 Task: What is the main characteristic of Renaissance art?
Action: Mouse moved to (287, 112)
Screenshot: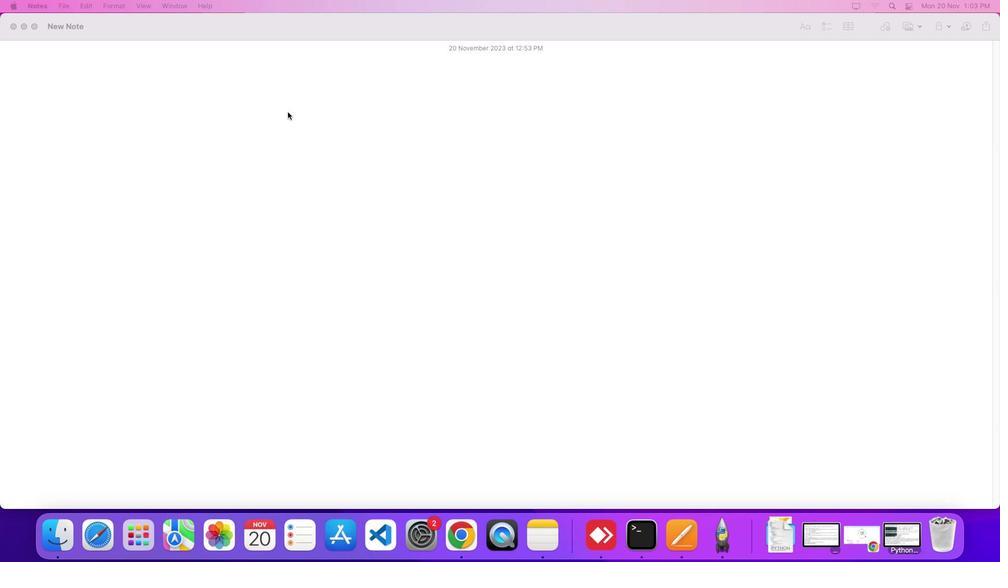 
Action: Mouse pressed left at (287, 112)
Screenshot: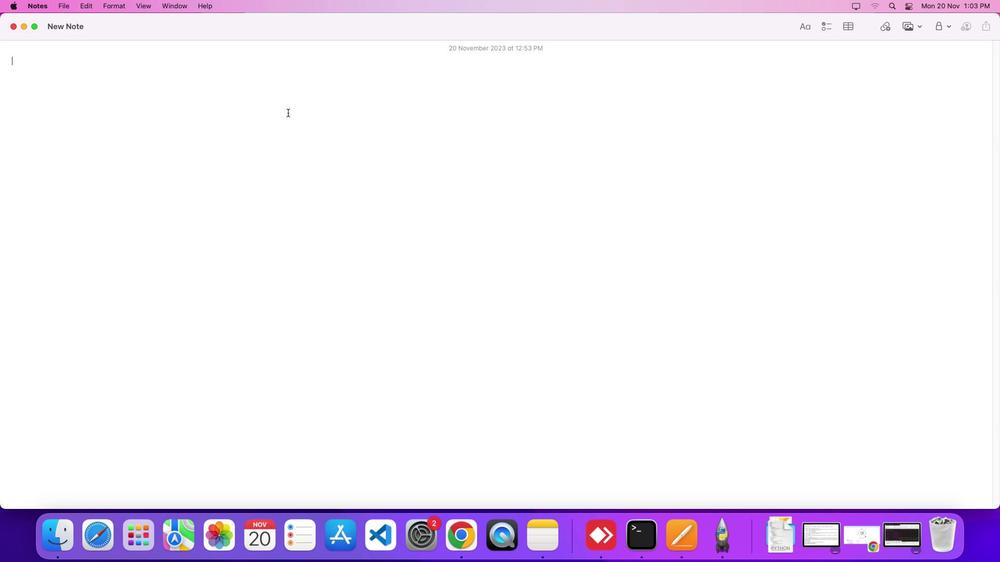 
Action: Mouse moved to (287, 112)
Screenshot: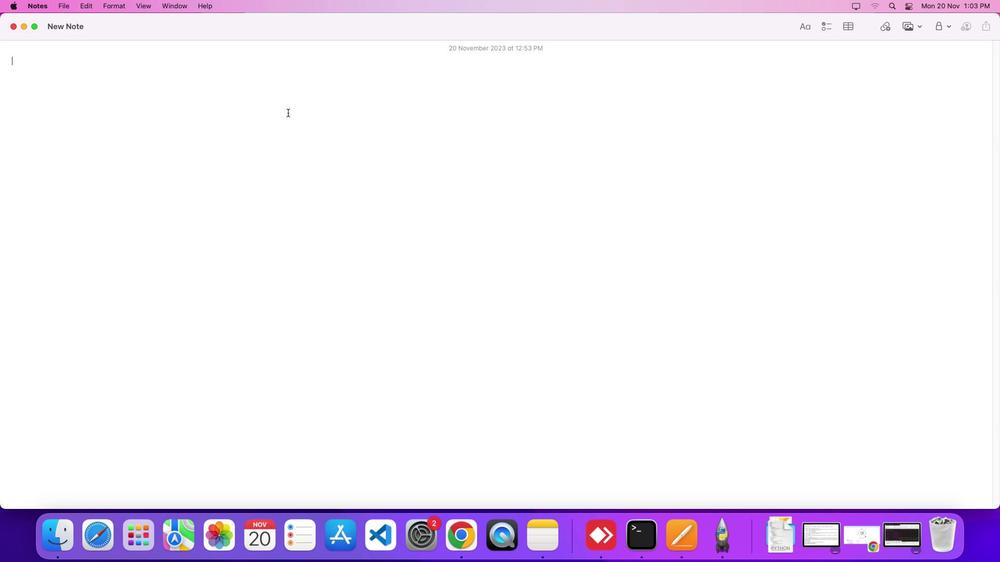 
Action: Key pressed Key.shift'W''h''a''t'Key.space'i''s'Key.space't''h''e'Key.space'm''a''i''n'Key.space'c''h''a''r''a''c''t''e''r''i''s''t''o'Key.backspace'i''c'Key.space'o''f'Key.spaceKey.shift'R''e''n''a''i''s''s''a''n''c''e'Key.space'a''r''t'Key.shift_r'?'Key.enter
Screenshot: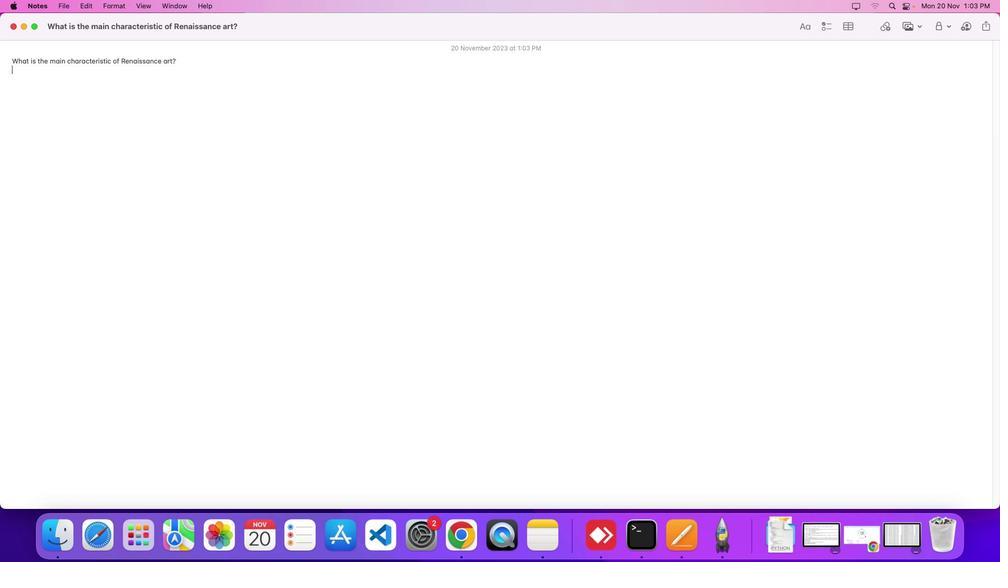
Action: Mouse moved to (863, 538)
Screenshot: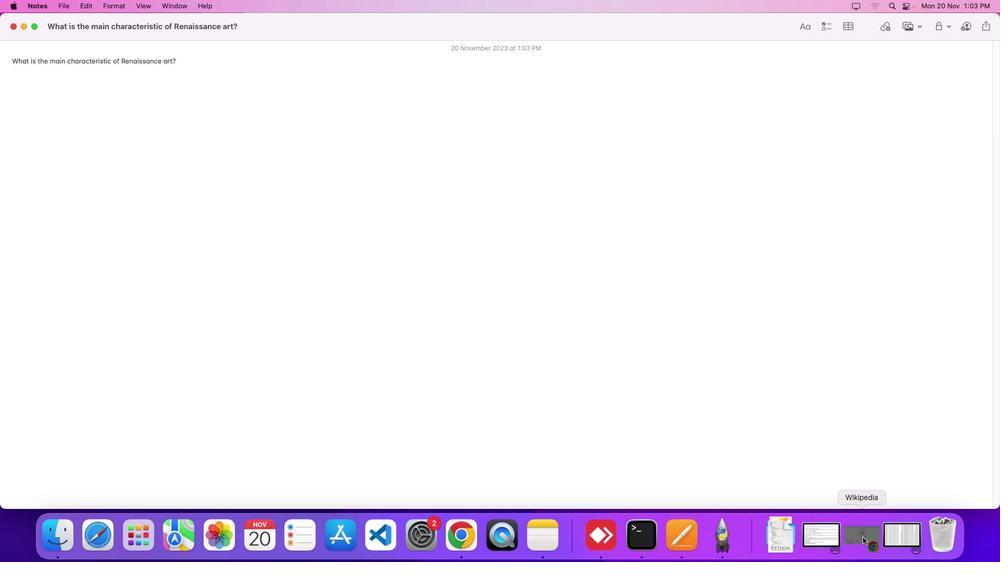 
Action: Mouse pressed left at (863, 538)
Screenshot: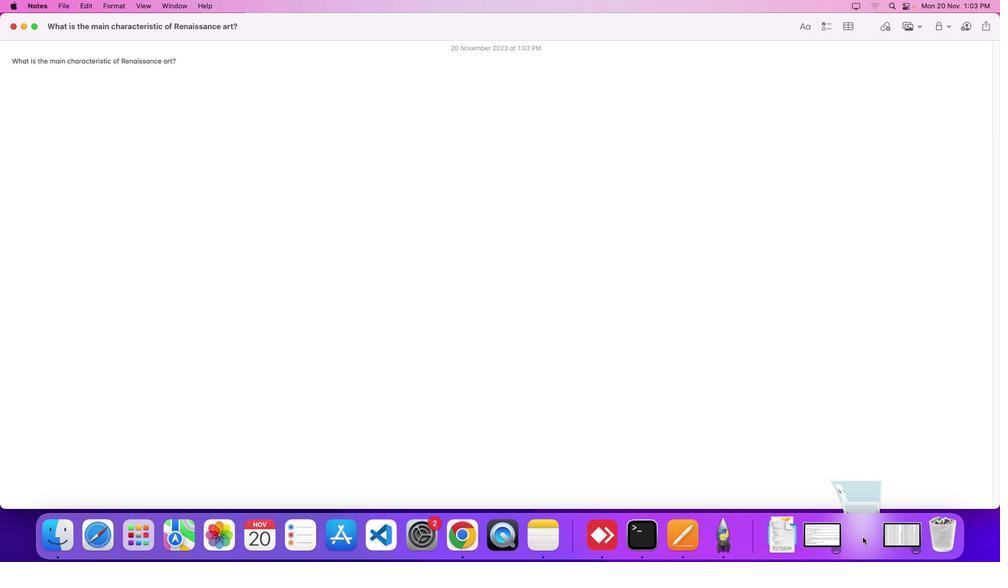 
Action: Mouse moved to (514, 351)
Screenshot: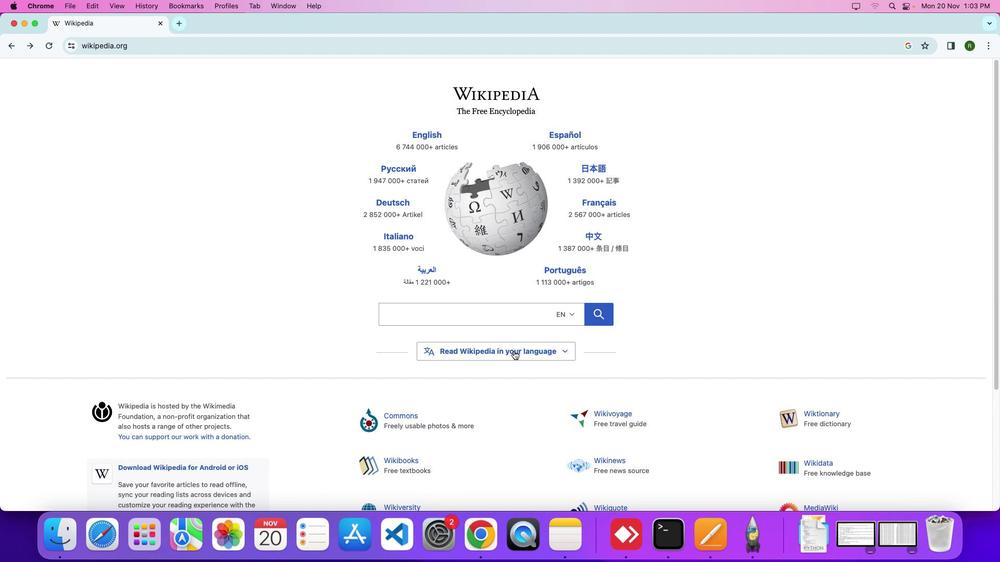 
Action: Key pressed Key.shift'R'
Screenshot: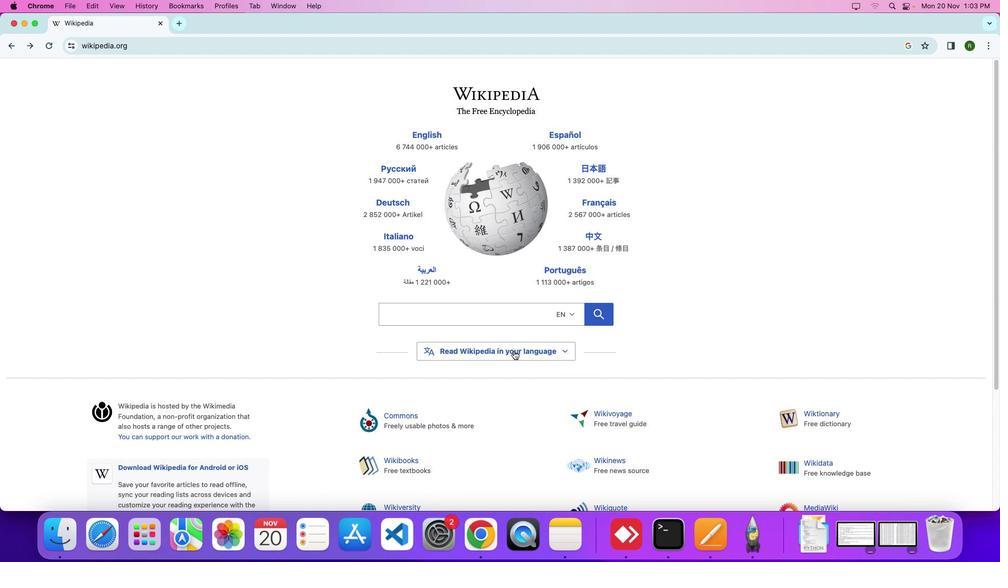 
Action: Mouse moved to (410, 309)
Screenshot: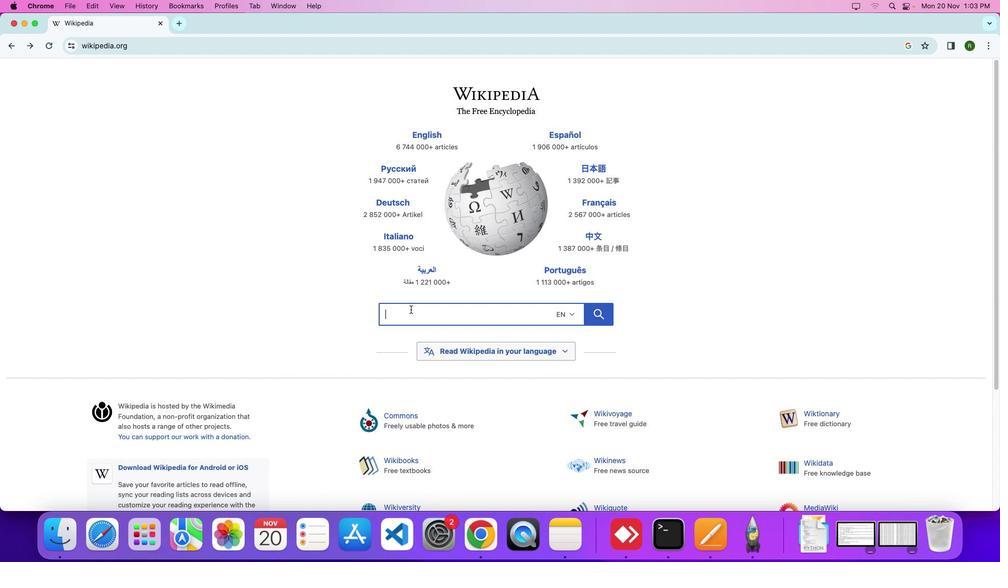 
Action: Mouse pressed left at (410, 309)
Screenshot: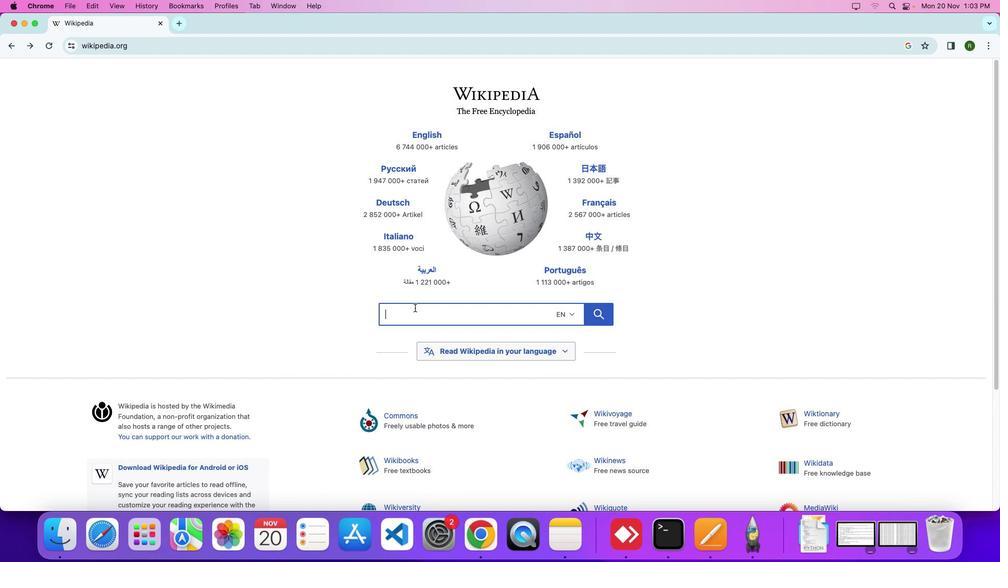 
Action: Mouse moved to (415, 307)
Screenshot: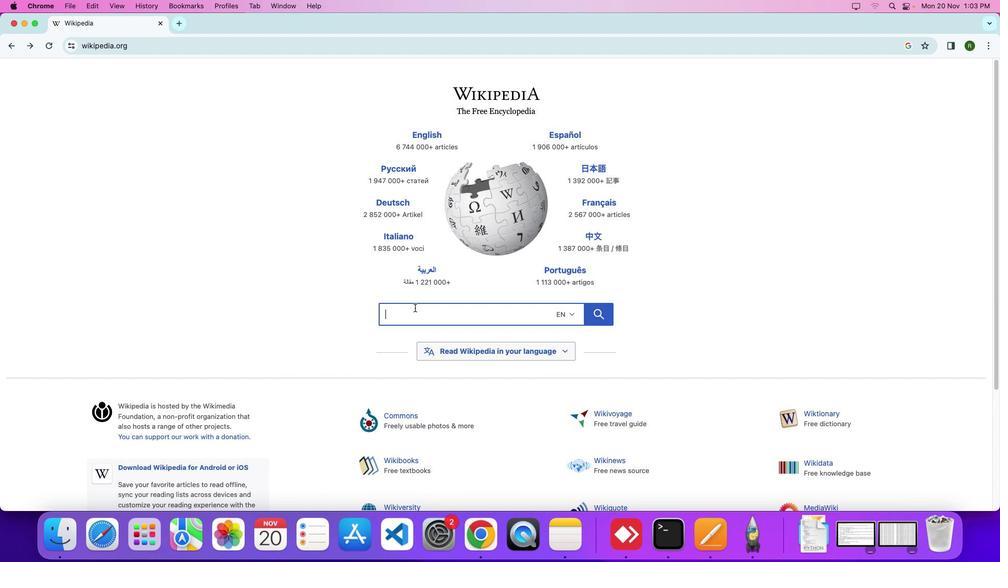 
Action: Key pressed Key.shift'R''e''n''a''i''s''s''a''n''c''e'Key.space'a''r''t'
Screenshot: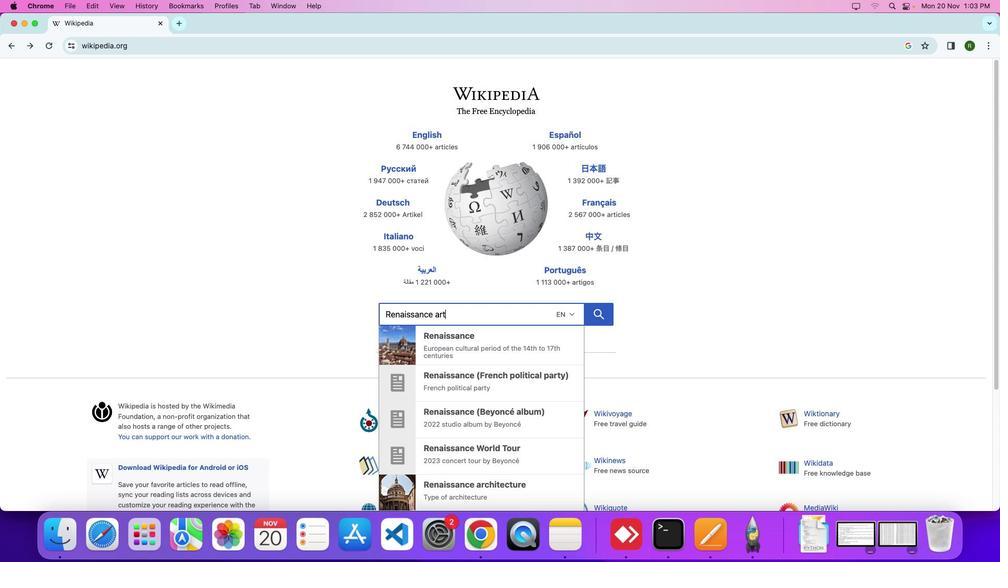 
Action: Mouse moved to (602, 312)
Screenshot: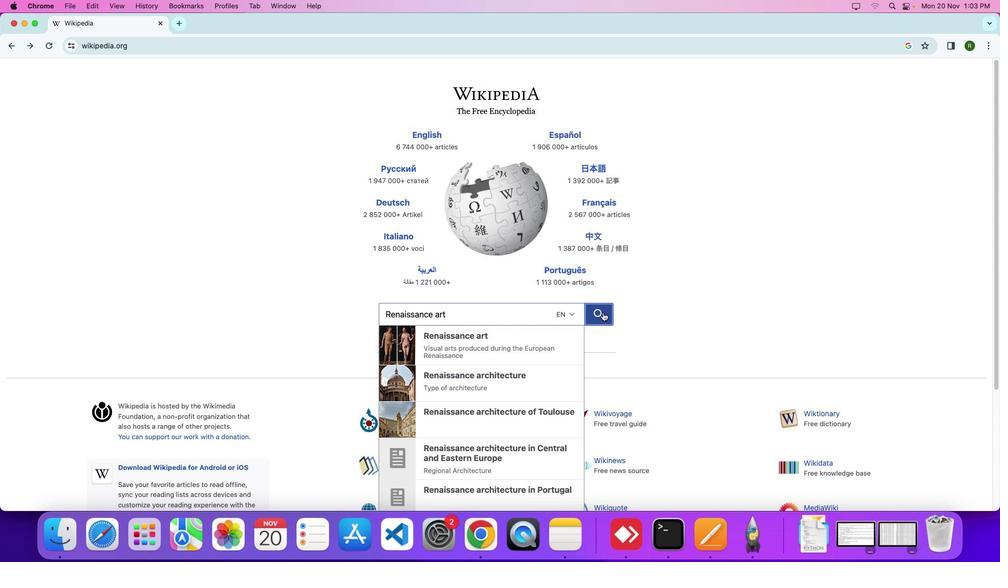 
Action: Mouse pressed left at (602, 312)
Screenshot: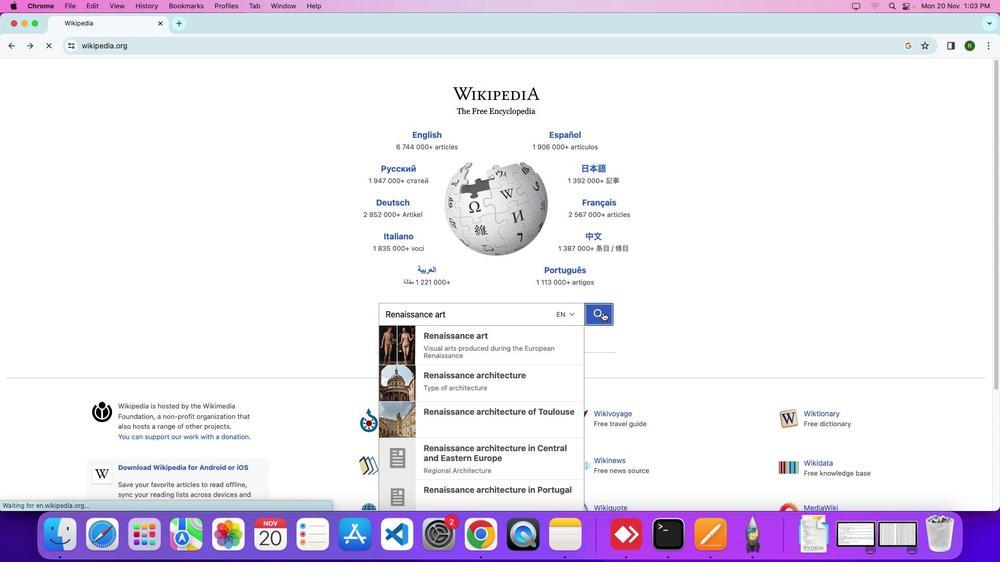 
Action: Mouse moved to (822, 166)
Screenshot: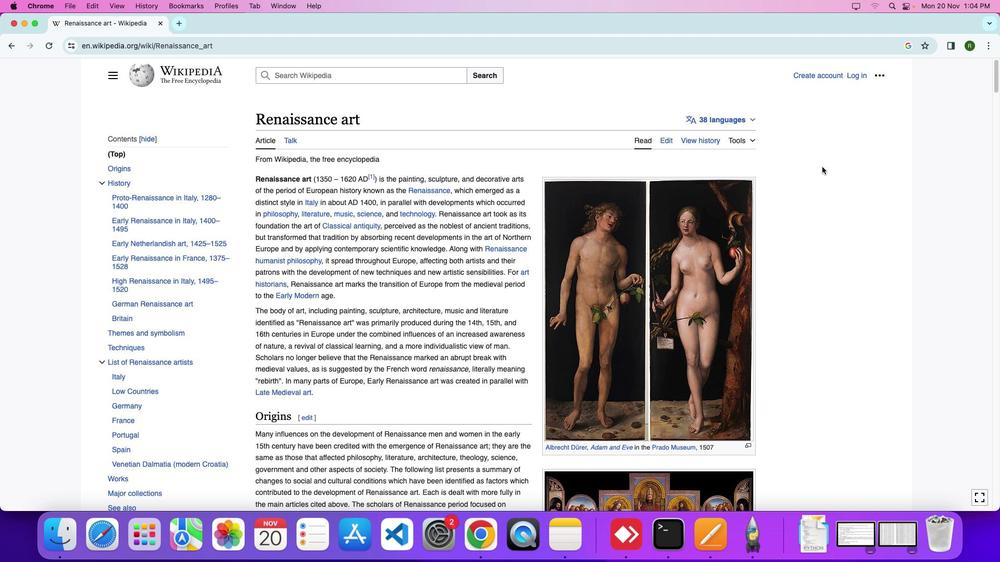 
Action: Mouse pressed left at (822, 166)
Screenshot: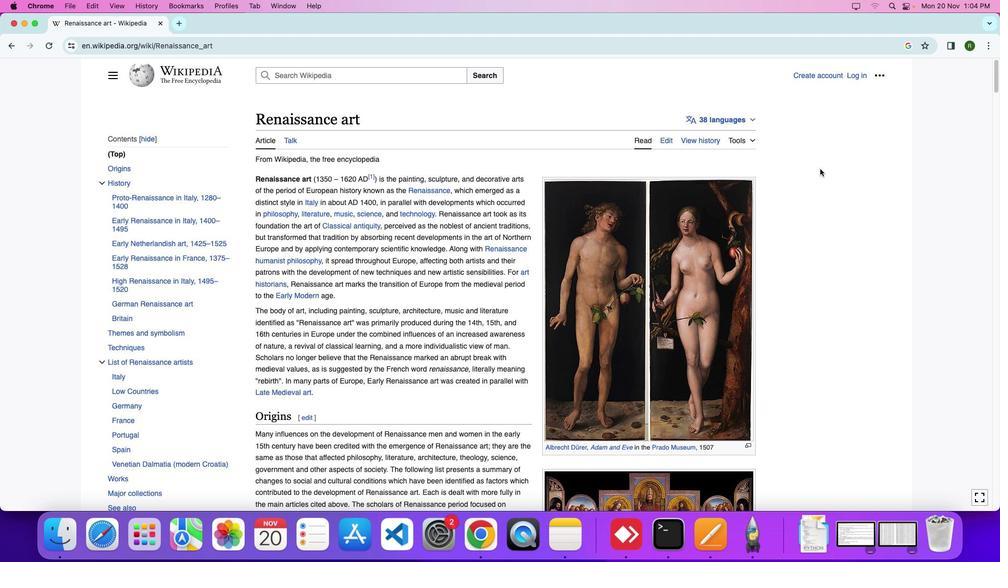 
Action: Mouse moved to (795, 211)
Screenshot: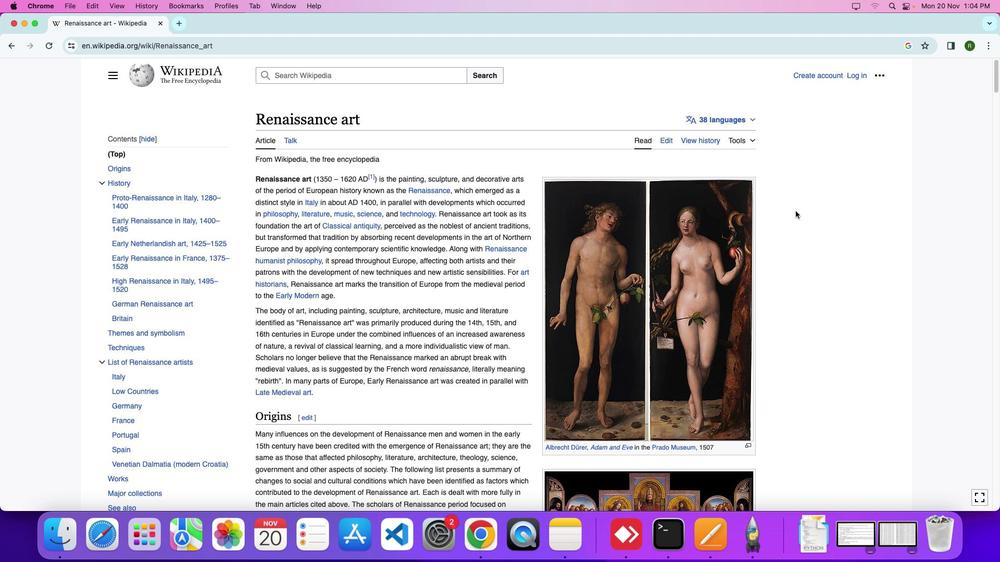 
Action: Mouse scrolled (795, 211) with delta (0, 0)
Screenshot: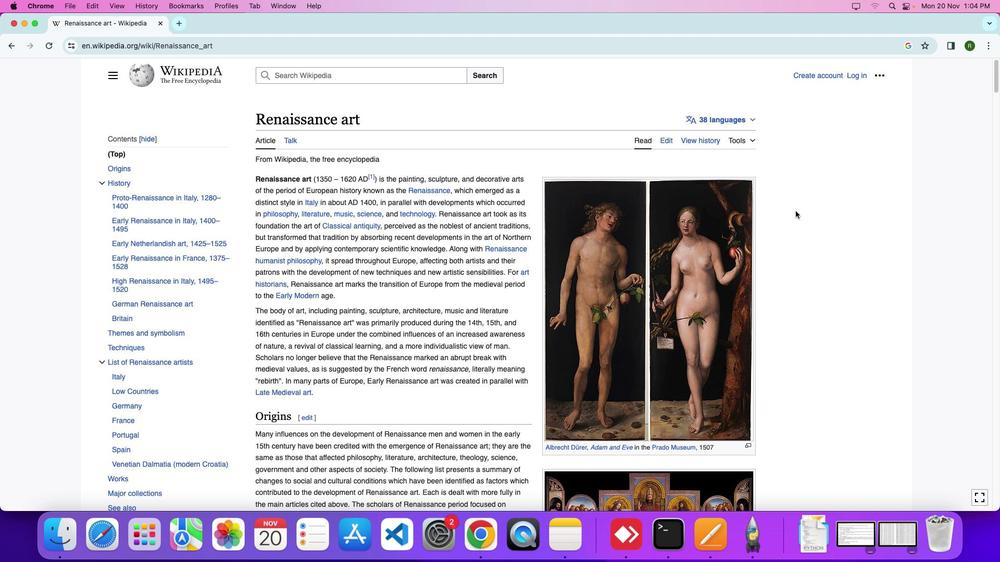 
Action: Mouse scrolled (795, 211) with delta (0, 0)
Screenshot: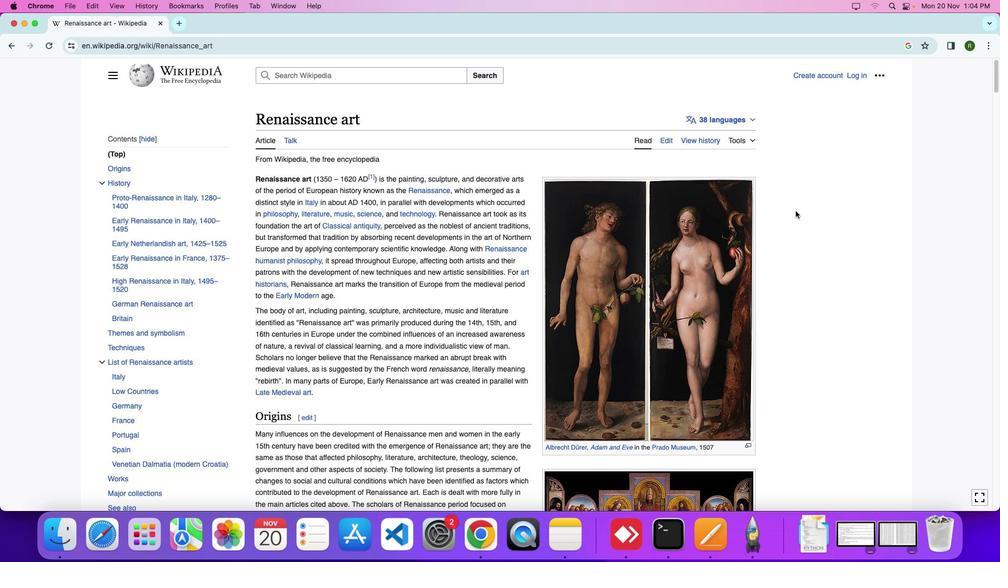 
Action: Mouse scrolled (795, 211) with delta (0, 1)
Screenshot: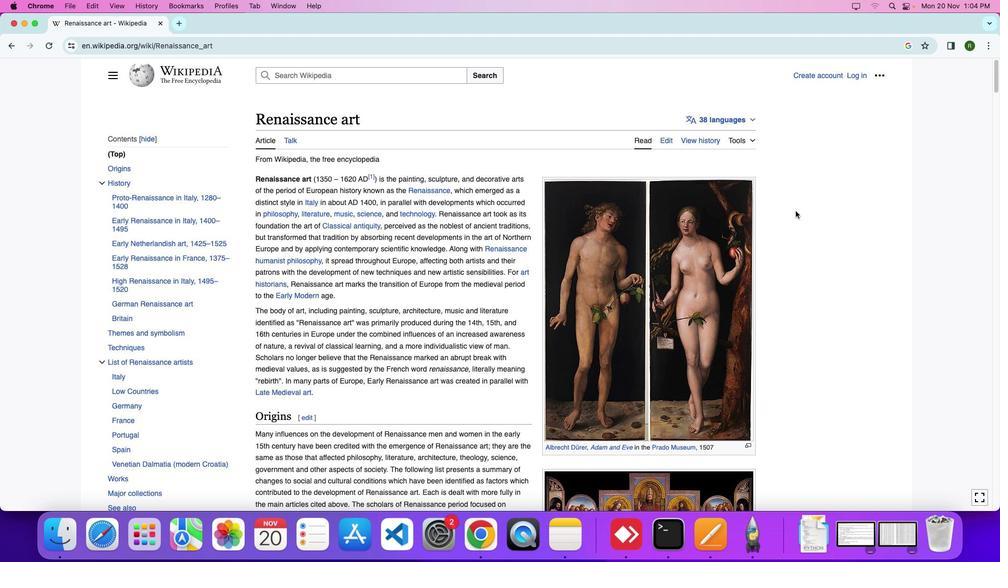 
Action: Mouse scrolled (795, 211) with delta (0, 2)
Screenshot: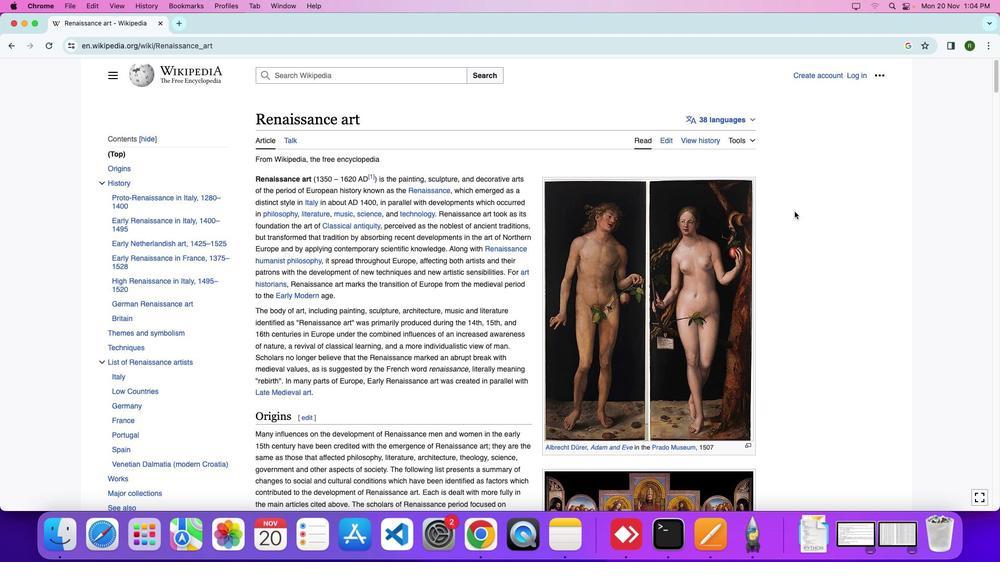 
Action: Mouse scrolled (795, 211) with delta (0, 3)
Screenshot: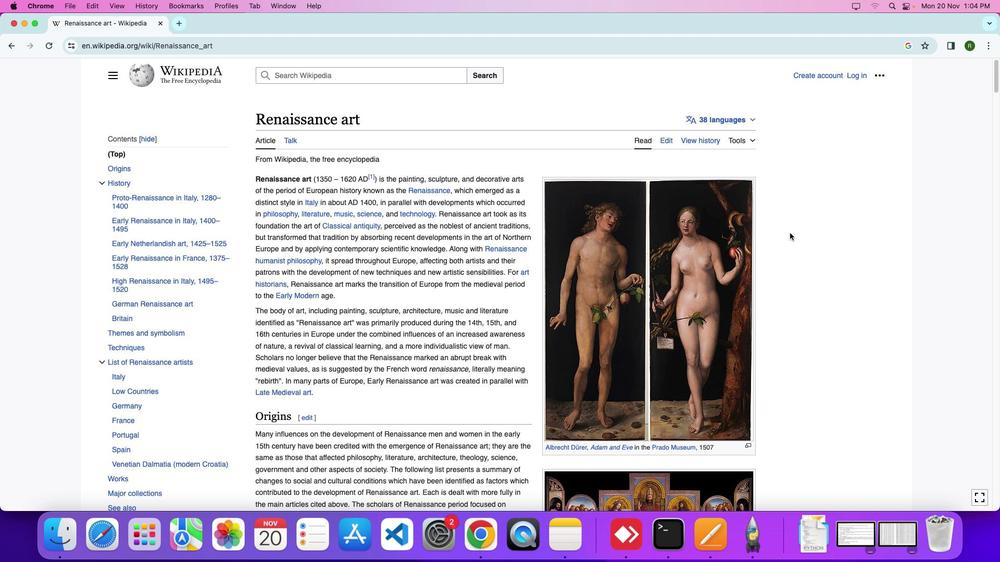 
Action: Mouse moved to (790, 253)
Screenshot: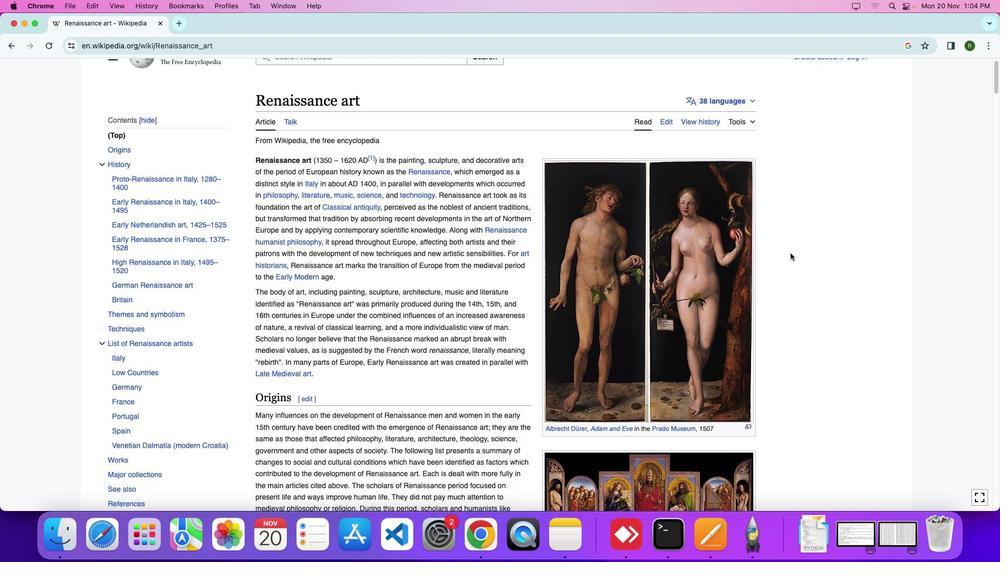 
Action: Mouse scrolled (790, 253) with delta (0, 0)
Screenshot: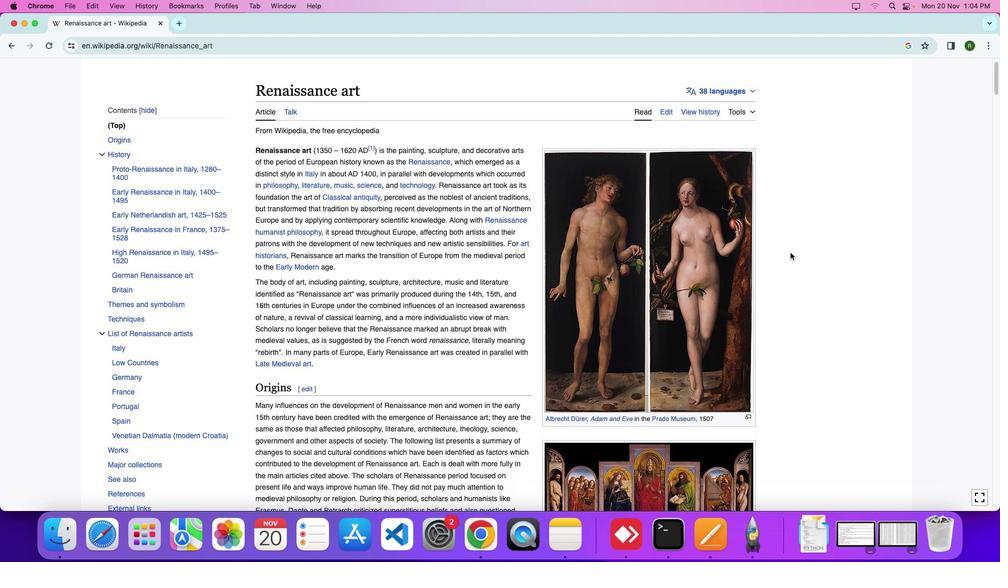 
Action: Mouse moved to (790, 253)
Screenshot: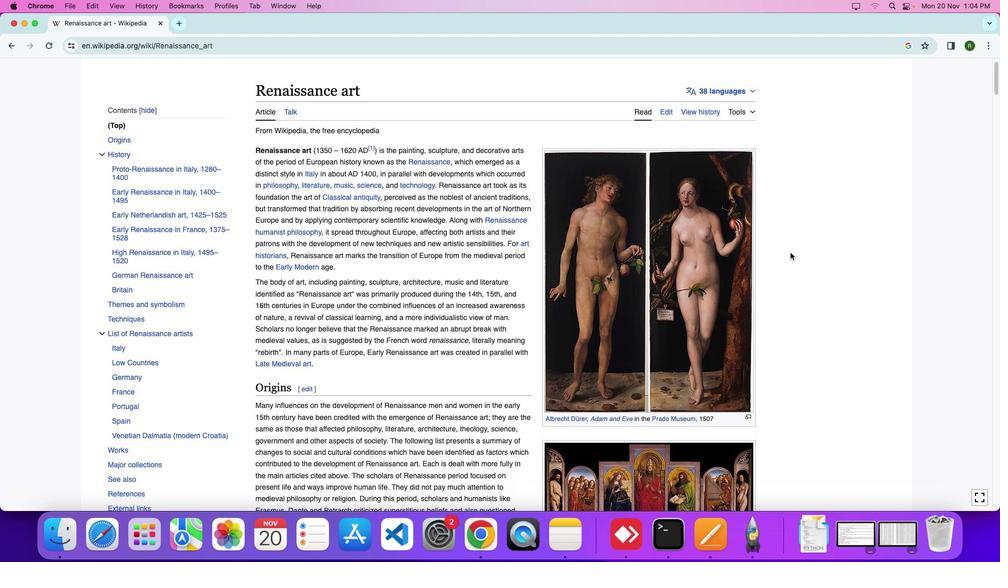 
Action: Mouse scrolled (790, 253) with delta (0, 0)
Screenshot: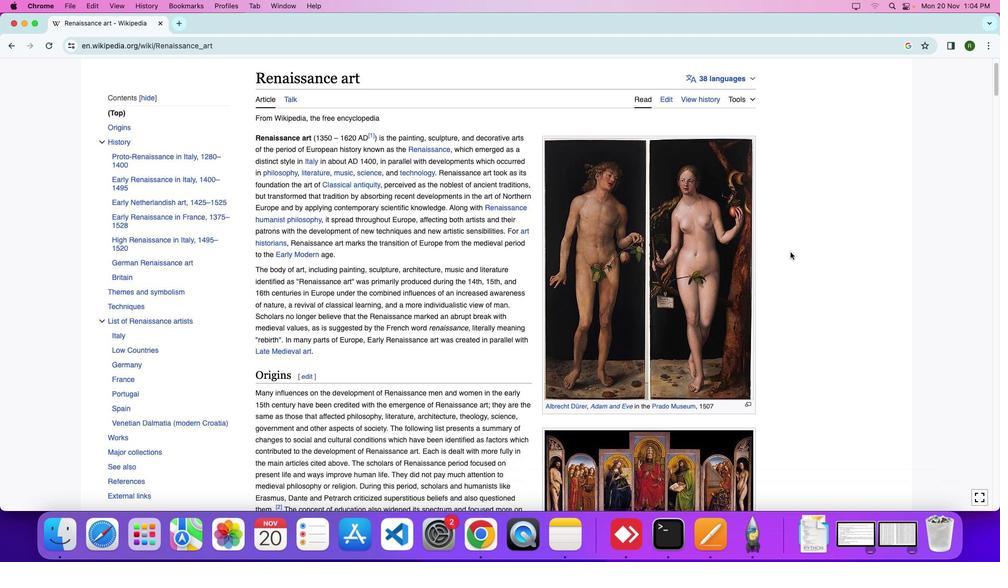 
Action: Mouse moved to (790, 253)
Screenshot: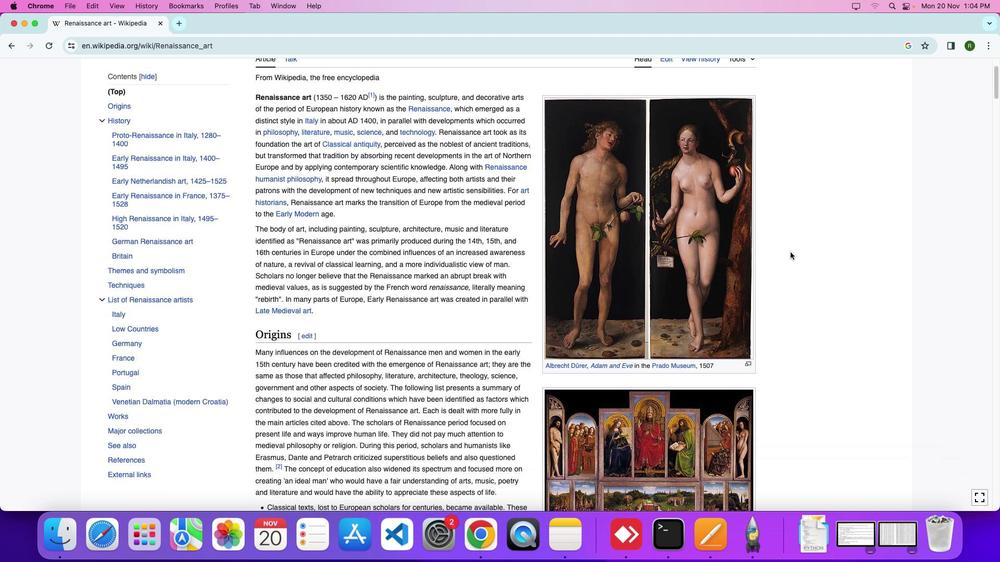 
Action: Mouse scrolled (790, 253) with delta (0, -1)
Screenshot: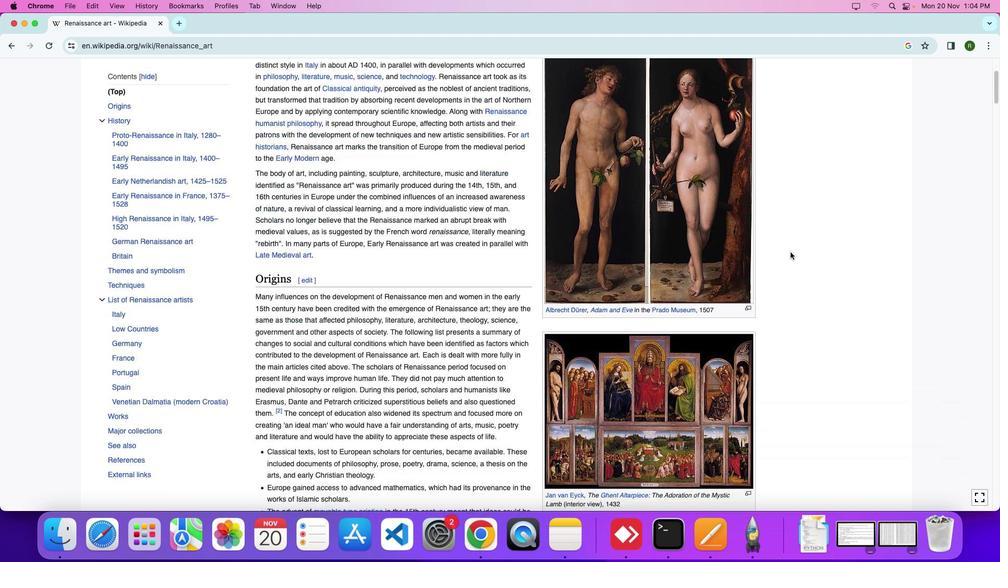 
Action: Mouse moved to (790, 252)
Screenshot: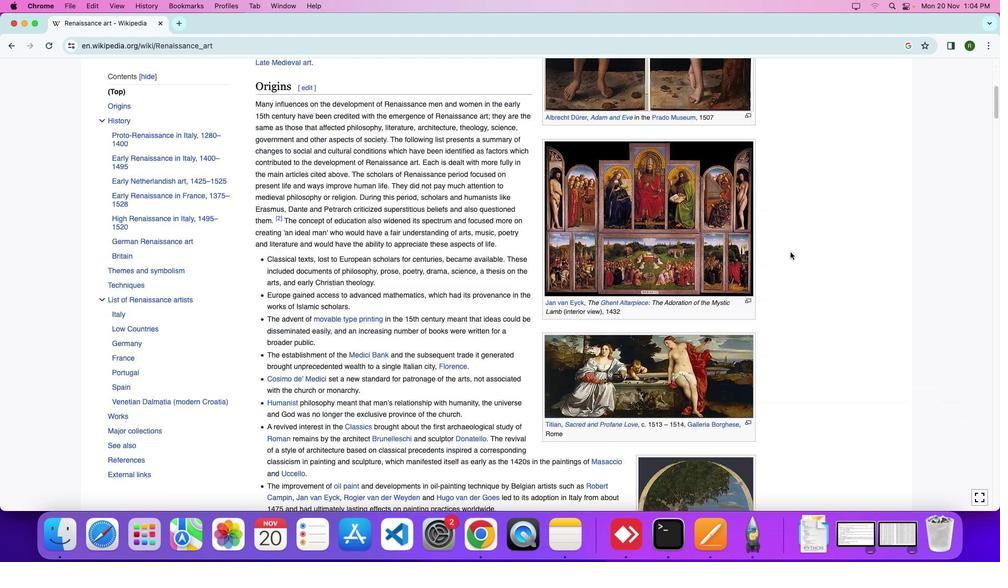 
Action: Mouse scrolled (790, 252) with delta (0, -2)
Screenshot: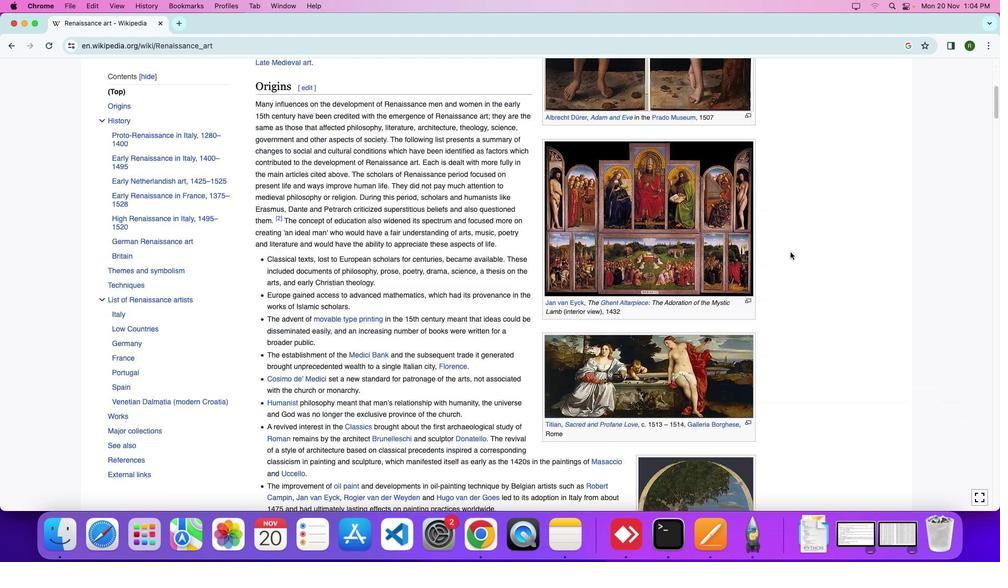 
Action: Mouse moved to (790, 252)
Screenshot: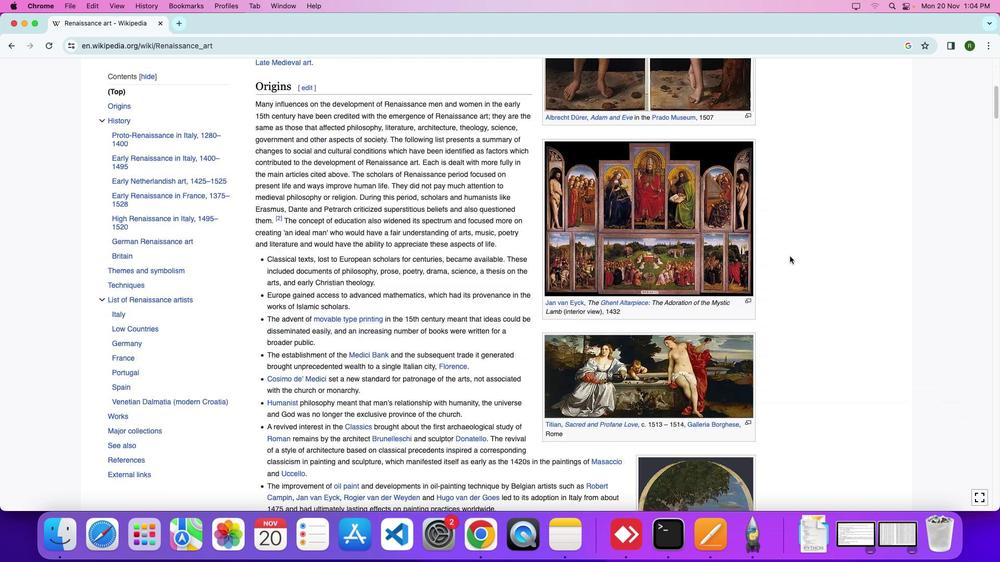
Action: Mouse scrolled (790, 252) with delta (0, -3)
Screenshot: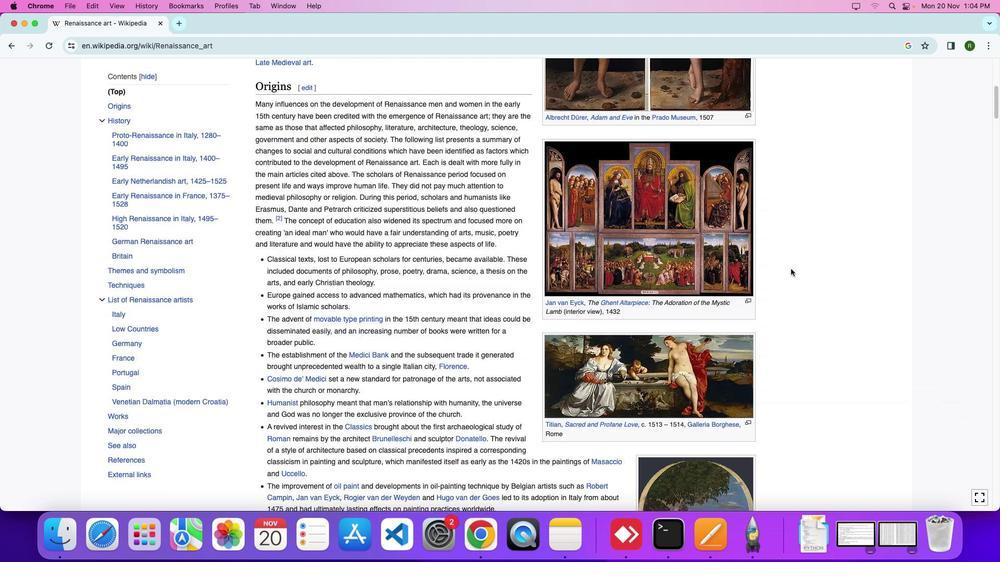 
Action: Mouse moved to (792, 272)
Screenshot: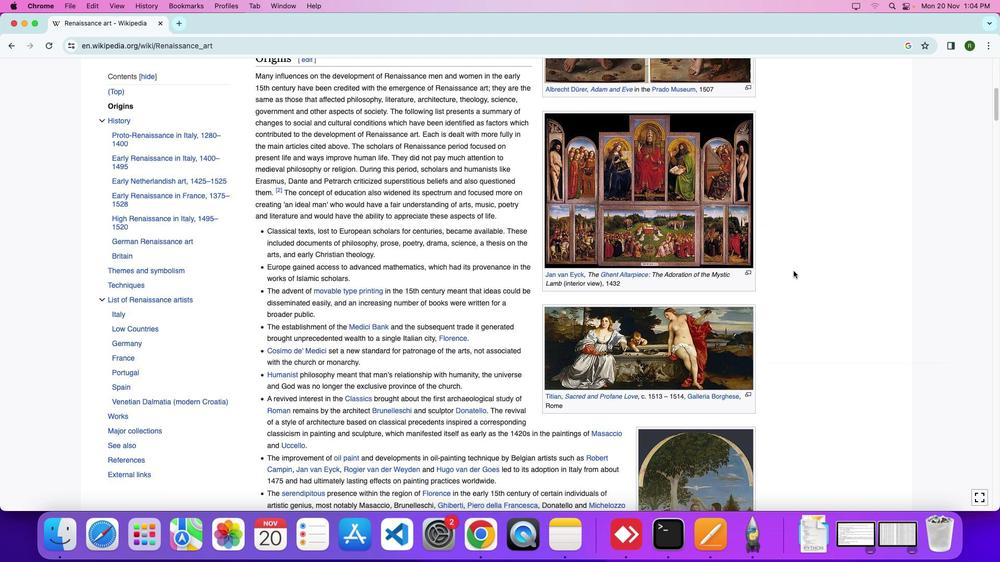 
Action: Mouse scrolled (792, 272) with delta (0, 0)
Screenshot: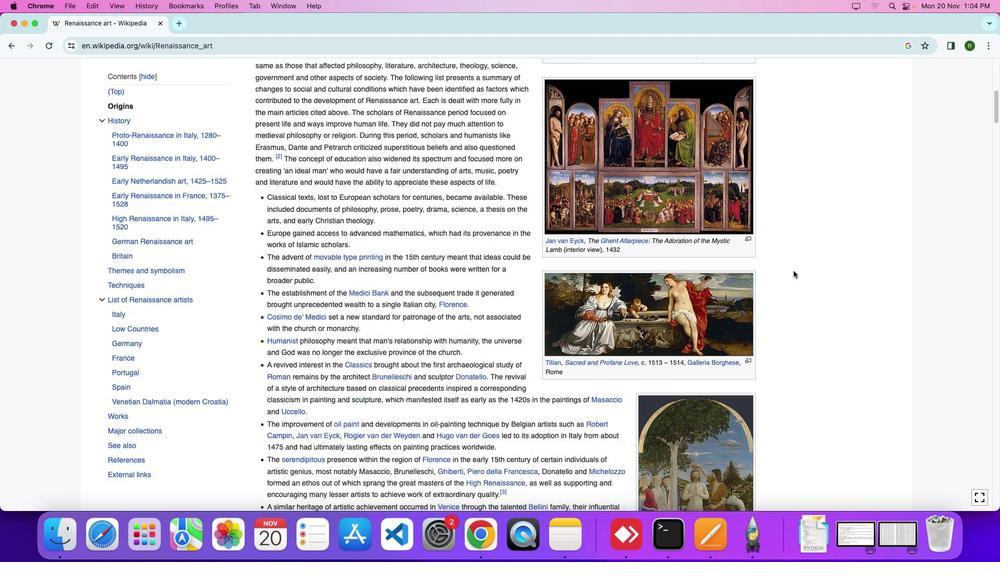 
Action: Mouse moved to (793, 271)
Screenshot: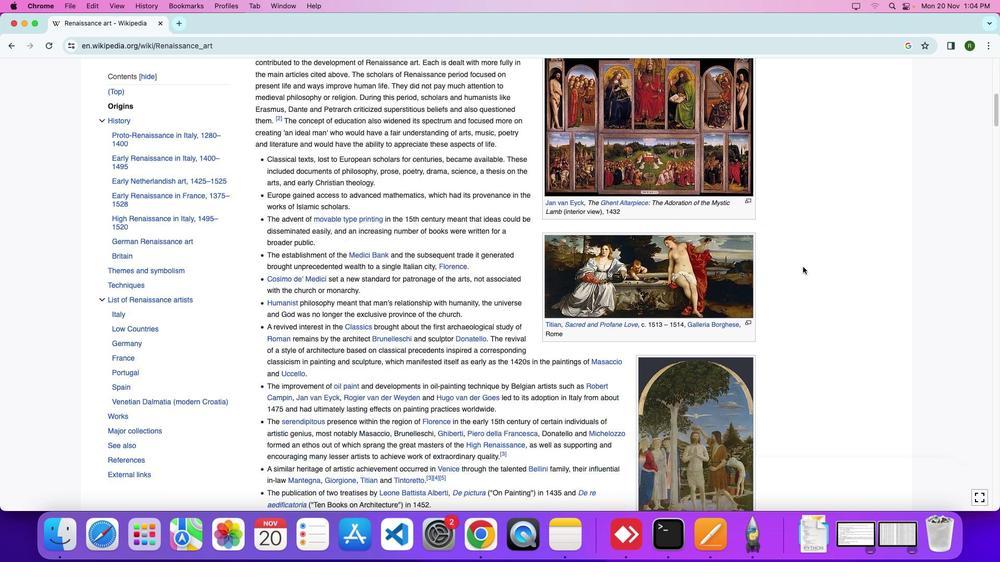 
Action: Mouse scrolled (793, 271) with delta (0, 0)
Screenshot: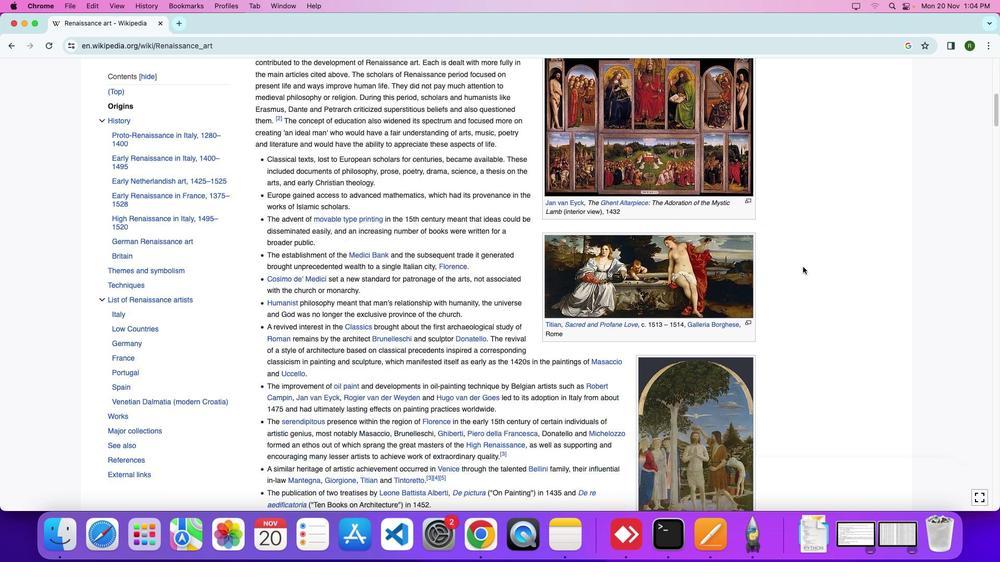 
Action: Mouse moved to (793, 271)
Screenshot: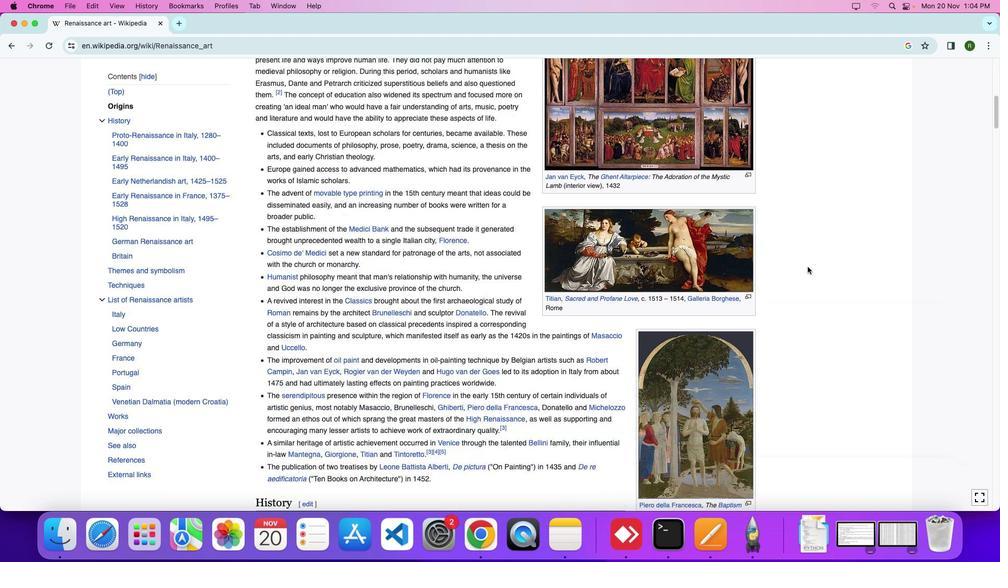 
Action: Mouse scrolled (793, 271) with delta (0, -2)
Screenshot: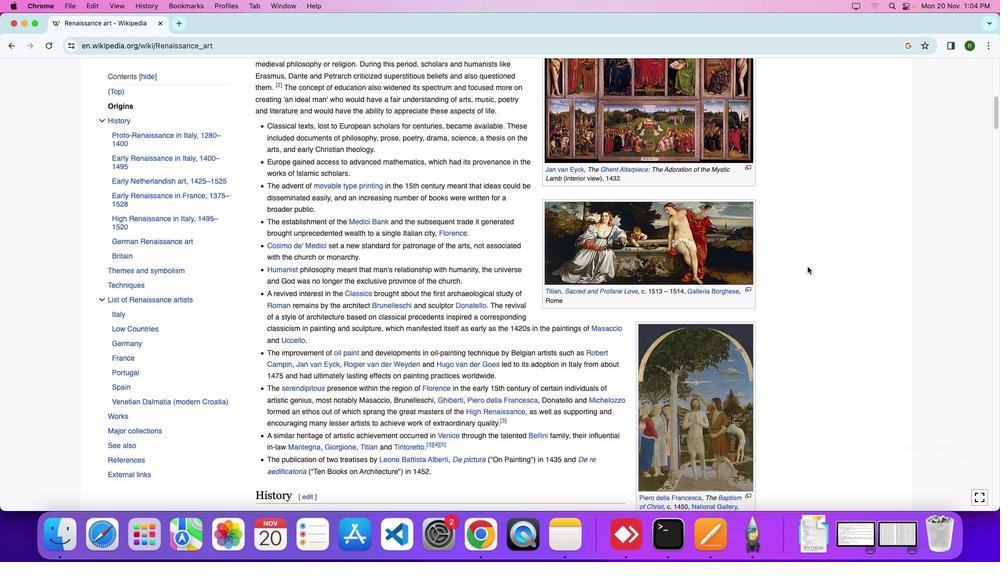 
Action: Mouse moved to (807, 323)
Screenshot: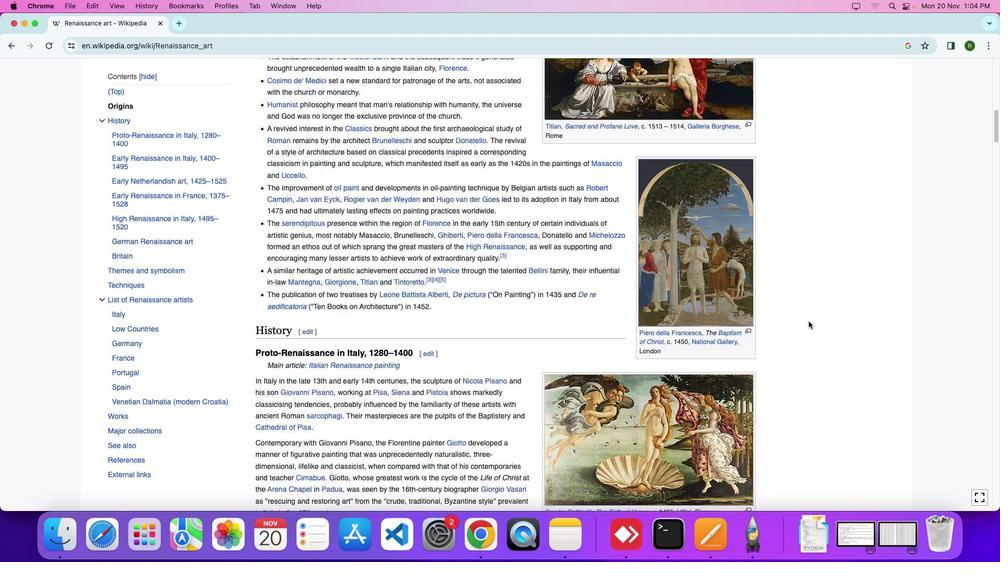 
Action: Mouse scrolled (807, 323) with delta (0, 0)
Screenshot: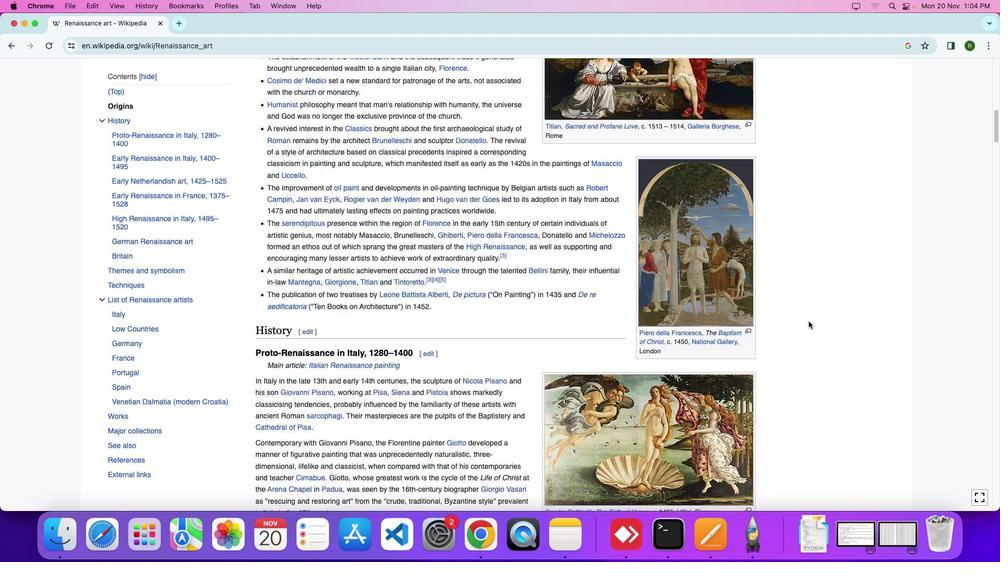 
Action: Mouse moved to (808, 322)
Screenshot: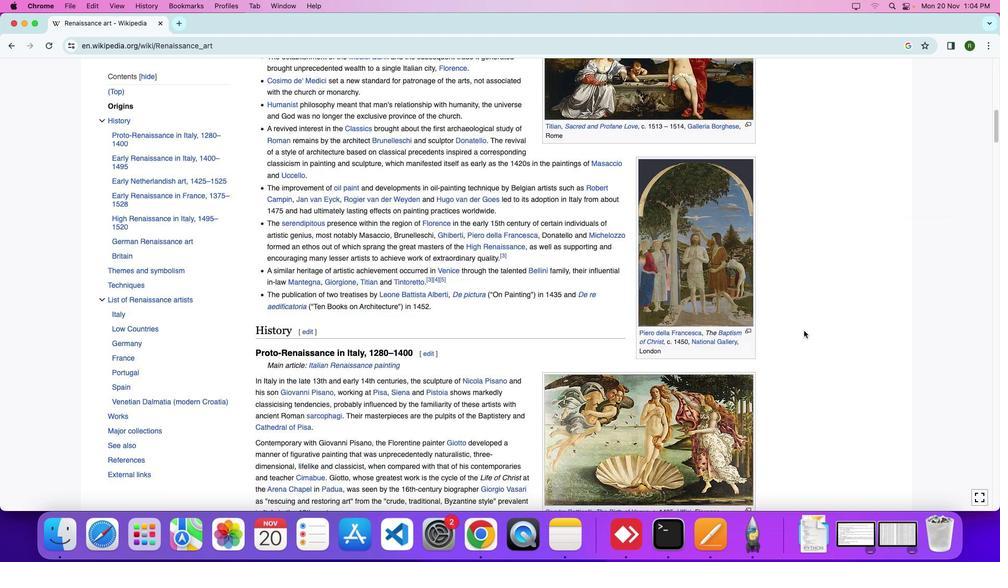
Action: Mouse scrolled (808, 322) with delta (0, 0)
Screenshot: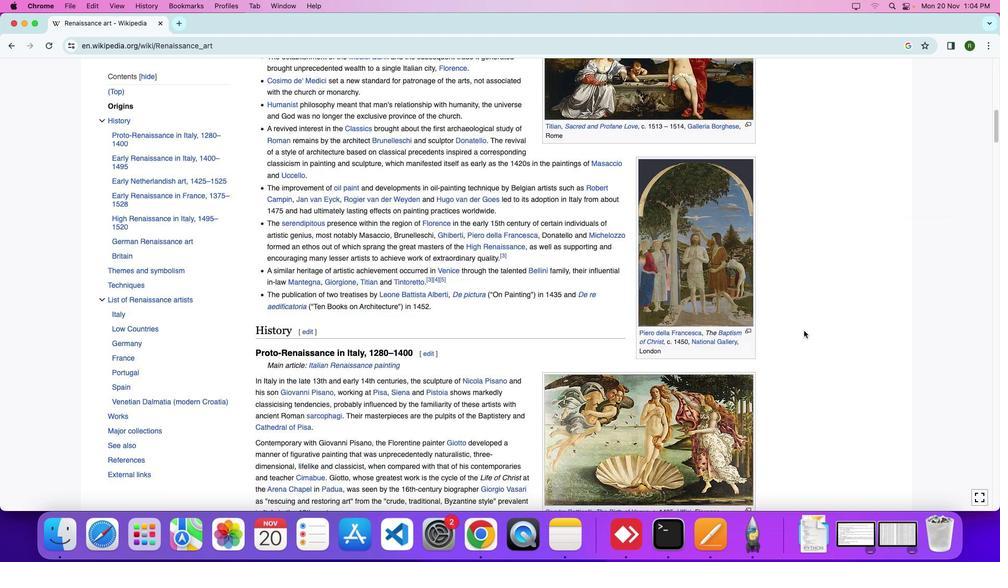 
Action: Mouse moved to (808, 322)
Screenshot: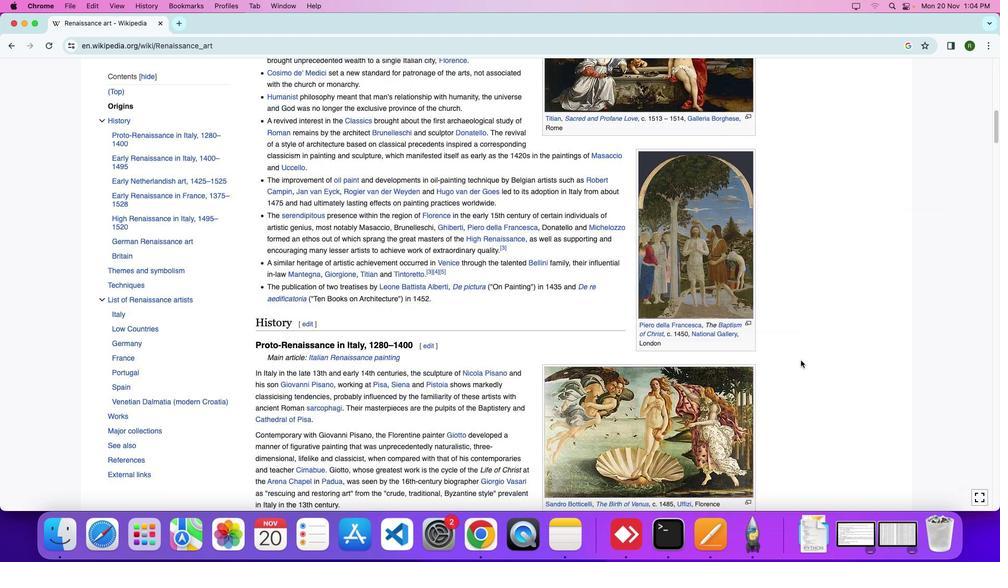 
Action: Mouse scrolled (808, 322) with delta (0, -3)
Screenshot: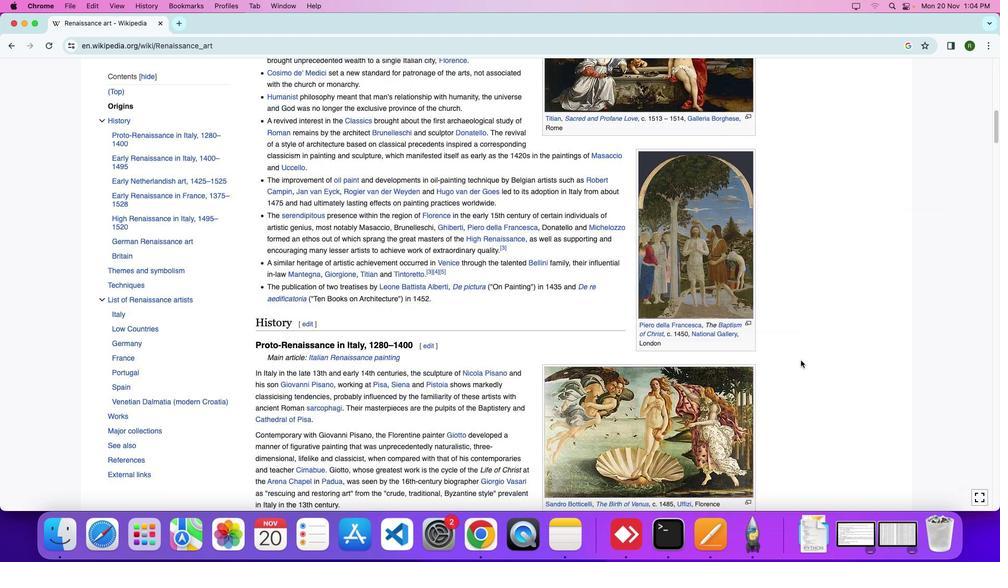 
Action: Mouse moved to (801, 366)
Screenshot: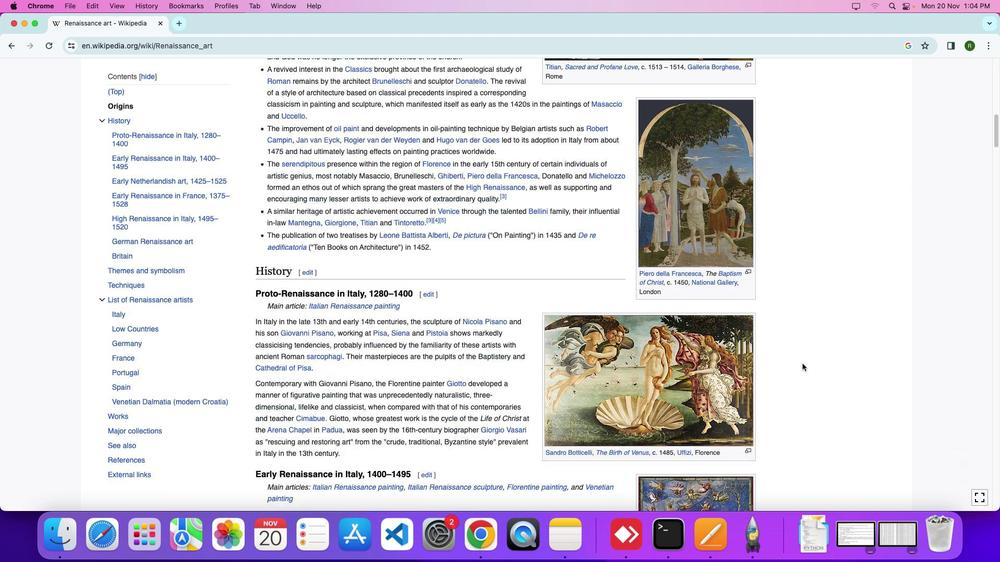 
Action: Mouse scrolled (801, 366) with delta (0, 0)
Screenshot: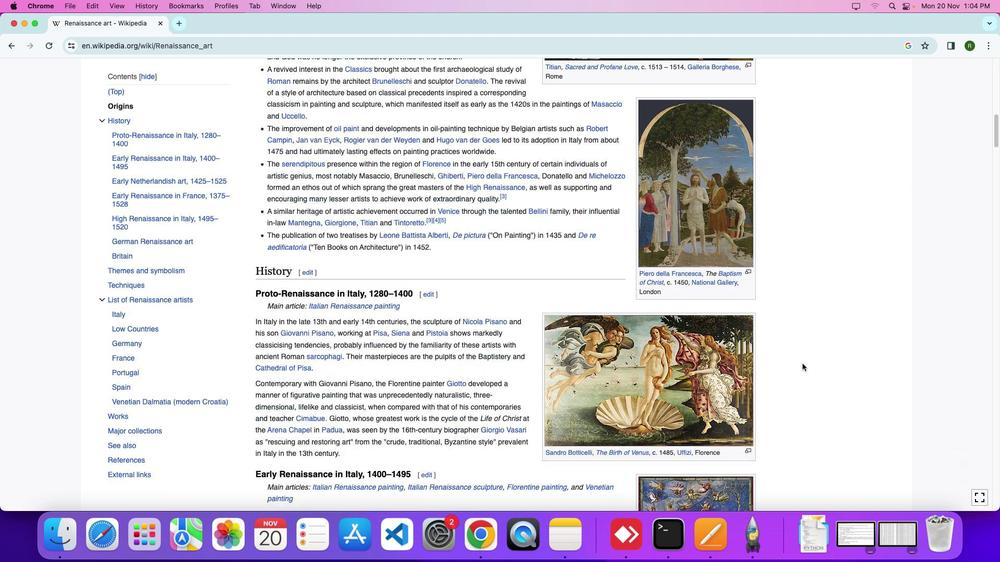 
Action: Mouse moved to (802, 364)
Screenshot: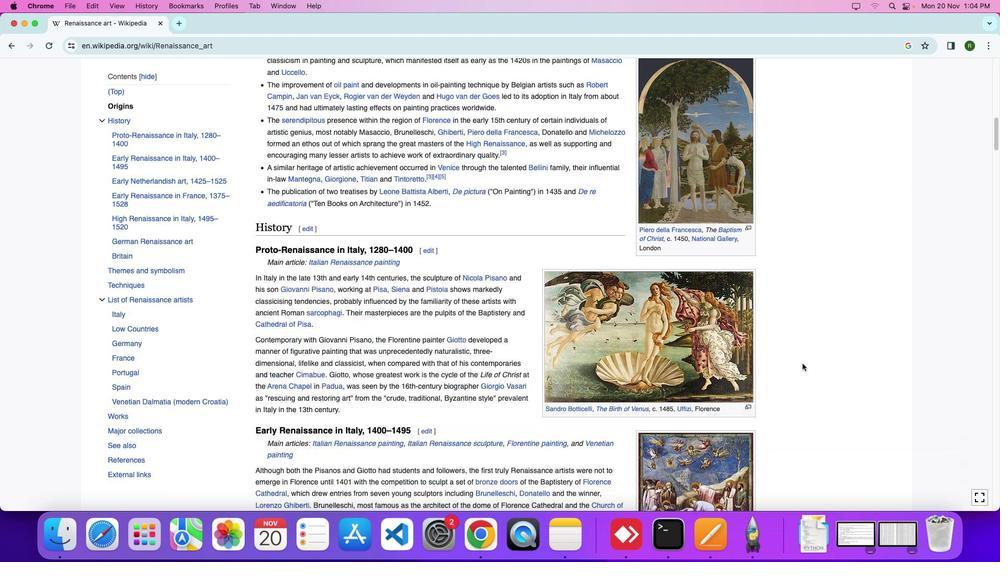 
Action: Mouse scrolled (802, 364) with delta (0, 0)
Screenshot: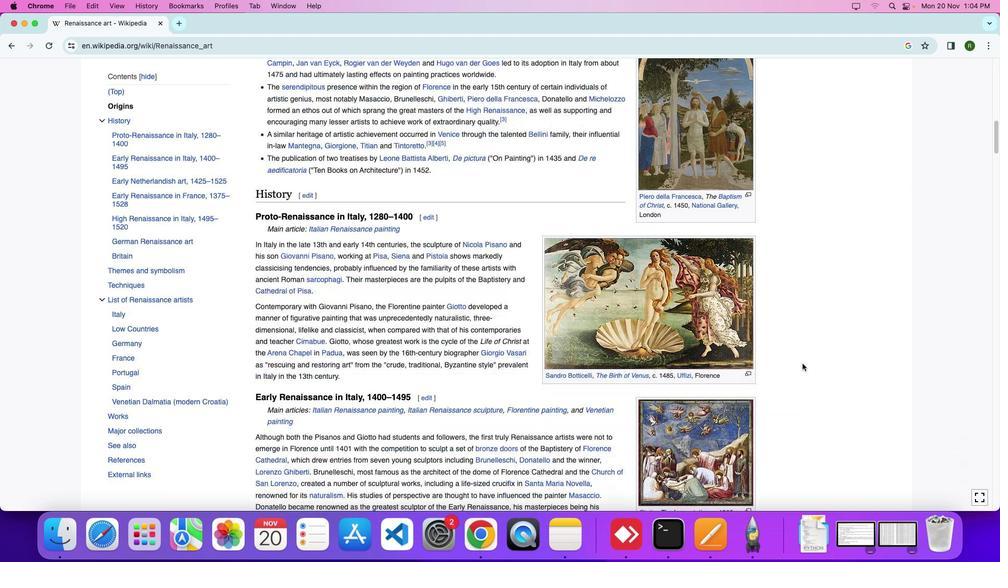 
Action: Mouse moved to (802, 363)
Screenshot: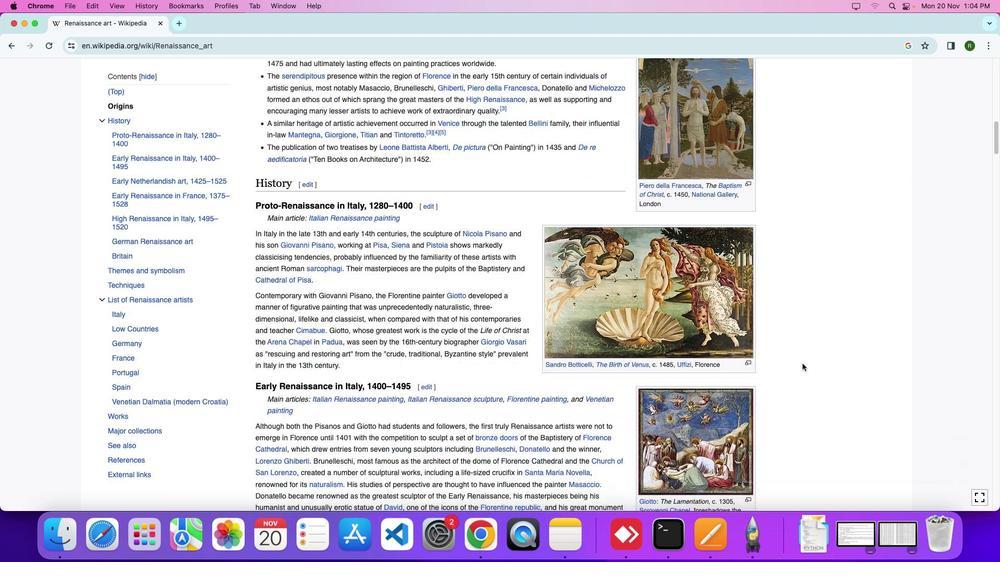 
Action: Mouse scrolled (802, 363) with delta (0, -2)
Screenshot: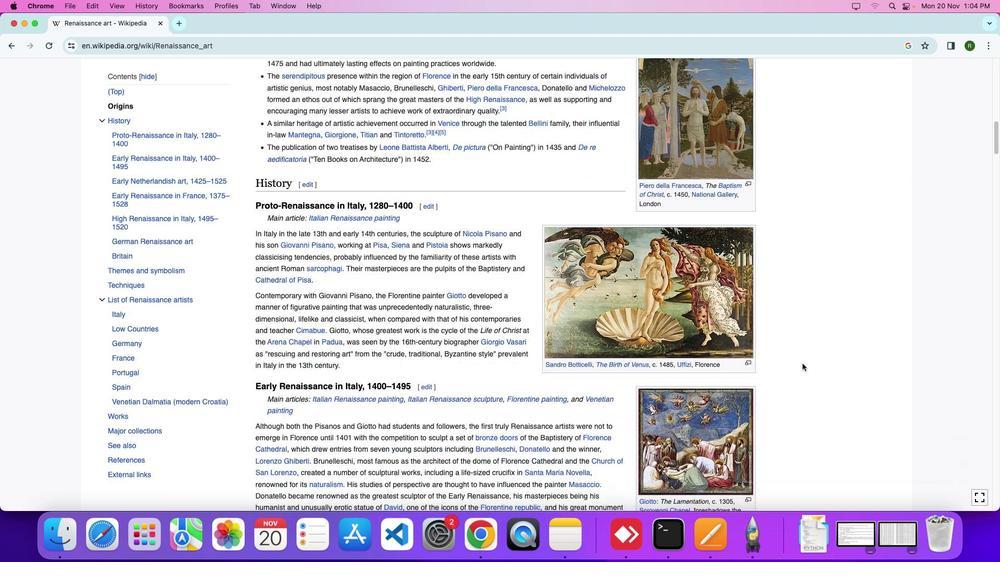 
Action: Mouse moved to (811, 365)
Screenshot: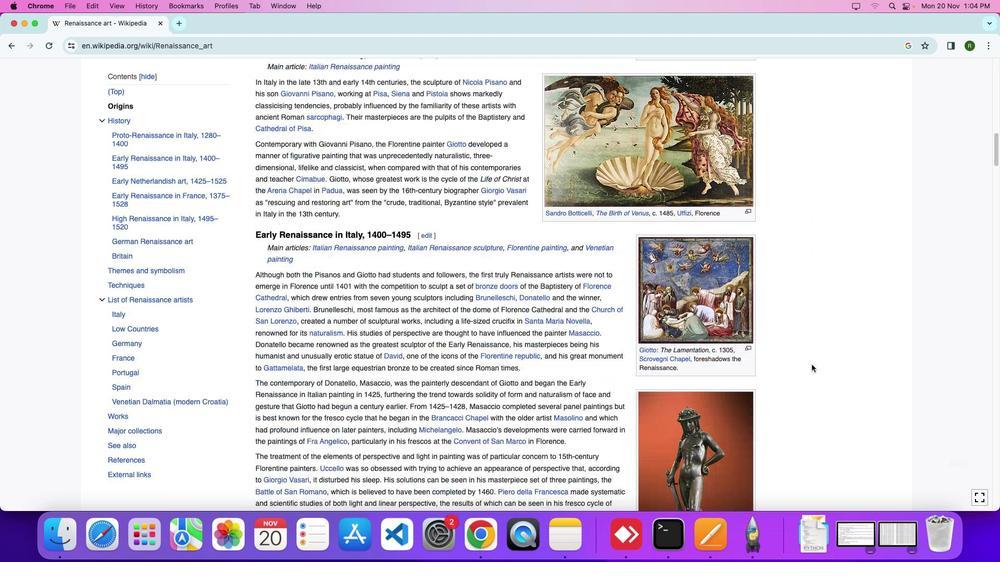 
Action: Mouse scrolled (811, 365) with delta (0, 0)
Screenshot: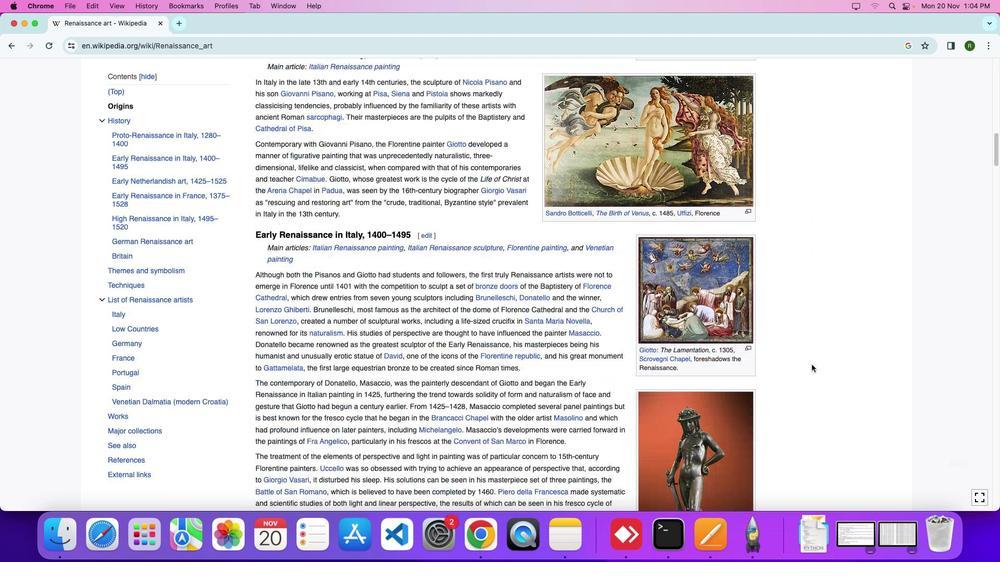 
Action: Mouse scrolled (811, 365) with delta (0, 0)
Screenshot: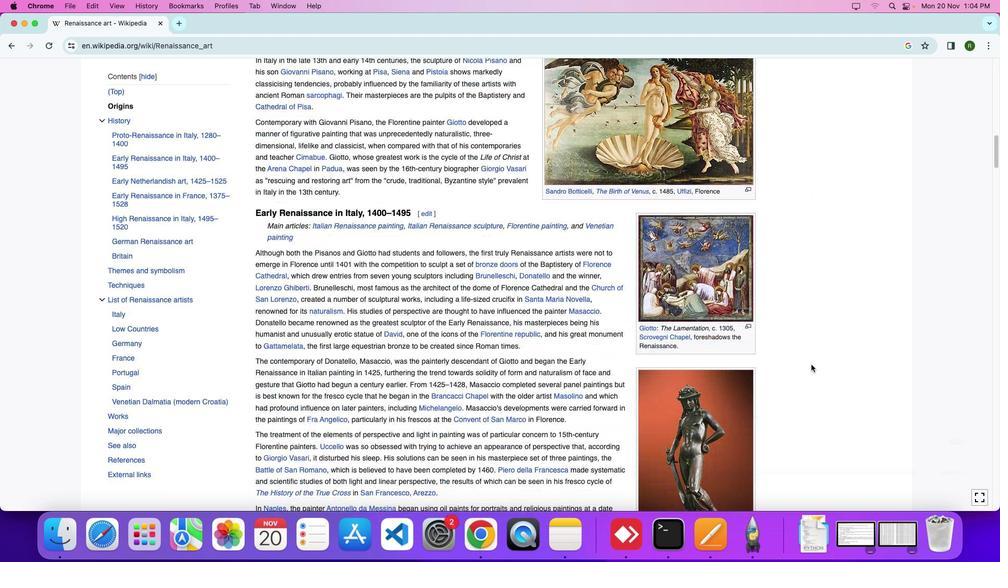 
Action: Mouse moved to (811, 365)
Screenshot: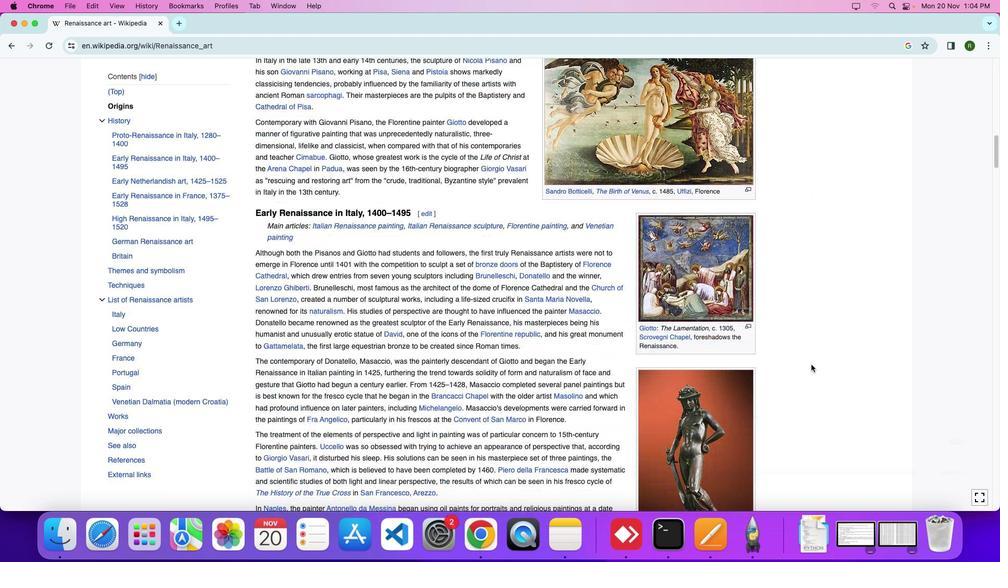 
Action: Mouse scrolled (811, 365) with delta (0, -3)
Screenshot: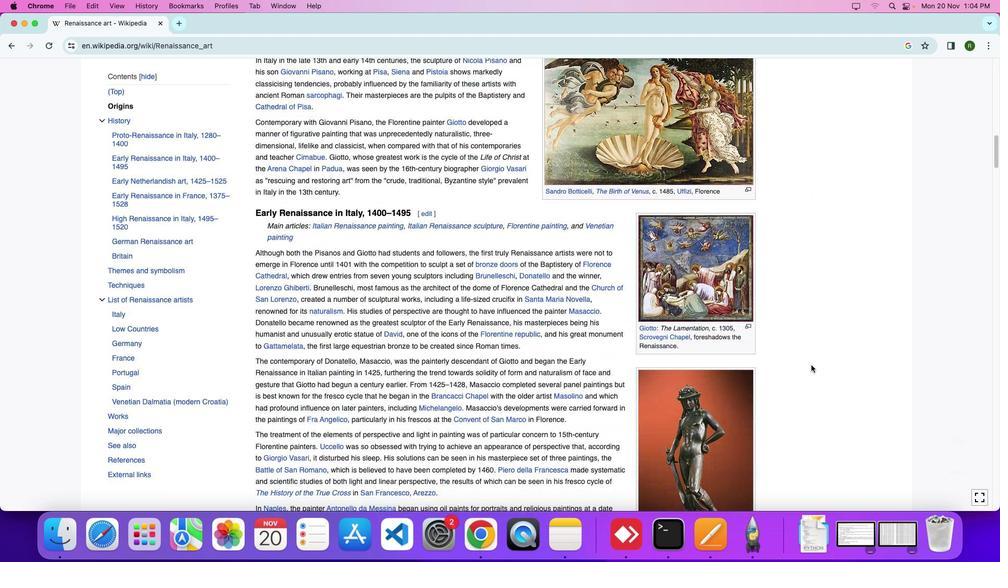 
Action: Mouse moved to (812, 367)
Screenshot: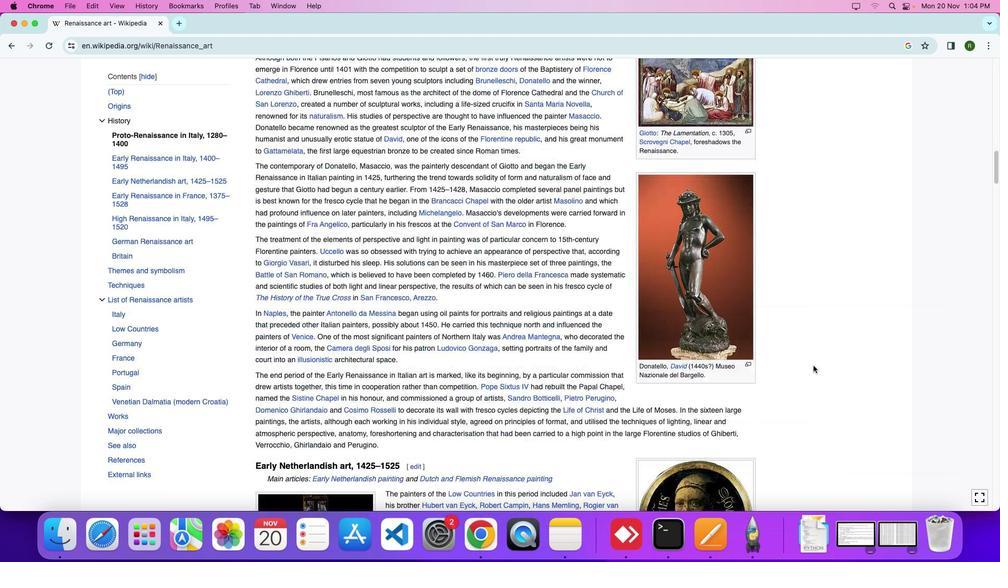 
Action: Mouse scrolled (812, 367) with delta (0, 0)
Screenshot: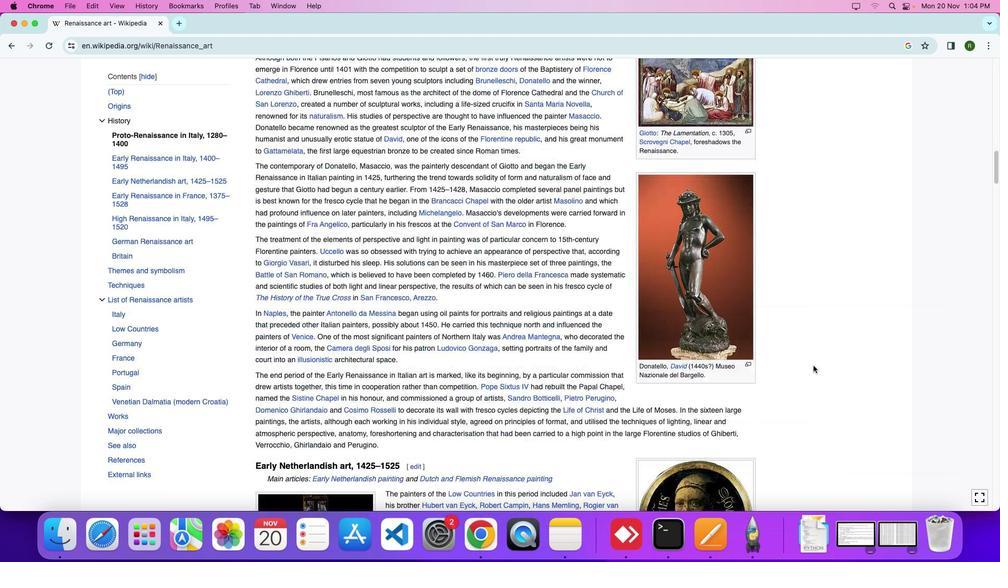 
Action: Mouse moved to (812, 367)
Screenshot: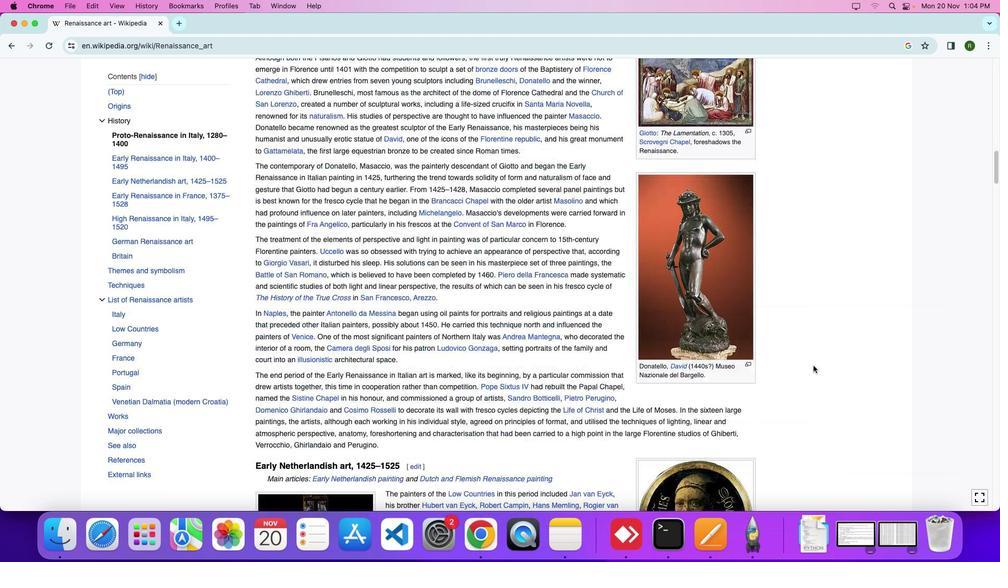 
Action: Mouse scrolled (812, 367) with delta (0, 0)
Screenshot: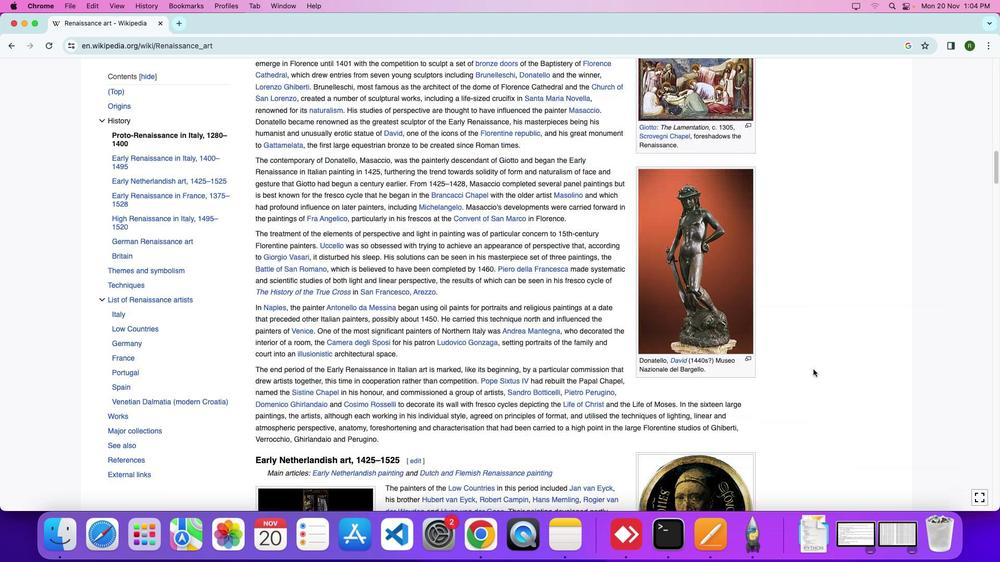 
Action: Mouse moved to (813, 367)
Screenshot: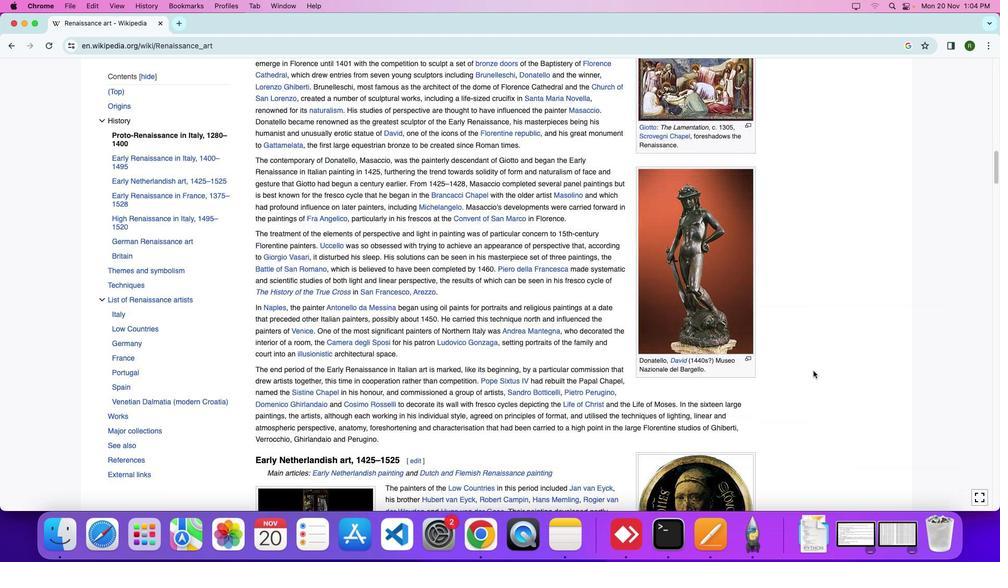 
Action: Mouse scrolled (813, 367) with delta (0, -3)
Screenshot: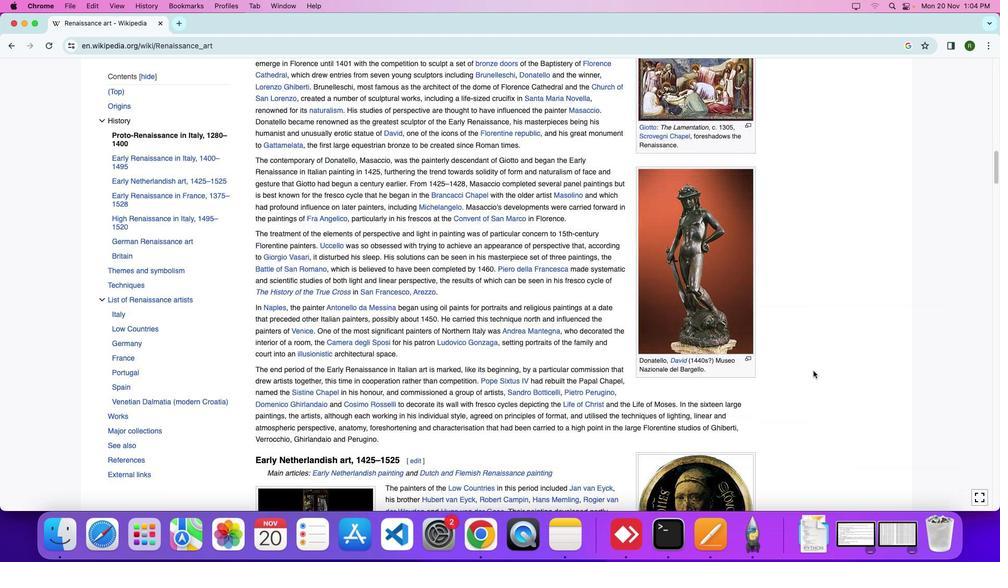 
Action: Mouse moved to (814, 371)
Screenshot: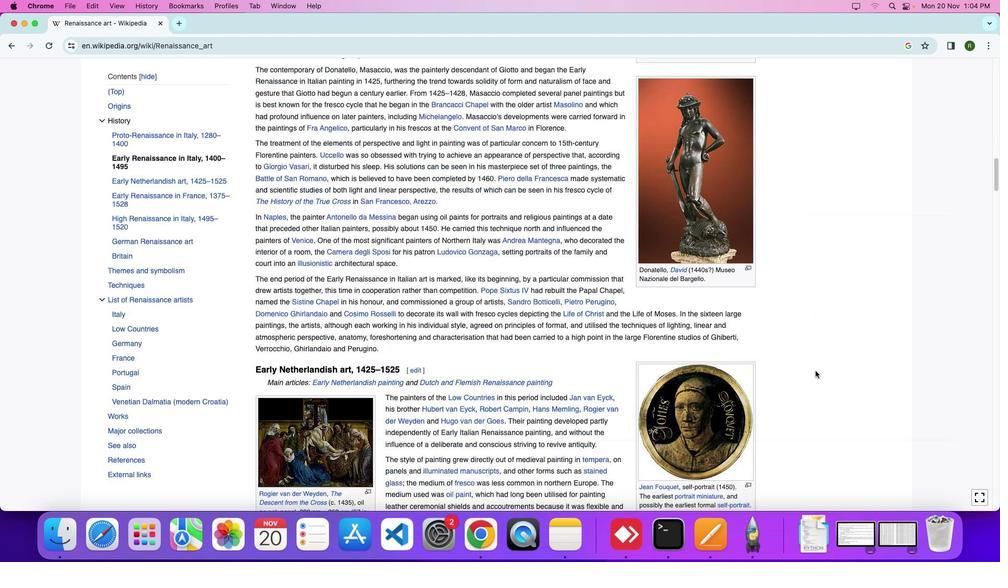 
Action: Mouse scrolled (814, 371) with delta (0, 0)
Screenshot: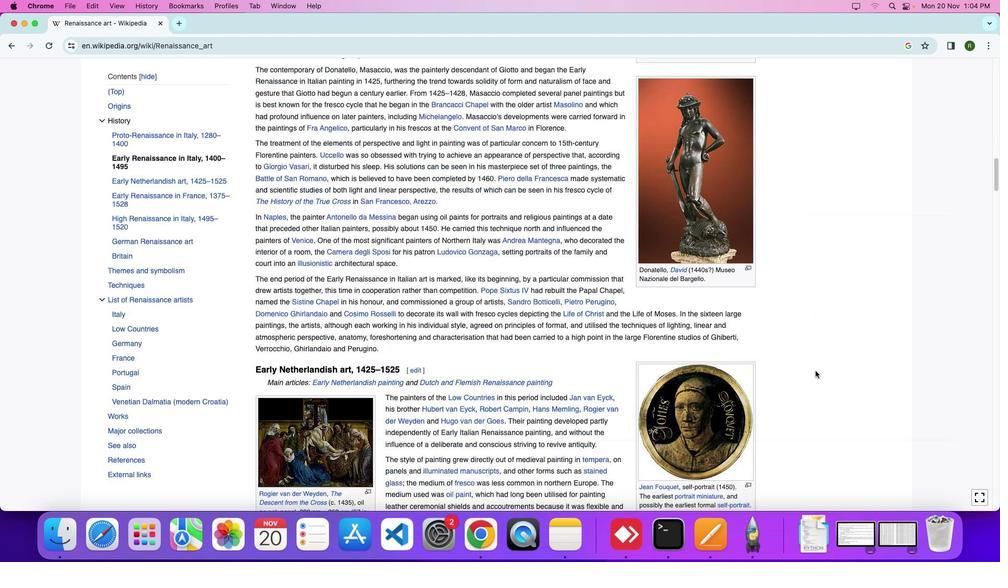 
Action: Mouse moved to (814, 371)
Screenshot: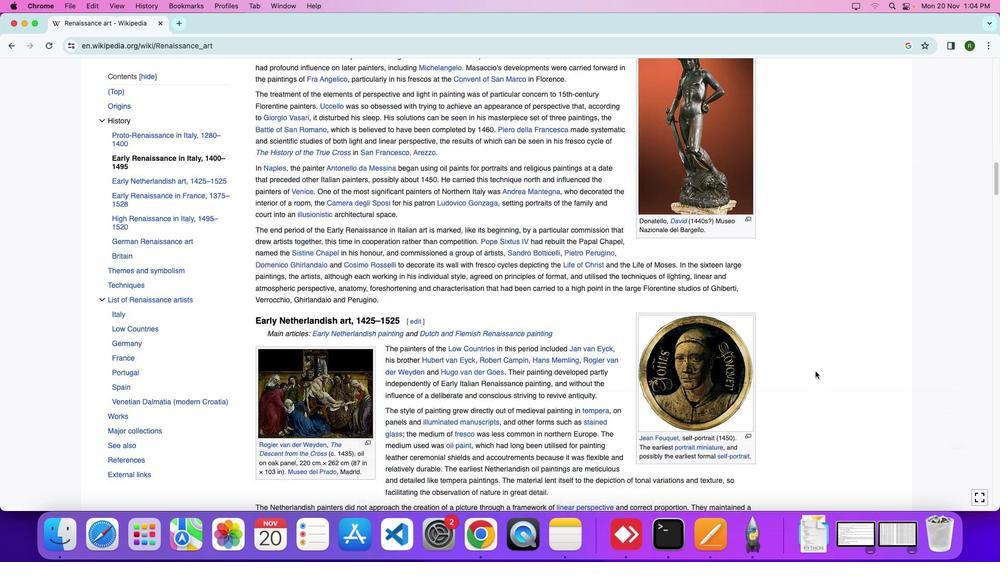 
Action: Mouse scrolled (814, 371) with delta (0, 0)
Screenshot: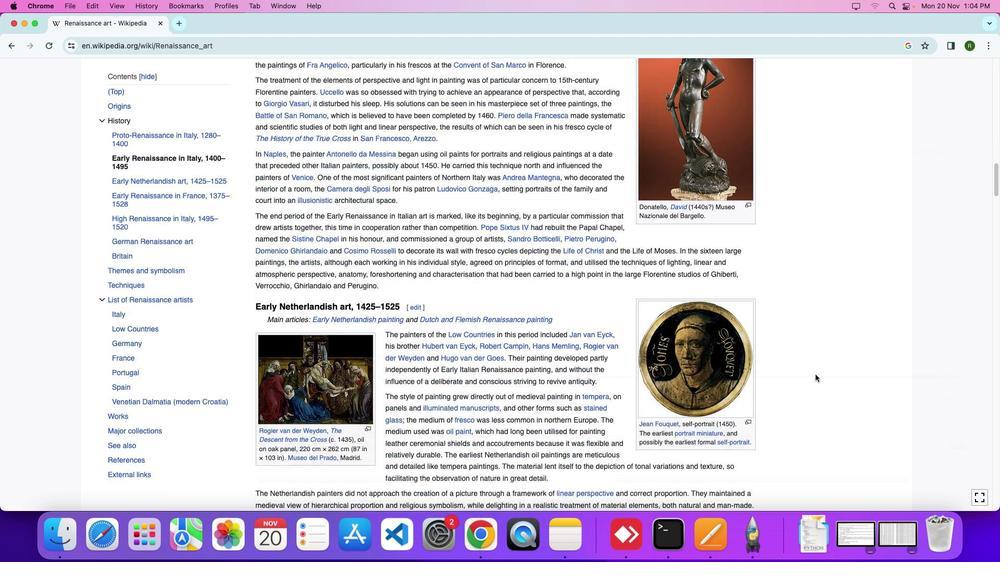
Action: Mouse moved to (815, 371)
Screenshot: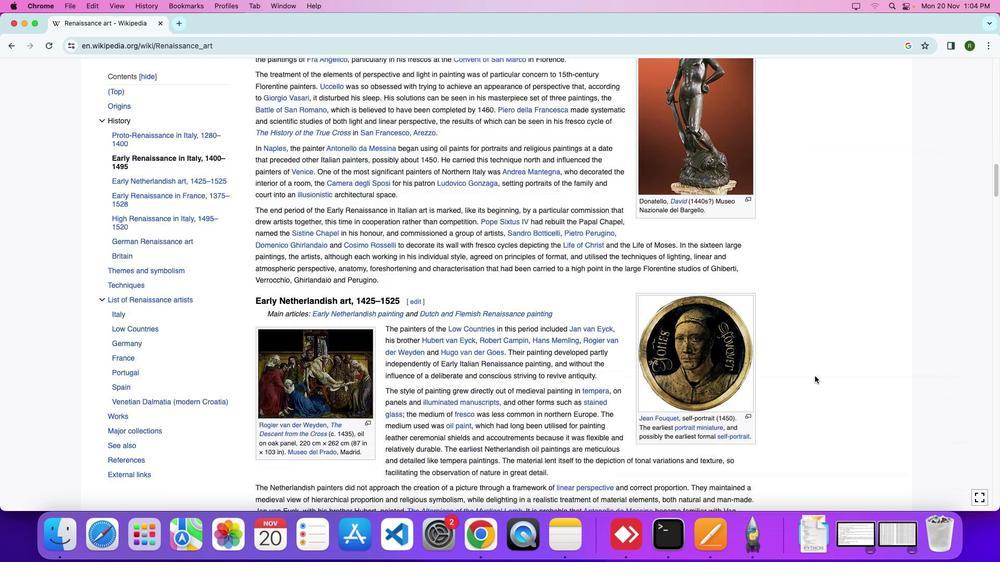 
Action: Mouse scrolled (815, 371) with delta (0, -3)
Screenshot: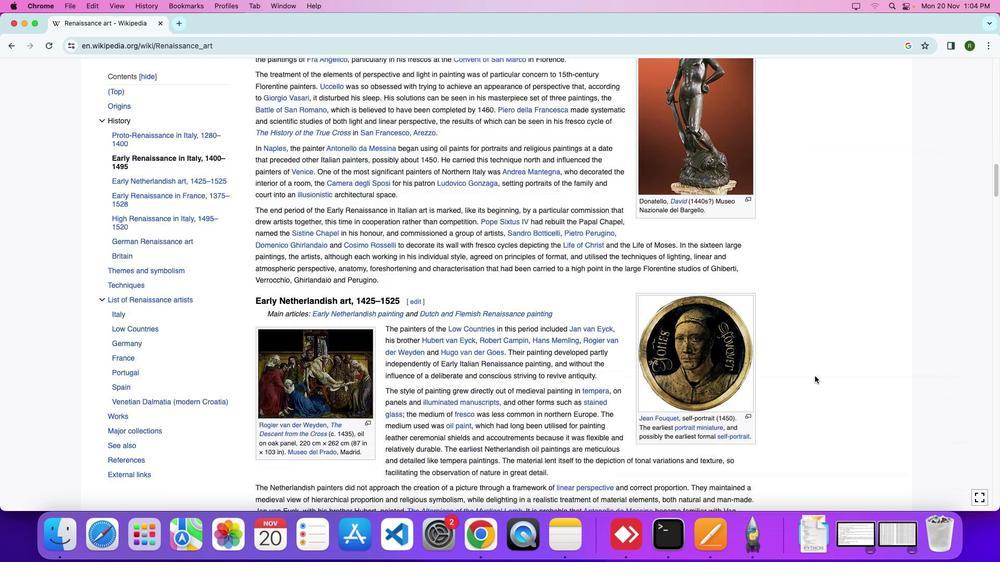 
Action: Mouse moved to (815, 377)
Screenshot: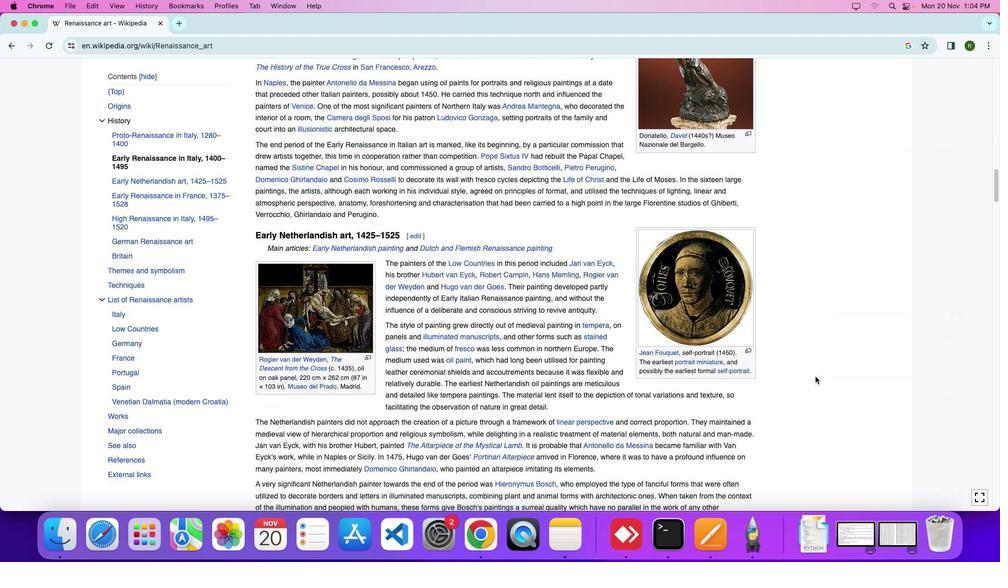 
Action: Mouse scrolled (815, 377) with delta (0, 0)
Screenshot: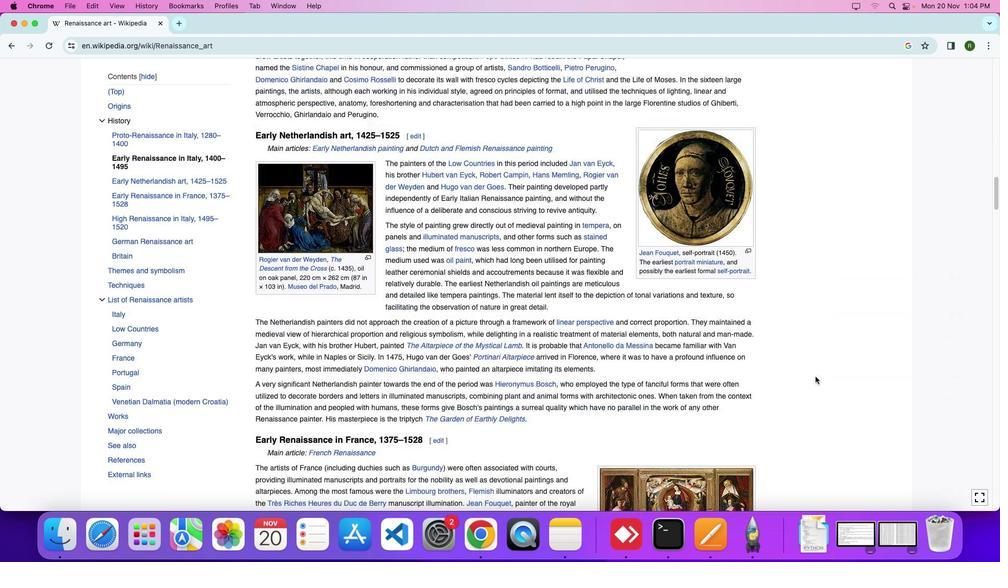 
Action: Mouse moved to (815, 376)
Screenshot: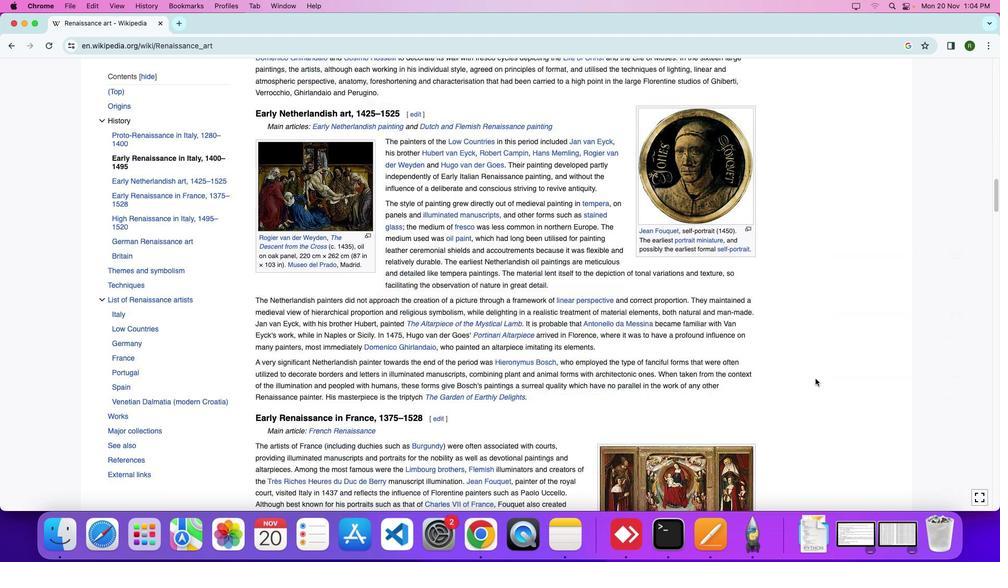 
Action: Mouse scrolled (815, 376) with delta (0, 0)
Screenshot: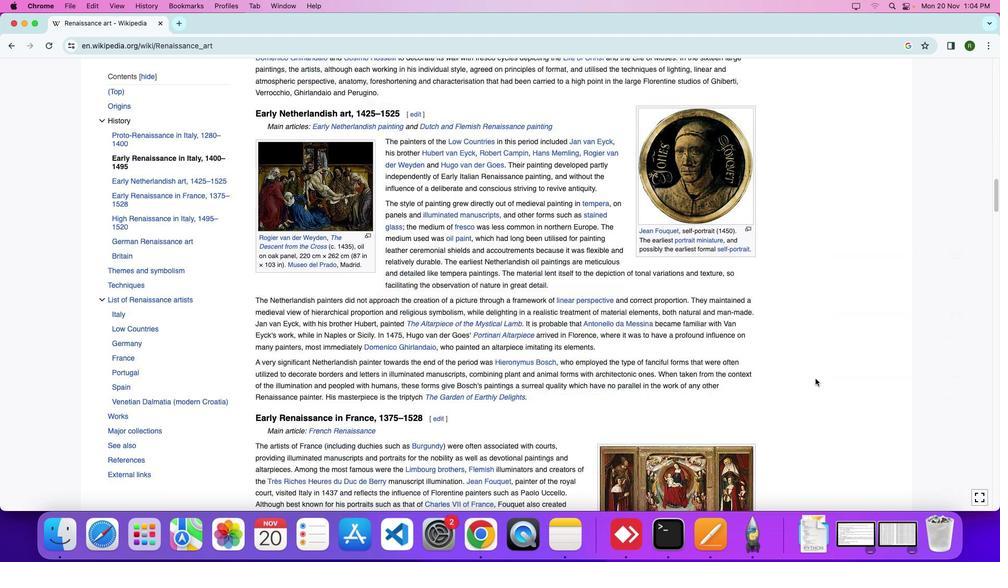 
Action: Mouse scrolled (815, 376) with delta (0, -3)
Screenshot: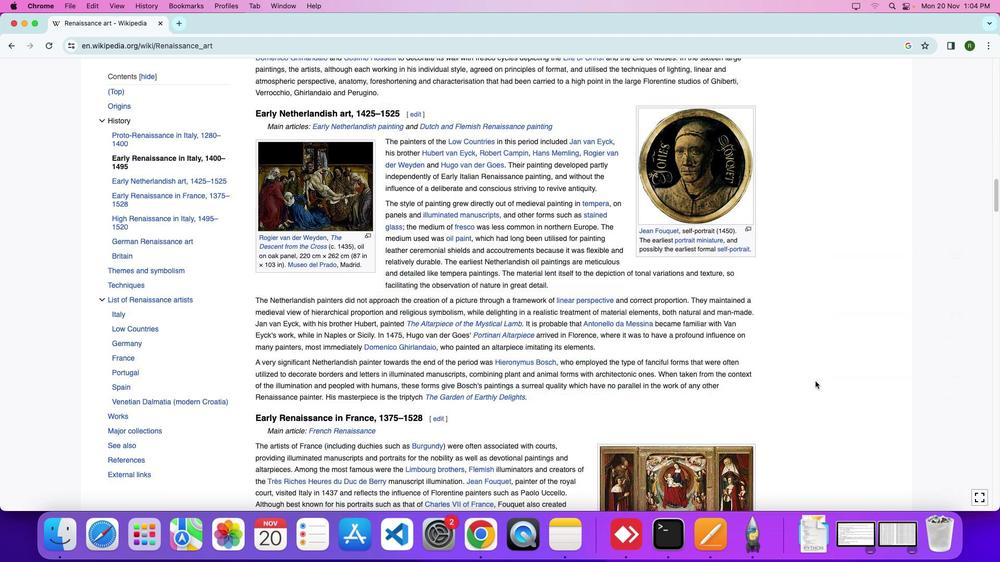 
Action: Mouse moved to (815, 382)
Screenshot: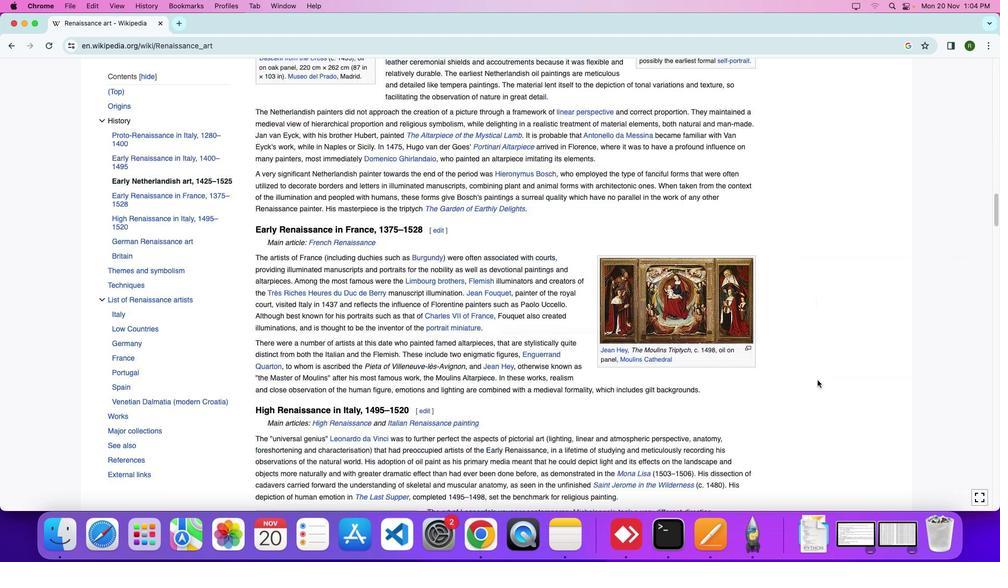
Action: Mouse scrolled (815, 382) with delta (0, 0)
Screenshot: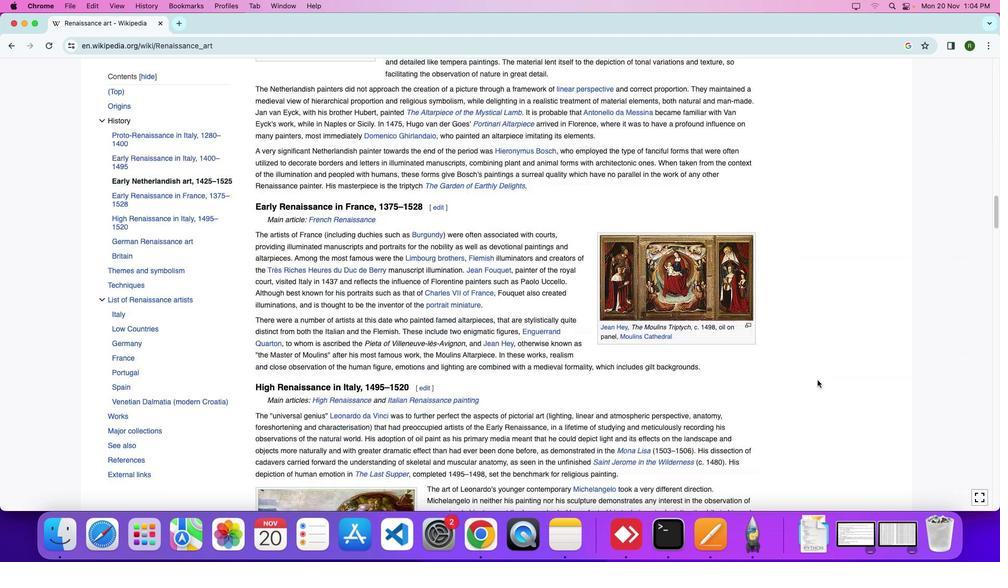 
Action: Mouse moved to (816, 381)
Screenshot: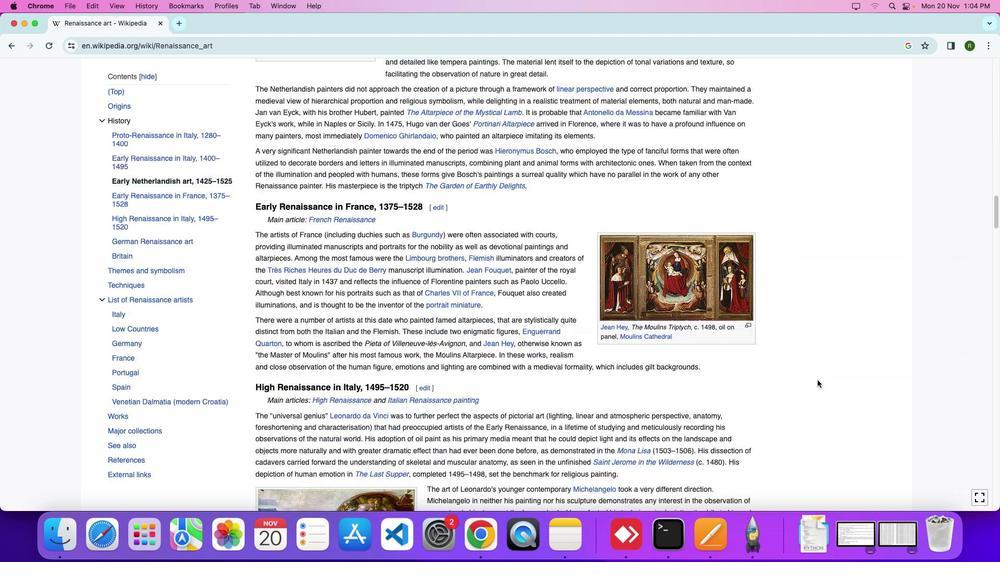 
Action: Mouse scrolled (816, 381) with delta (0, 0)
Screenshot: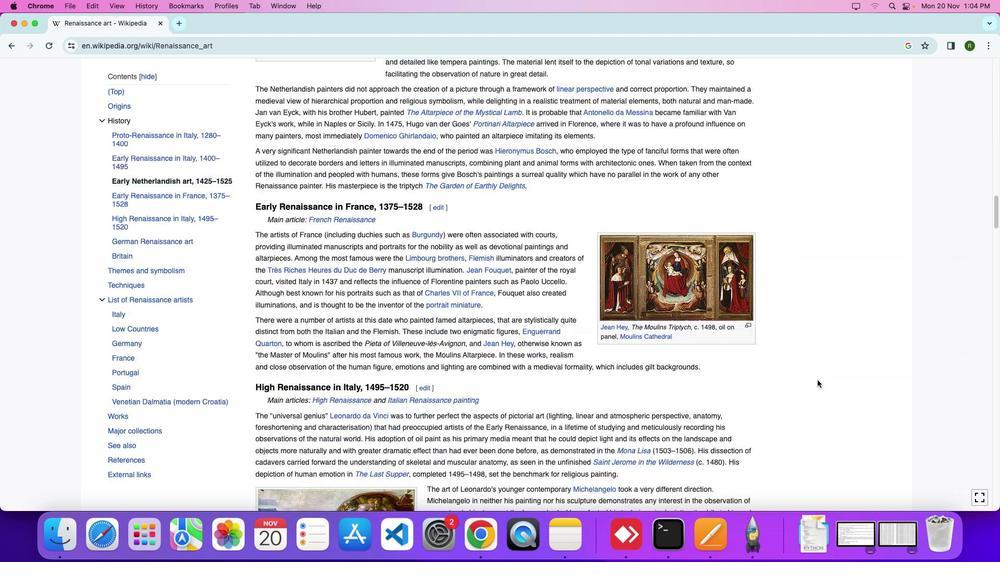 
Action: Mouse moved to (817, 380)
Screenshot: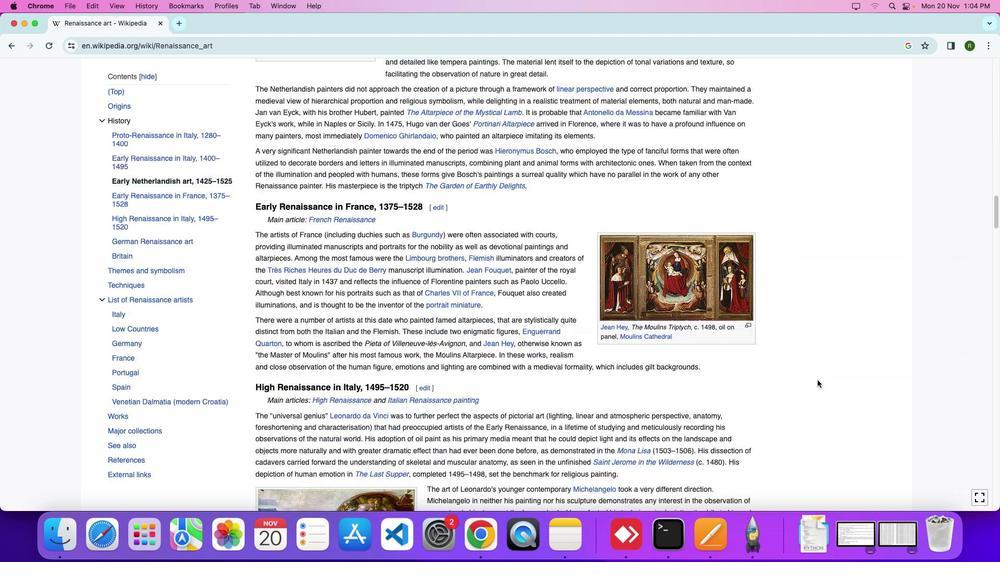 
Action: Mouse scrolled (817, 380) with delta (0, -4)
Screenshot: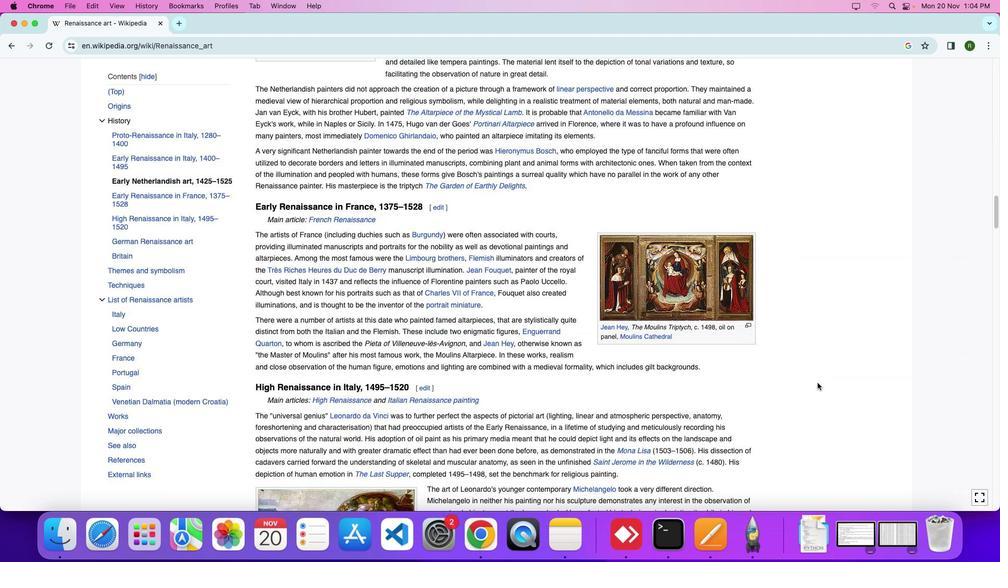 
Action: Mouse moved to (817, 388)
Screenshot: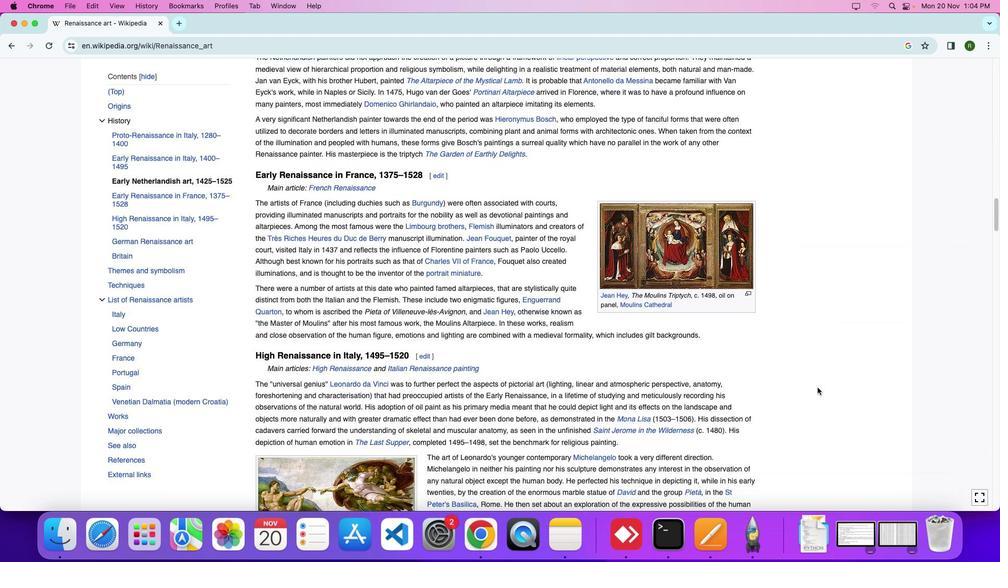 
Action: Mouse scrolled (817, 388) with delta (0, 0)
Screenshot: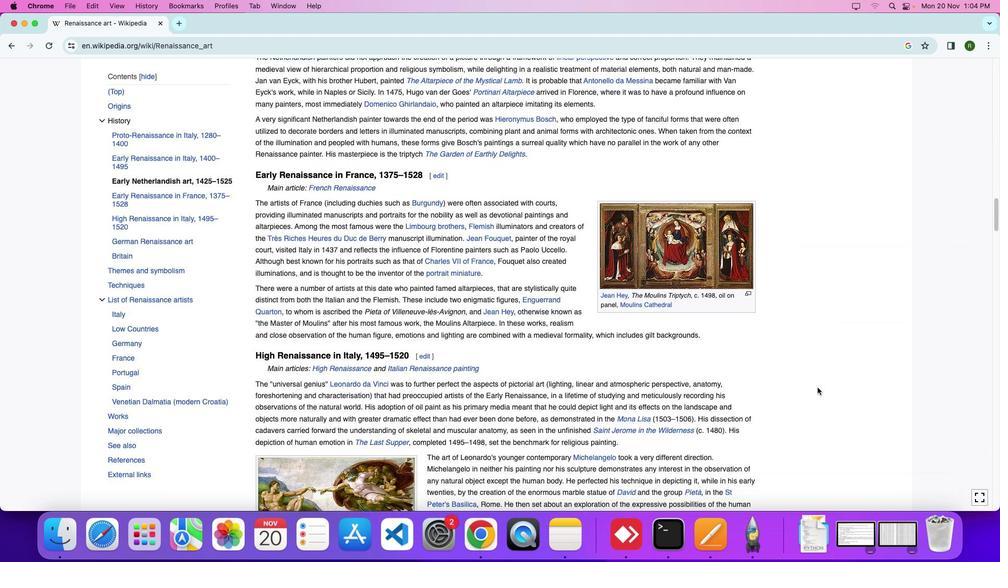 
Action: Mouse moved to (817, 387)
Screenshot: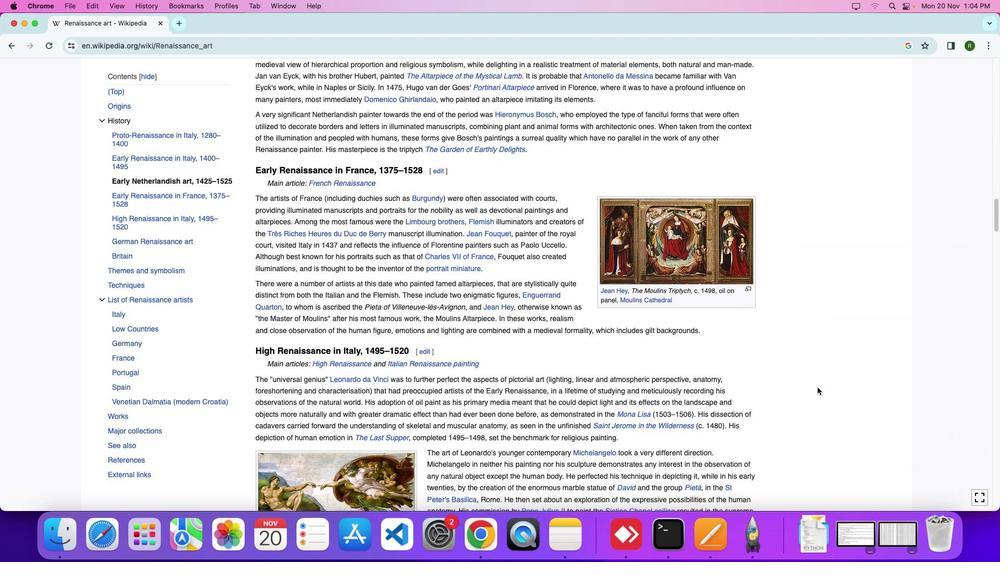 
Action: Mouse scrolled (817, 387) with delta (0, 0)
Screenshot: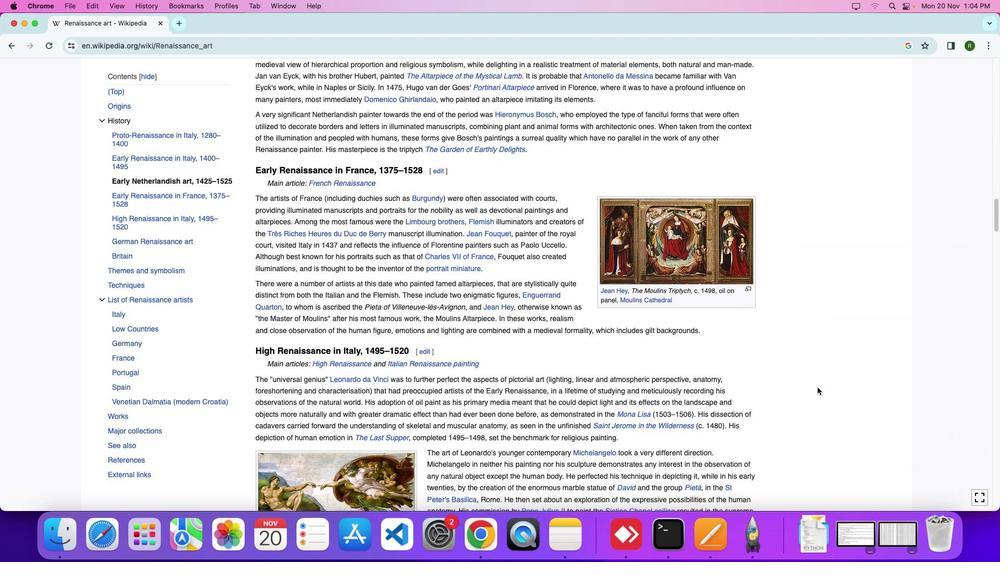 
Action: Mouse moved to (817, 391)
Screenshot: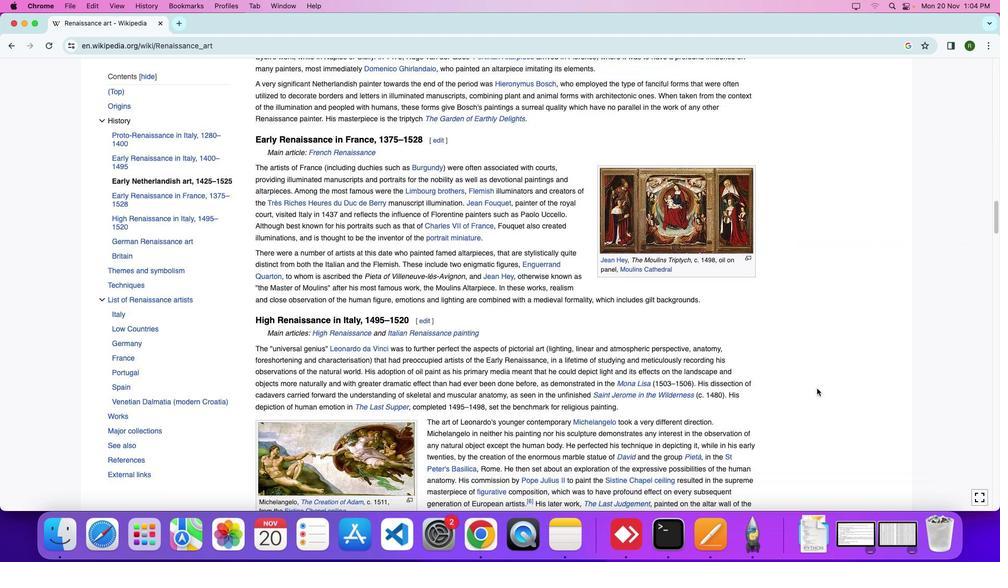 
Action: Mouse scrolled (817, 391) with delta (0, 0)
Screenshot: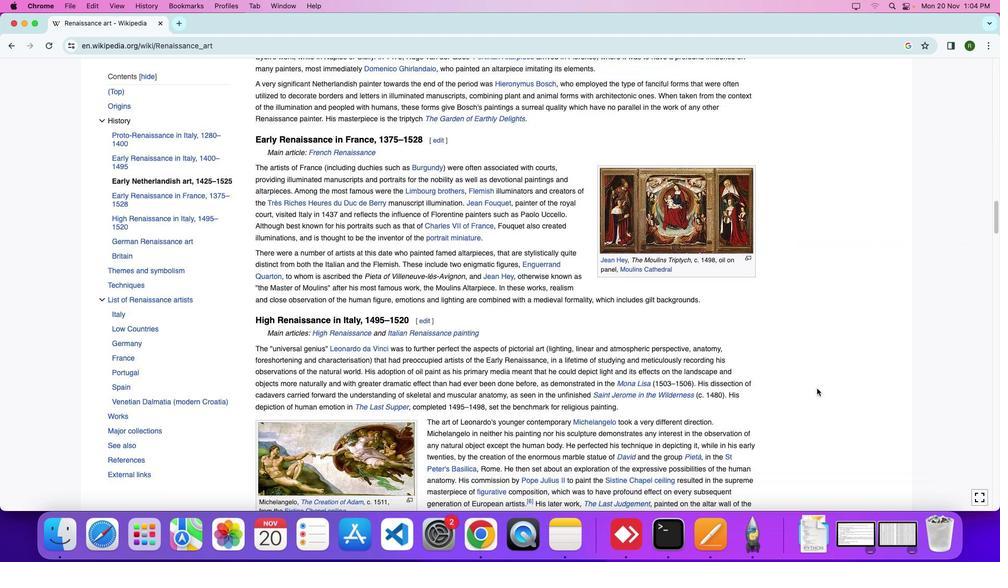 
Action: Mouse moved to (818, 389)
Screenshot: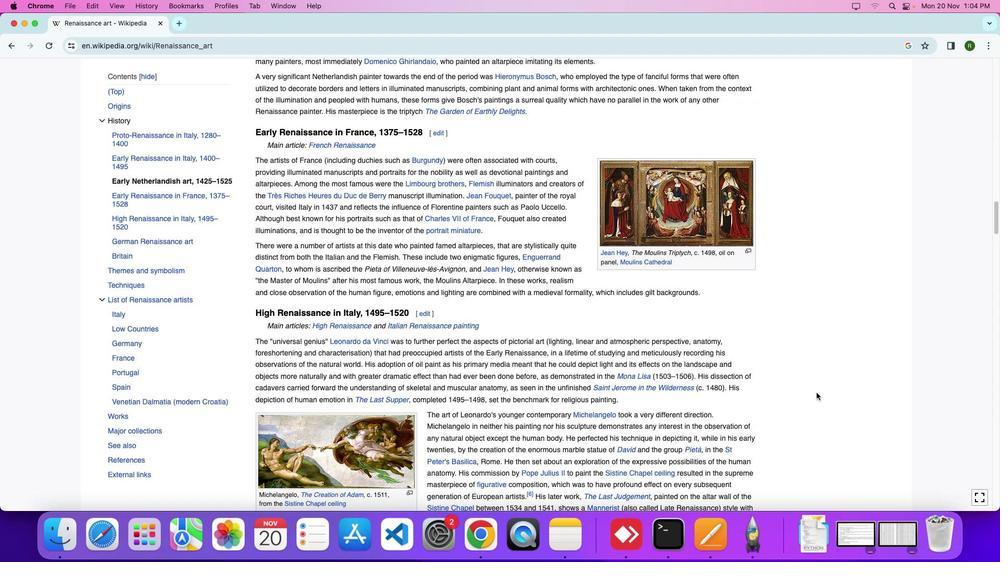 
Action: Mouse scrolled (818, 389) with delta (0, 0)
Screenshot: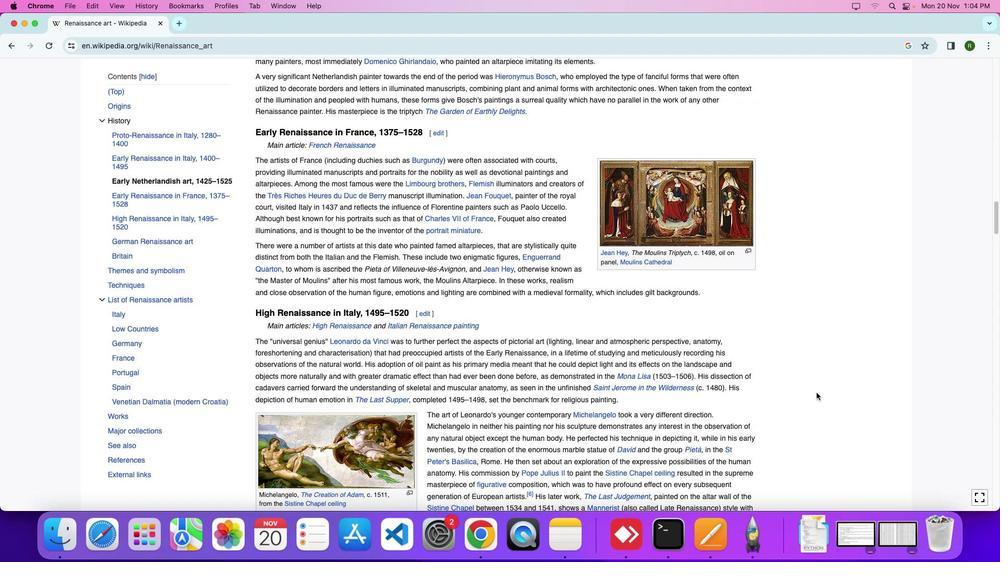 
Action: Mouse moved to (817, 393)
Screenshot: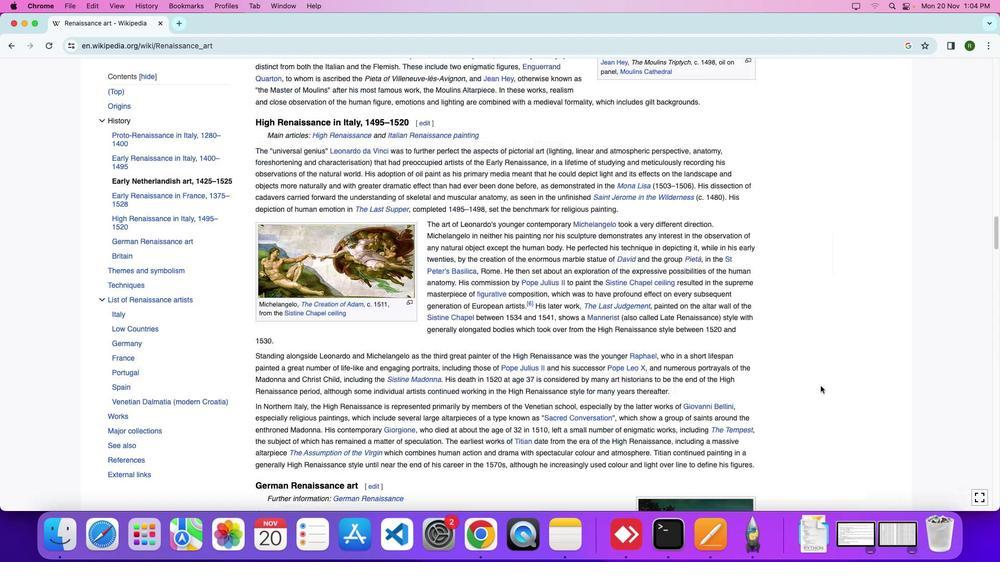 
Action: Mouse scrolled (817, 393) with delta (0, 0)
Screenshot: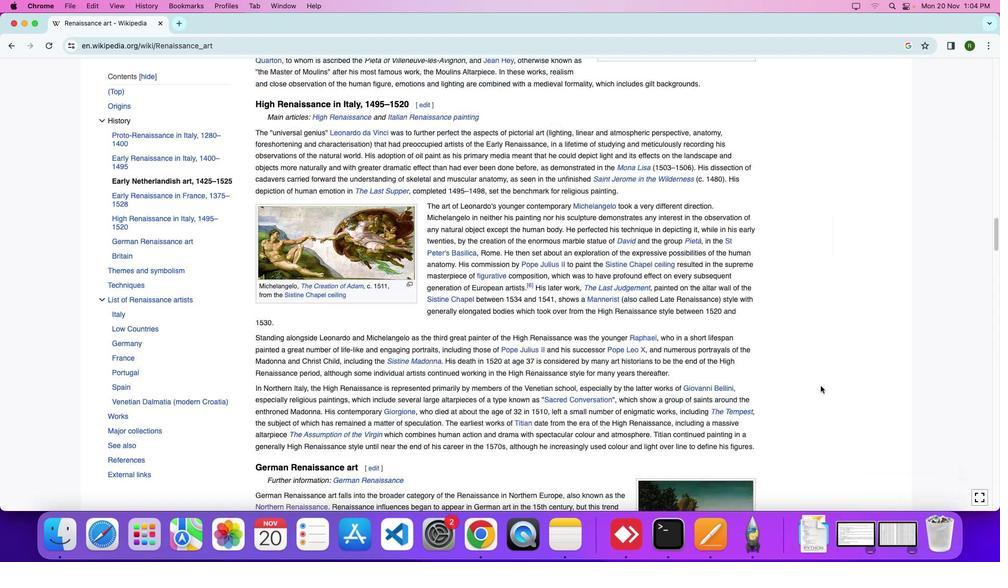 
Action: Mouse moved to (818, 391)
Screenshot: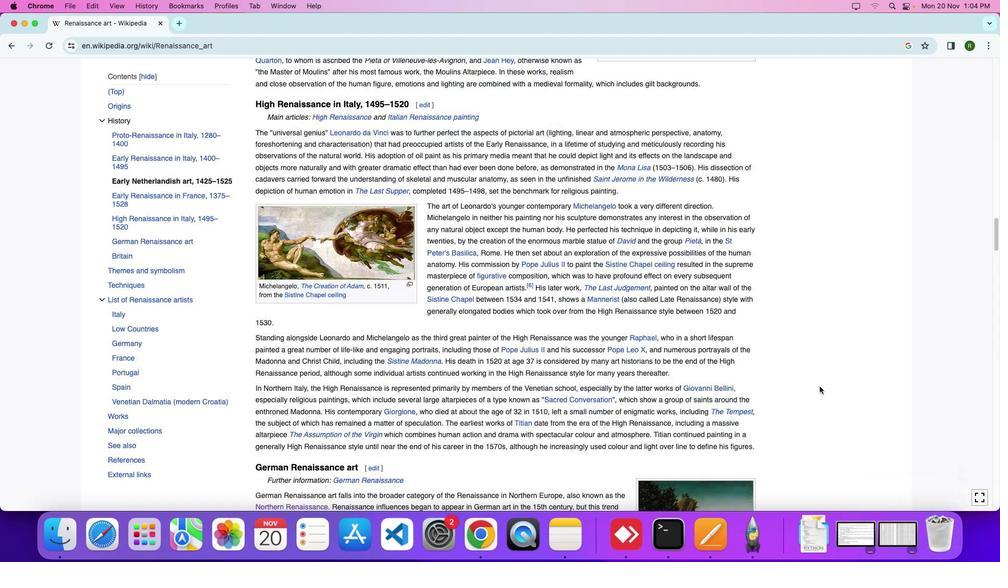 
Action: Mouse scrolled (818, 391) with delta (0, 0)
Screenshot: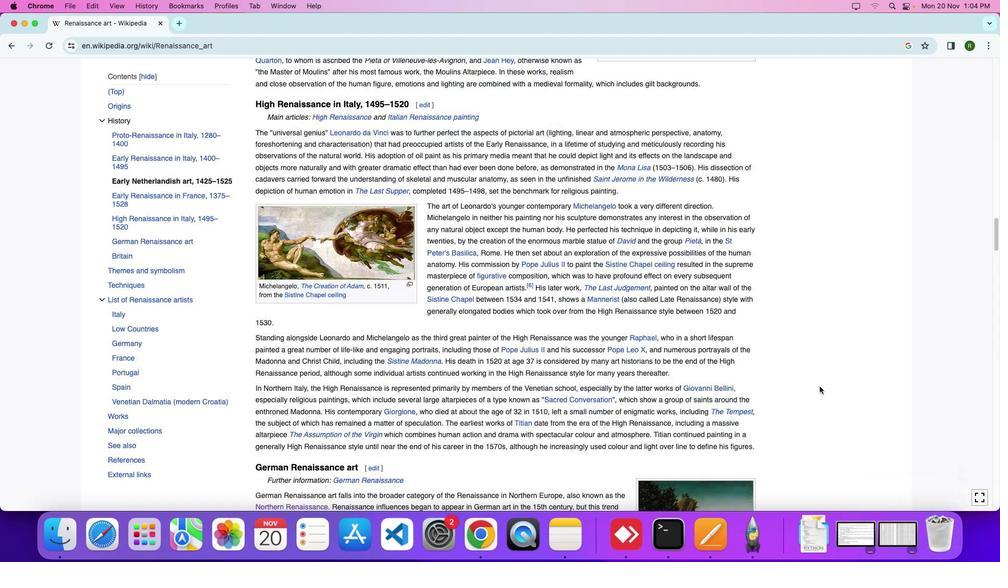 
Action: Mouse moved to (819, 389)
Screenshot: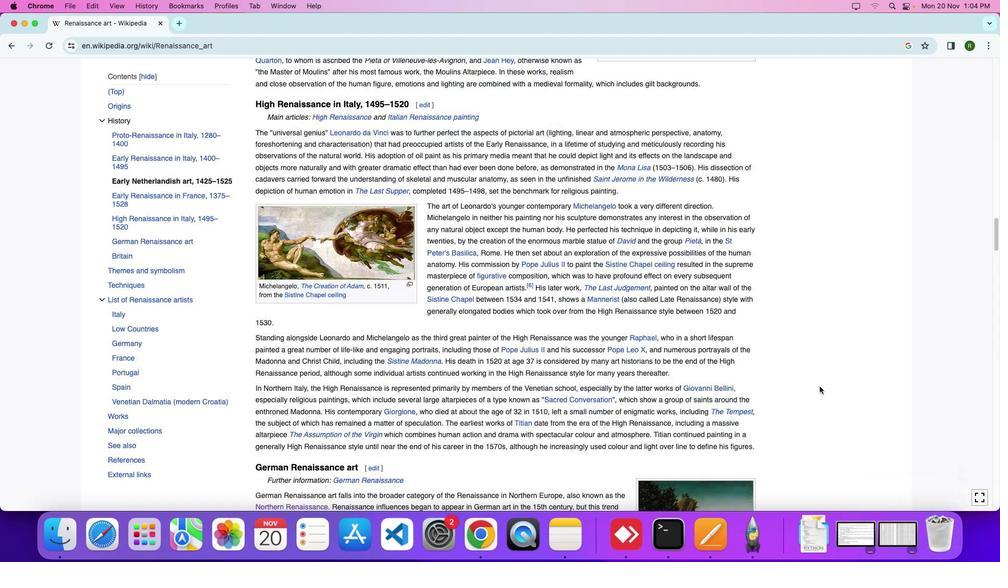 
Action: Mouse scrolled (819, 389) with delta (0, -4)
Screenshot: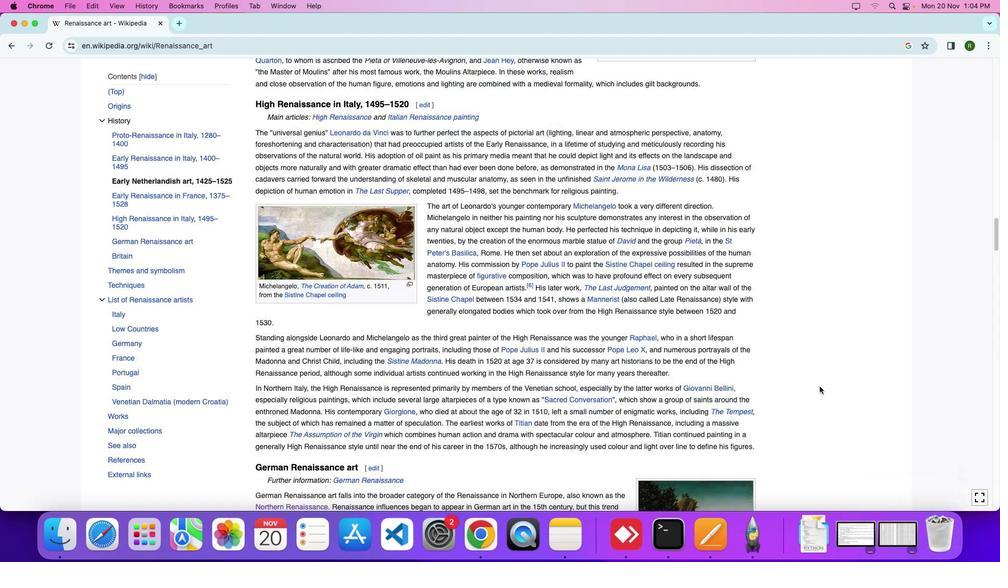 
Action: Mouse moved to (818, 385)
Screenshot: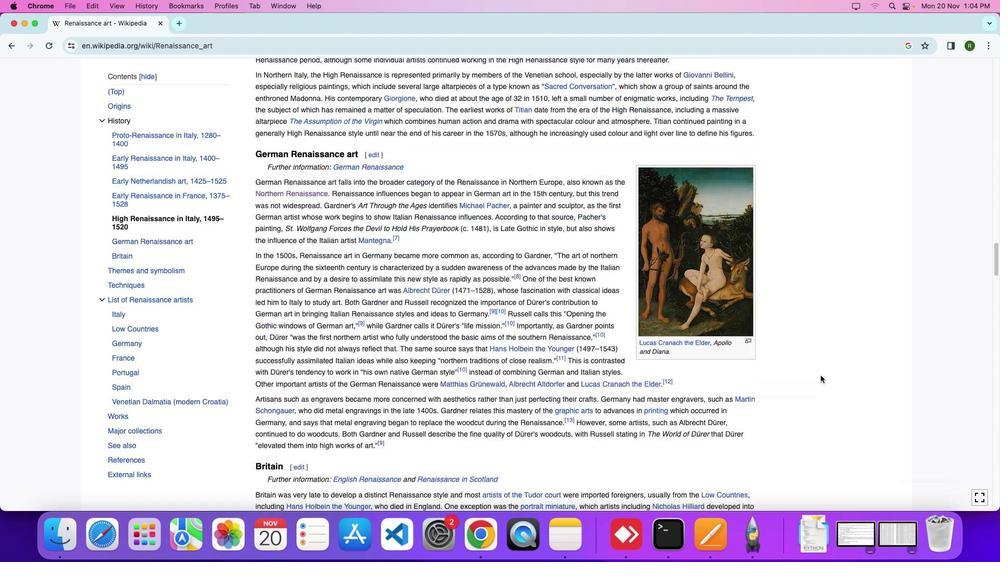 
Action: Mouse scrolled (818, 385) with delta (0, 0)
Screenshot: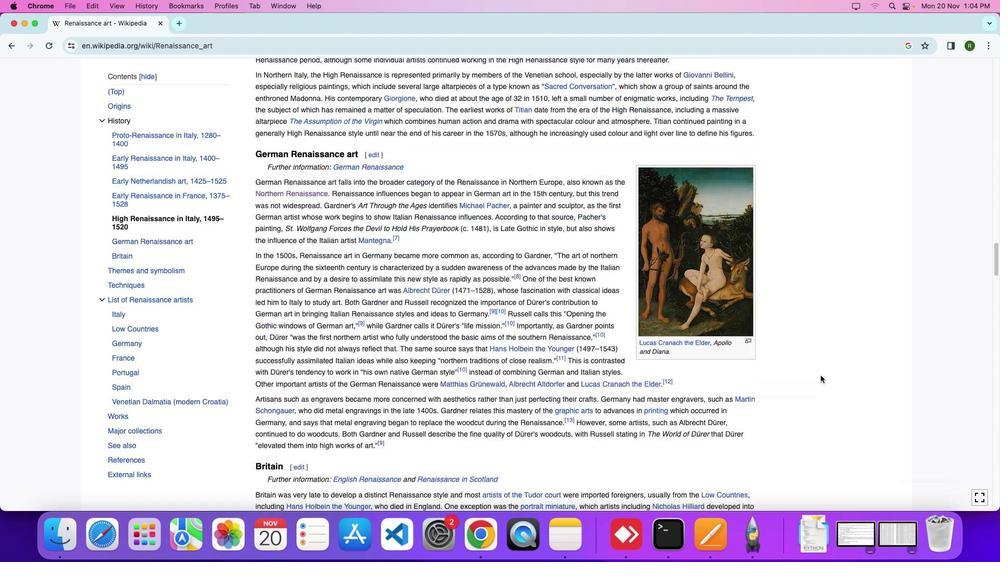 
Action: Mouse moved to (818, 384)
Screenshot: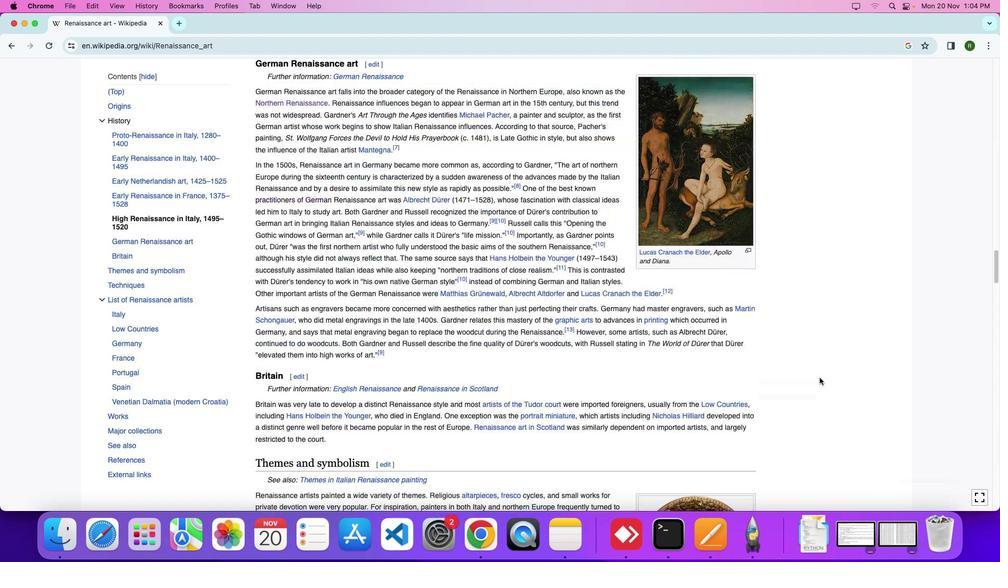 
Action: Mouse scrolled (818, 384) with delta (0, 0)
Screenshot: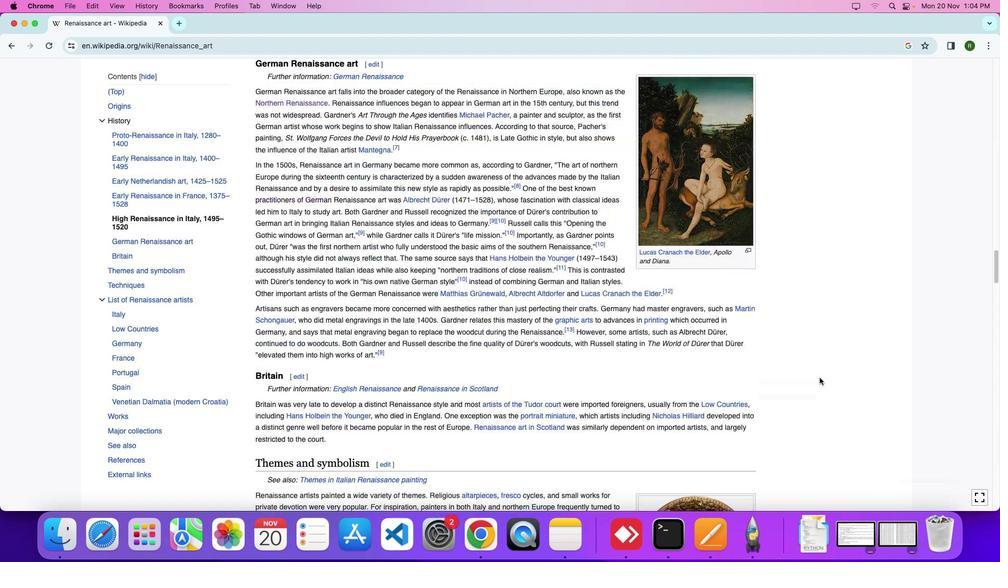 
Action: Mouse moved to (819, 381)
Screenshot: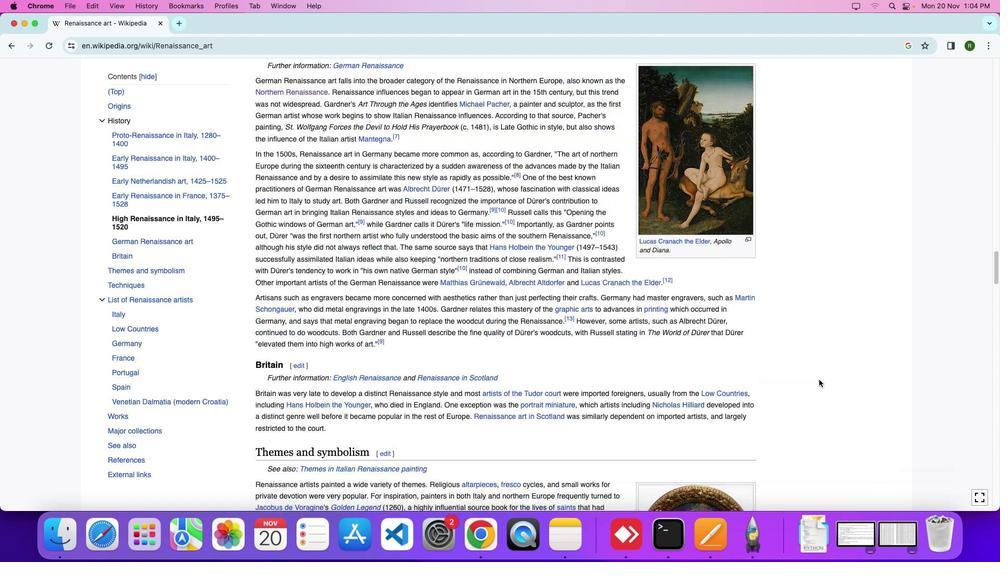 
Action: Mouse scrolled (819, 381) with delta (0, -4)
Screenshot: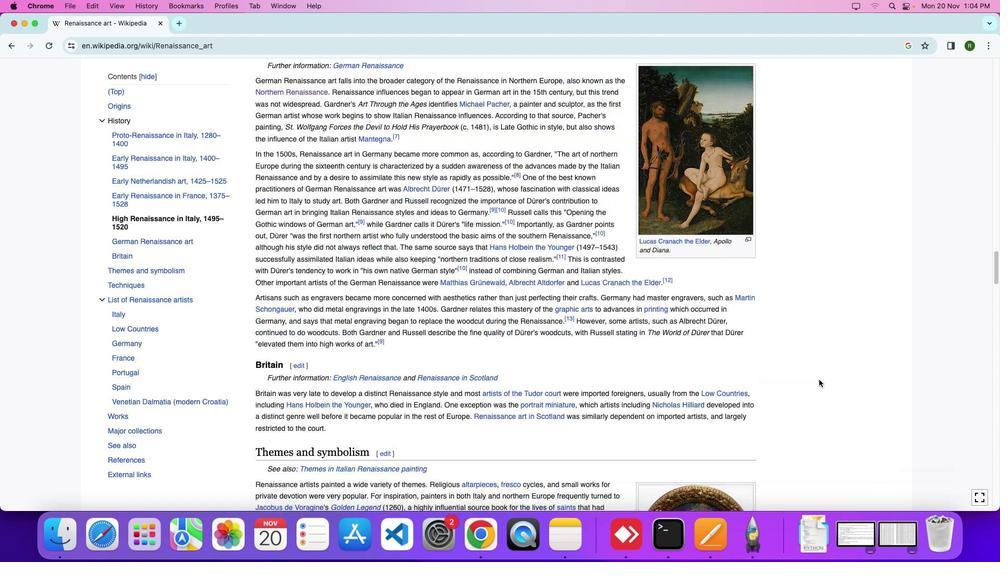 
Action: Mouse moved to (821, 376)
Screenshot: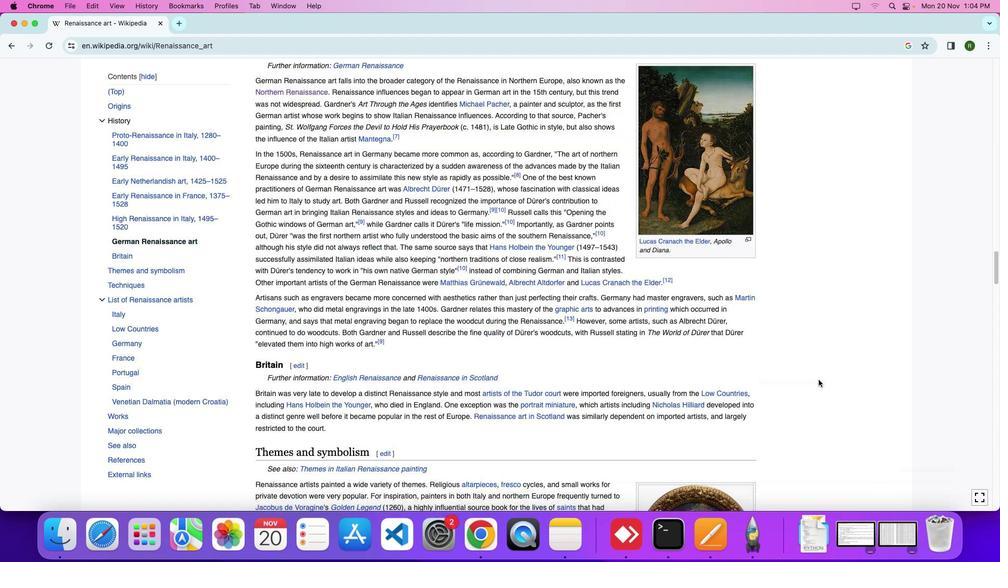 
Action: Mouse scrolled (821, 376) with delta (0, -4)
Screenshot: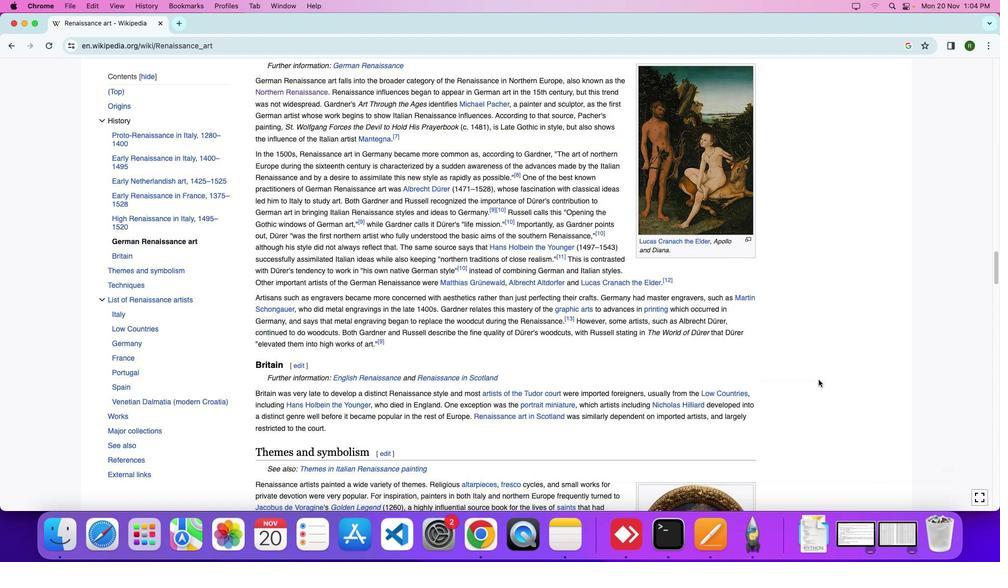 
Action: Mouse moved to (818, 380)
Screenshot: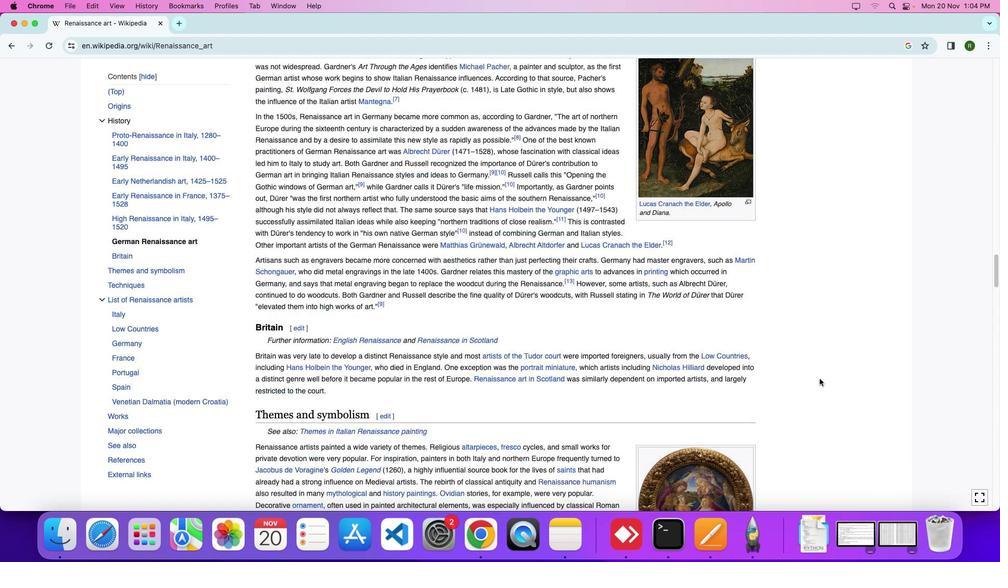 
Action: Mouse scrolled (818, 380) with delta (0, 0)
Screenshot: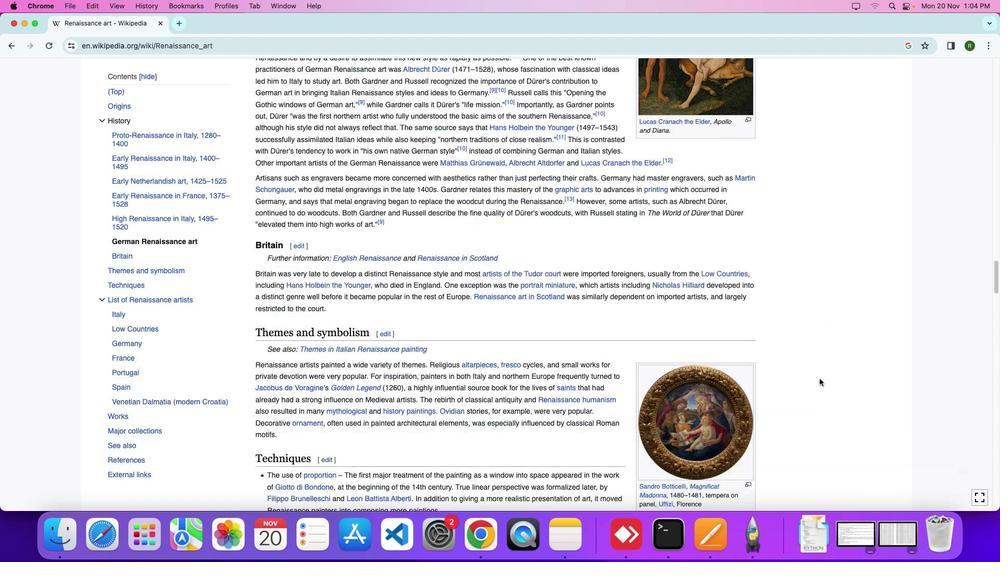 
Action: Mouse moved to (819, 379)
Screenshot: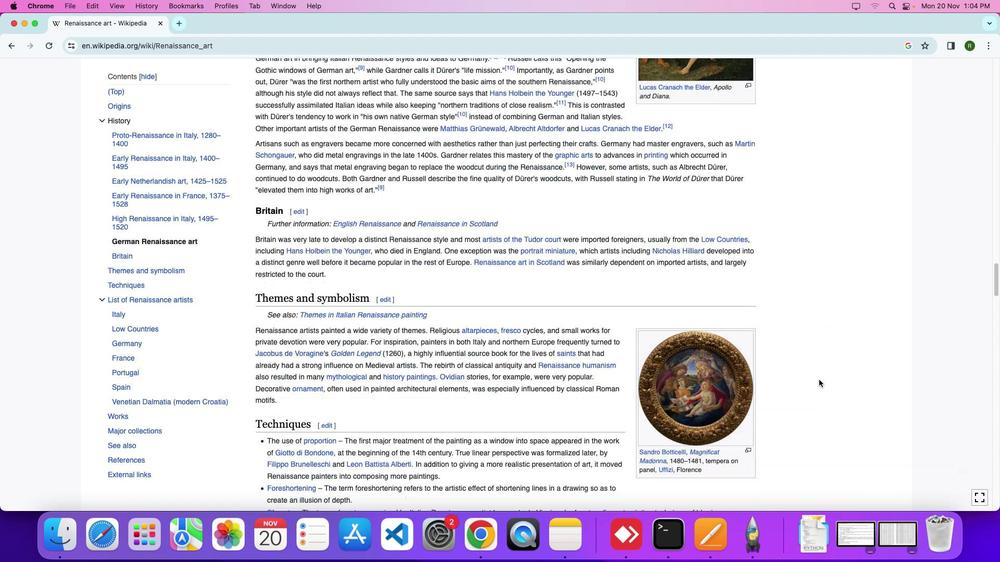 
Action: Mouse scrolled (819, 379) with delta (0, 0)
Screenshot: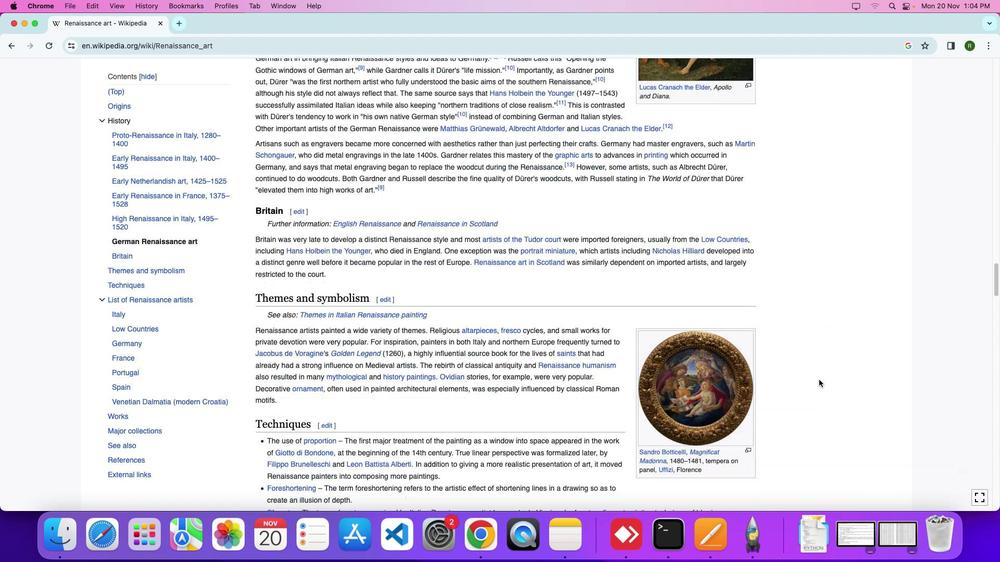 
Action: Mouse moved to (819, 379)
Screenshot: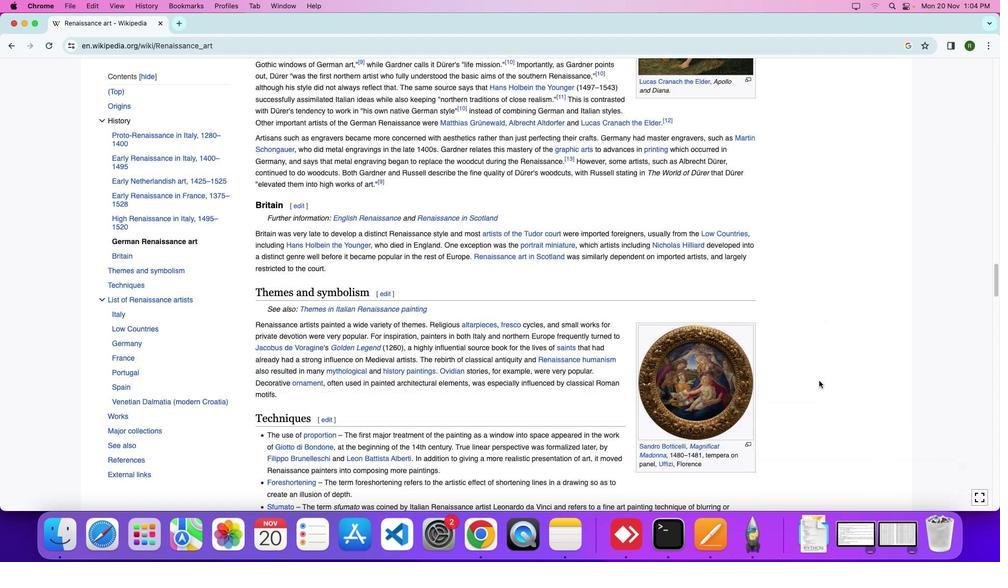 
Action: Mouse scrolled (819, 379) with delta (0, -3)
Screenshot: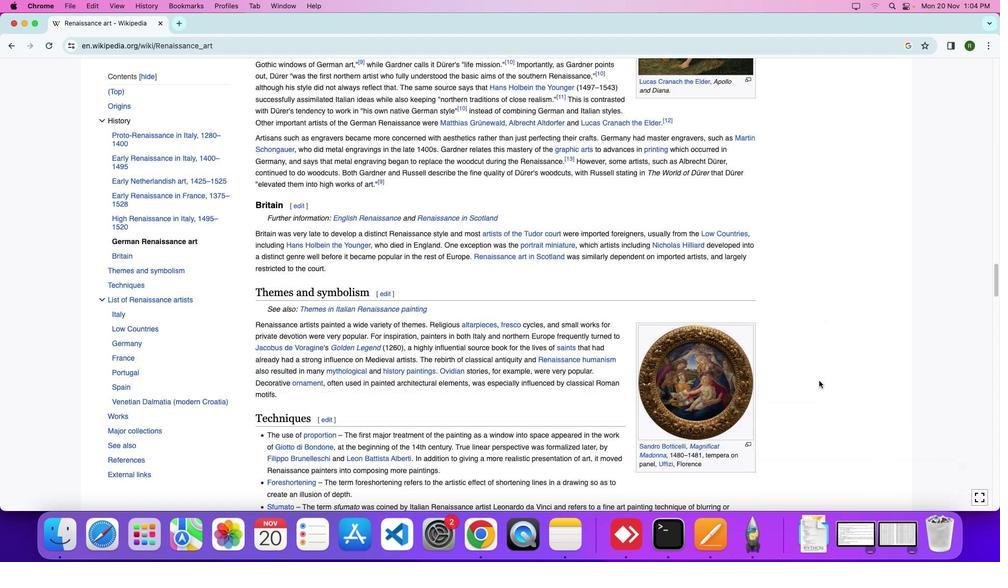 
Action: Mouse moved to (818, 381)
Screenshot: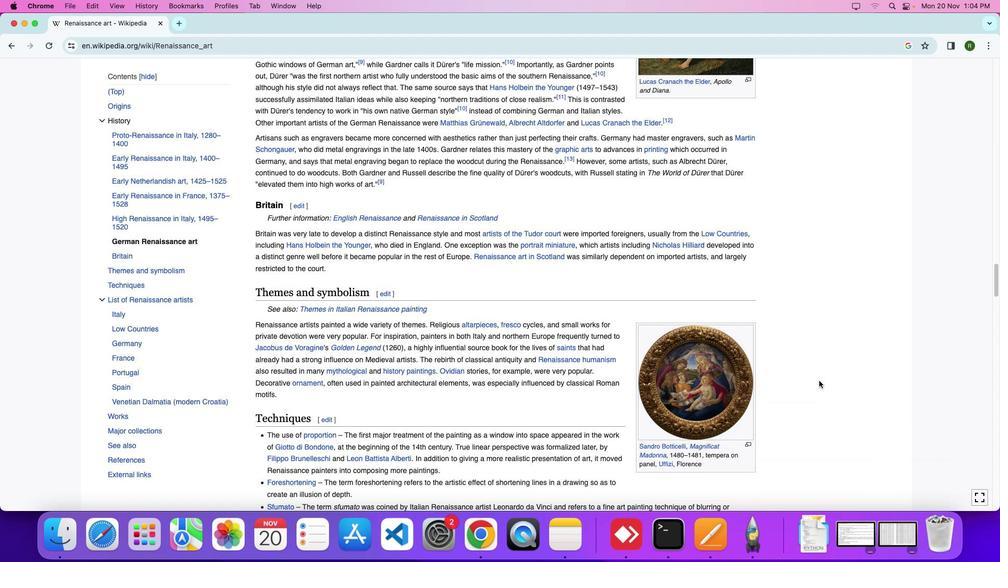 
Action: Mouse scrolled (818, 381) with delta (0, 0)
Screenshot: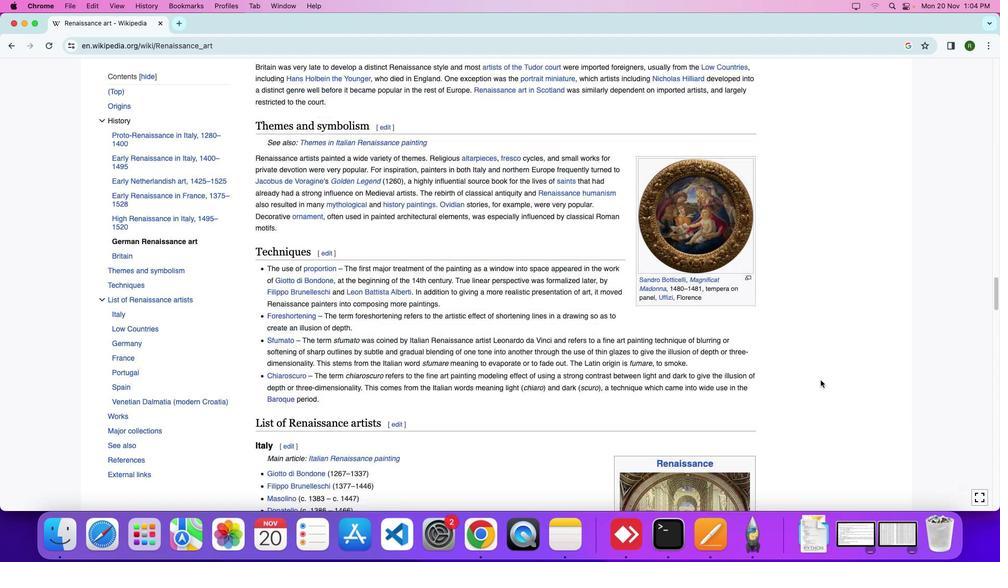 
Action: Mouse moved to (819, 381)
Screenshot: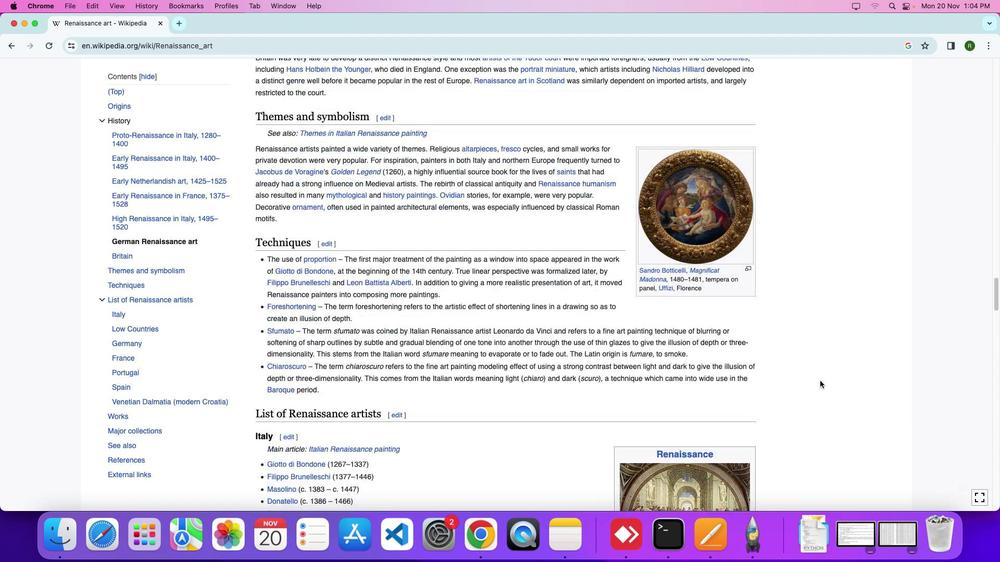 
Action: Mouse scrolled (819, 381) with delta (0, 0)
Screenshot: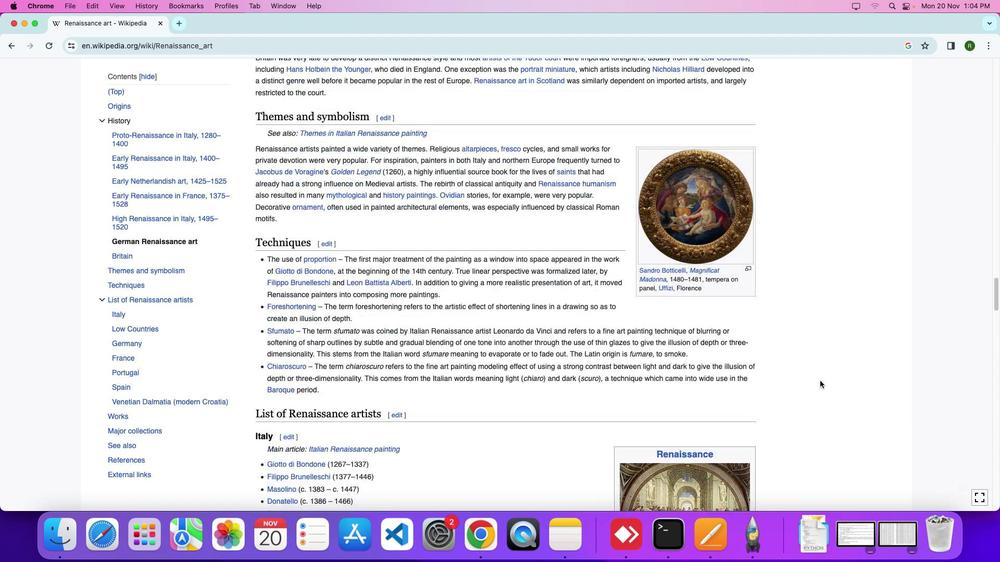 
Action: Mouse moved to (820, 380)
Screenshot: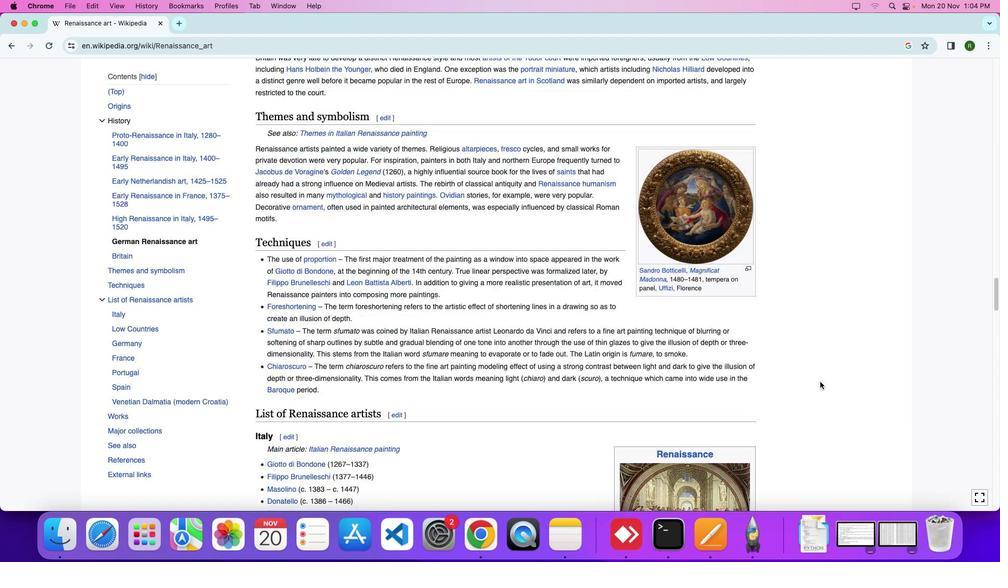 
Action: Mouse scrolled (820, 380) with delta (0, -3)
Screenshot: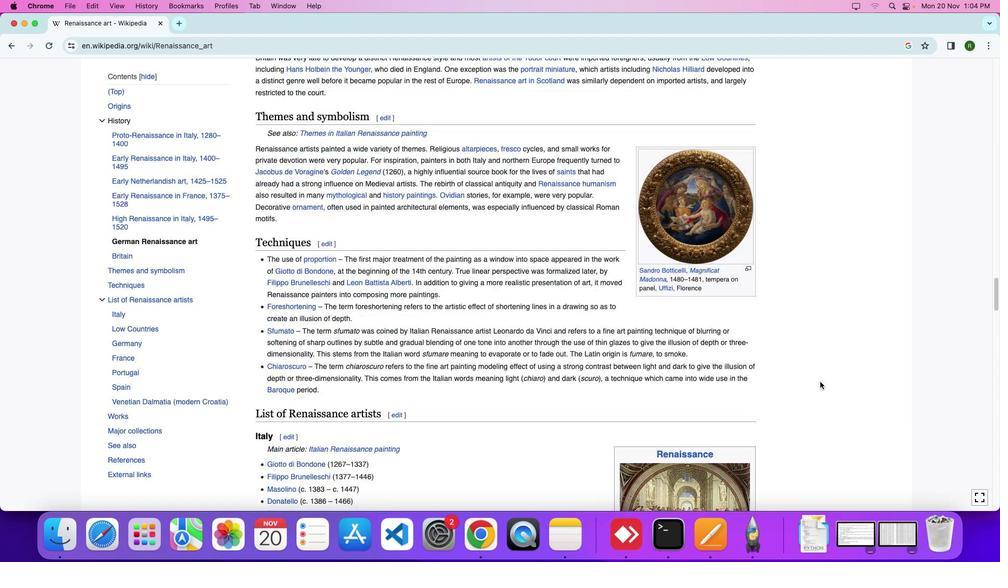 
Action: Mouse moved to (820, 382)
Screenshot: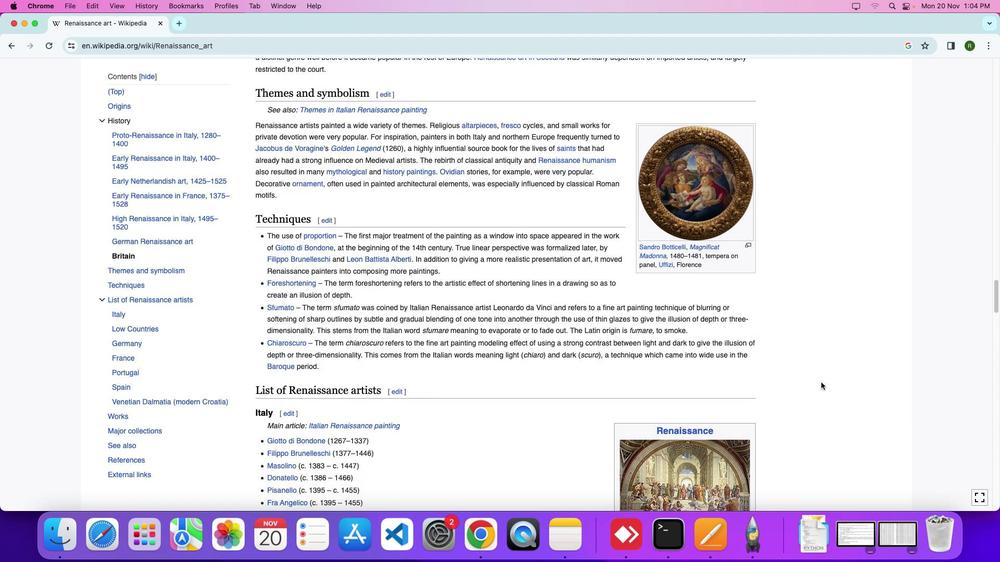 
Action: Mouse scrolled (820, 382) with delta (0, 0)
Screenshot: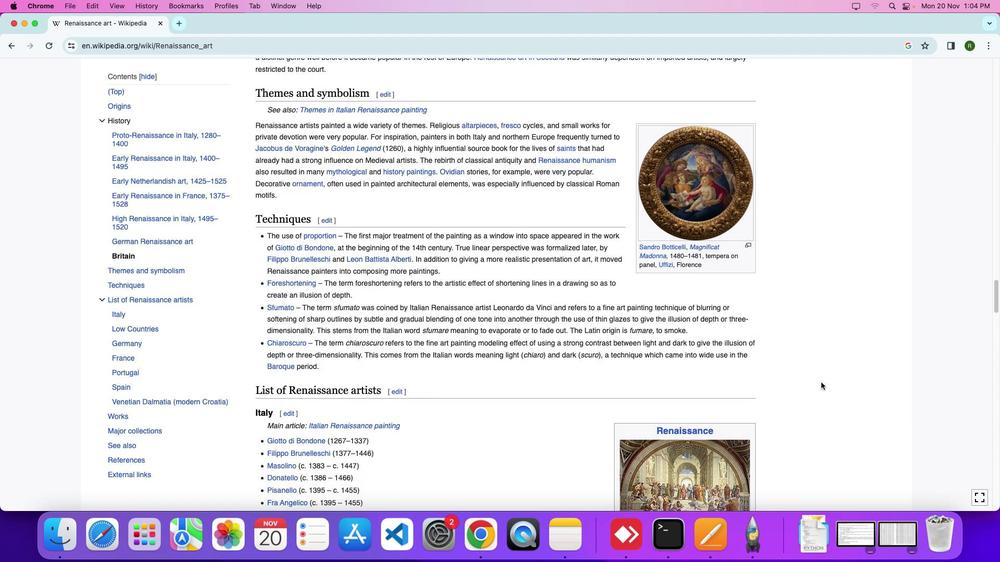 
Action: Mouse moved to (820, 382)
Screenshot: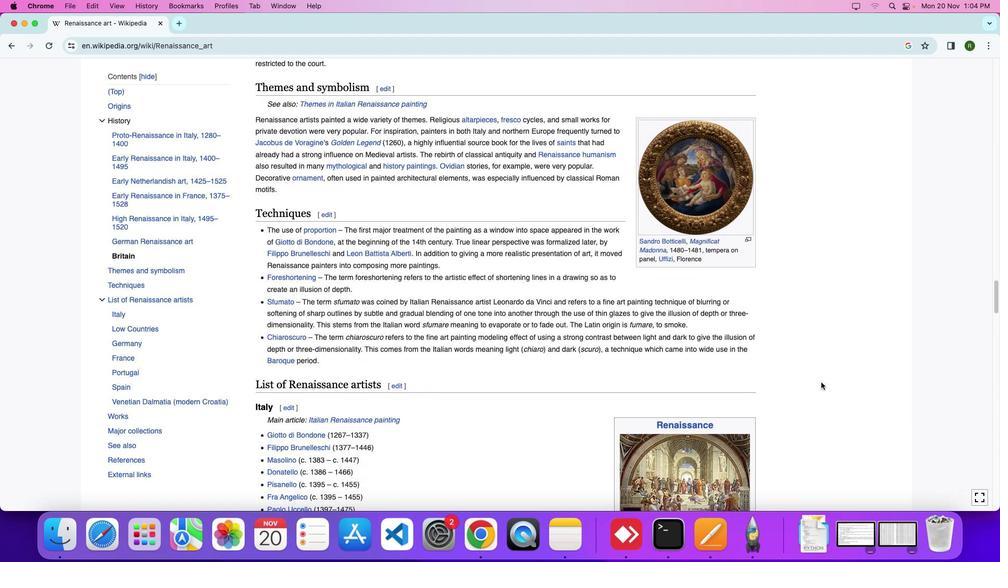 
Action: Mouse scrolled (820, 382) with delta (0, 0)
Screenshot: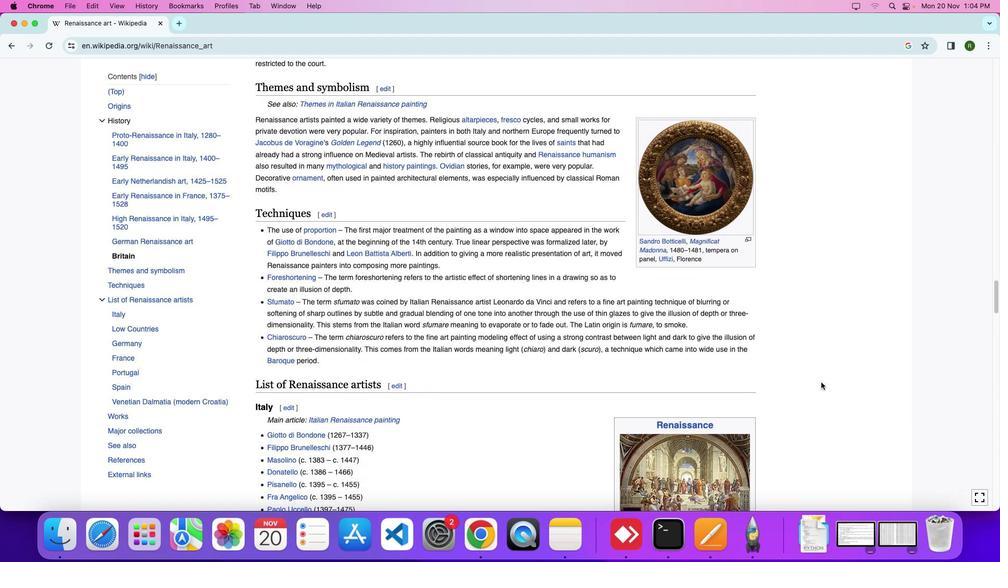 
Action: Mouse moved to (822, 390)
Screenshot: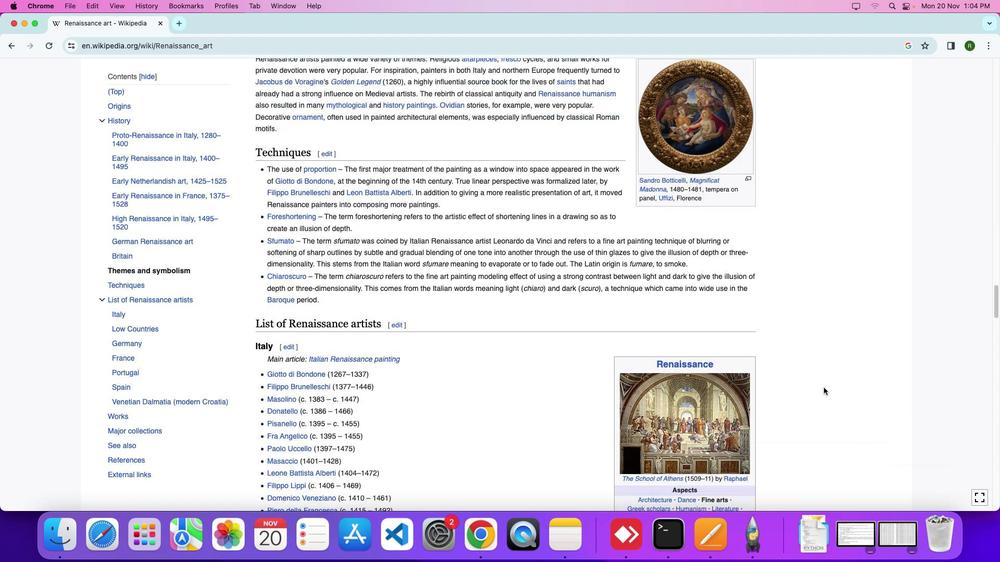 
Action: Mouse scrolled (822, 390) with delta (0, 0)
Screenshot: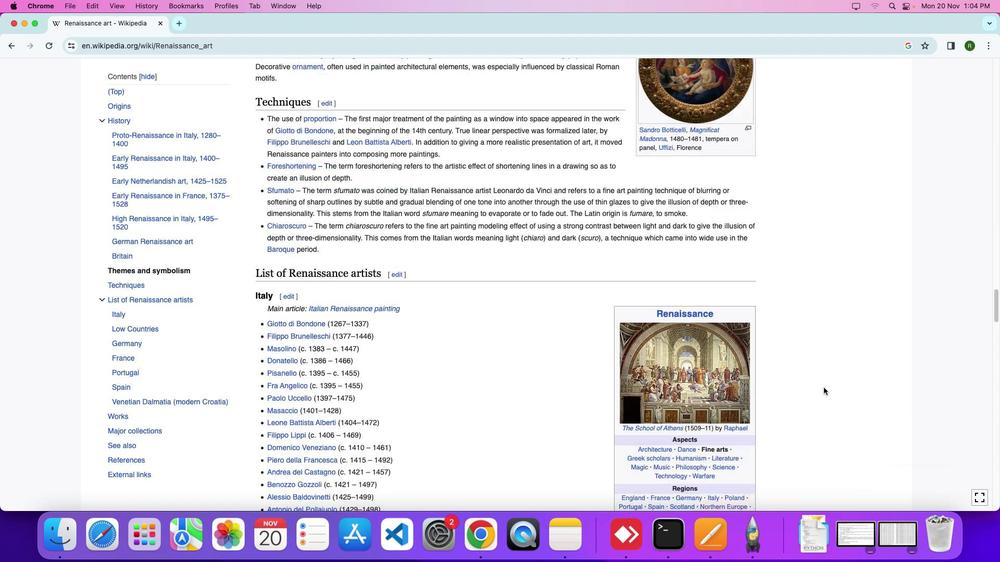 
Action: Mouse moved to (823, 389)
Screenshot: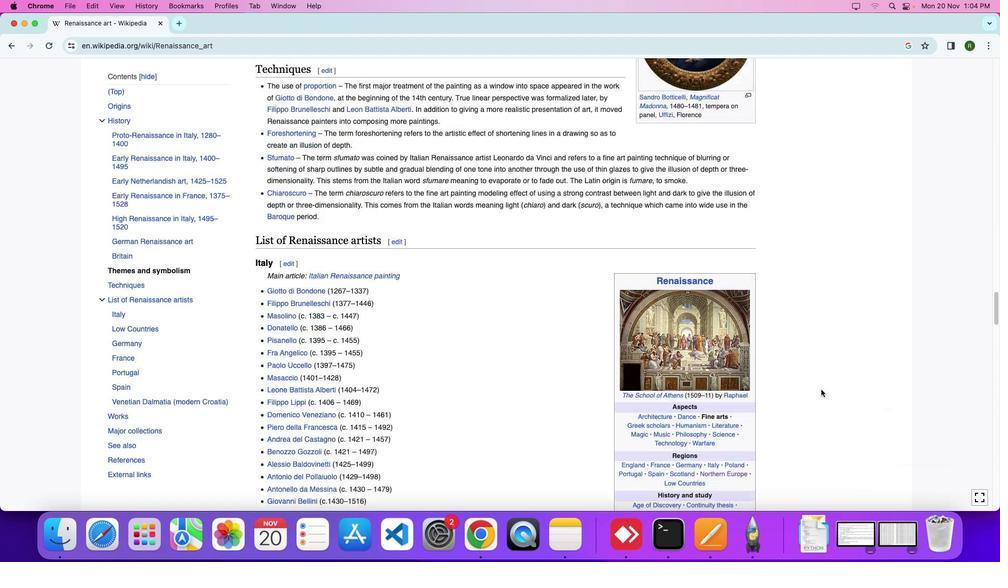 
Action: Mouse scrolled (823, 389) with delta (0, 0)
Screenshot: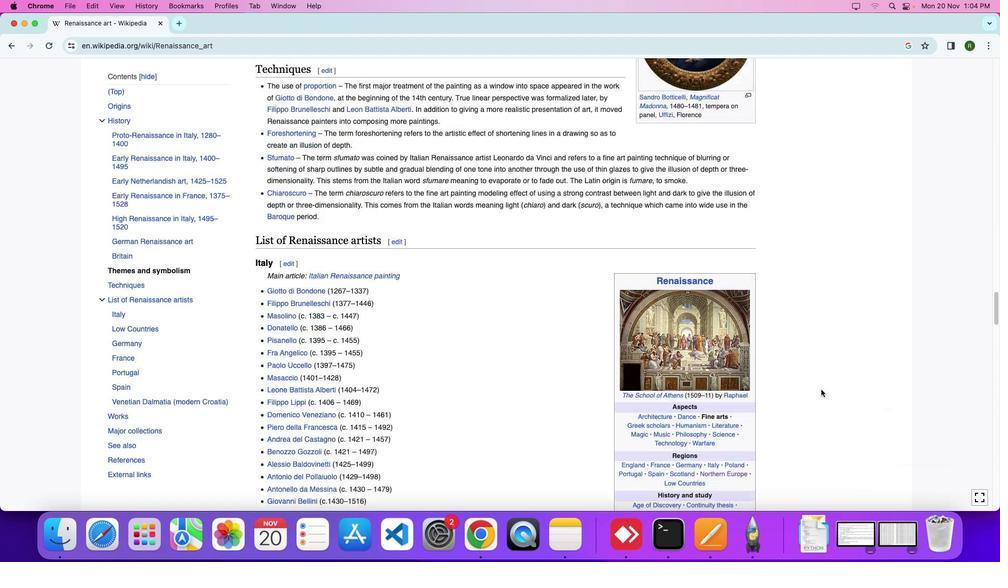 
Action: Mouse moved to (823, 388)
Screenshot: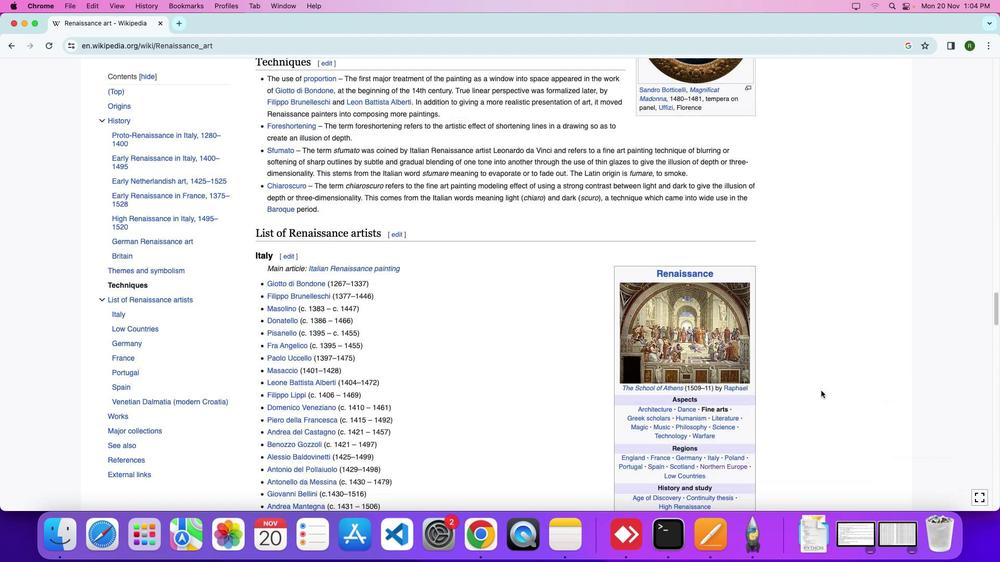 
Action: Mouse scrolled (823, 388) with delta (0, -2)
Screenshot: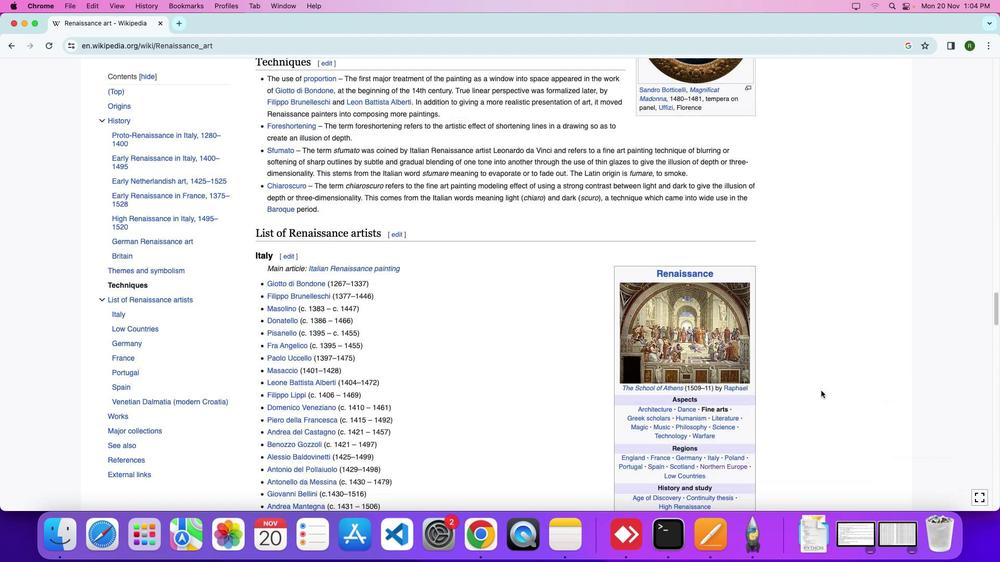 
Action: Mouse moved to (821, 391)
Screenshot: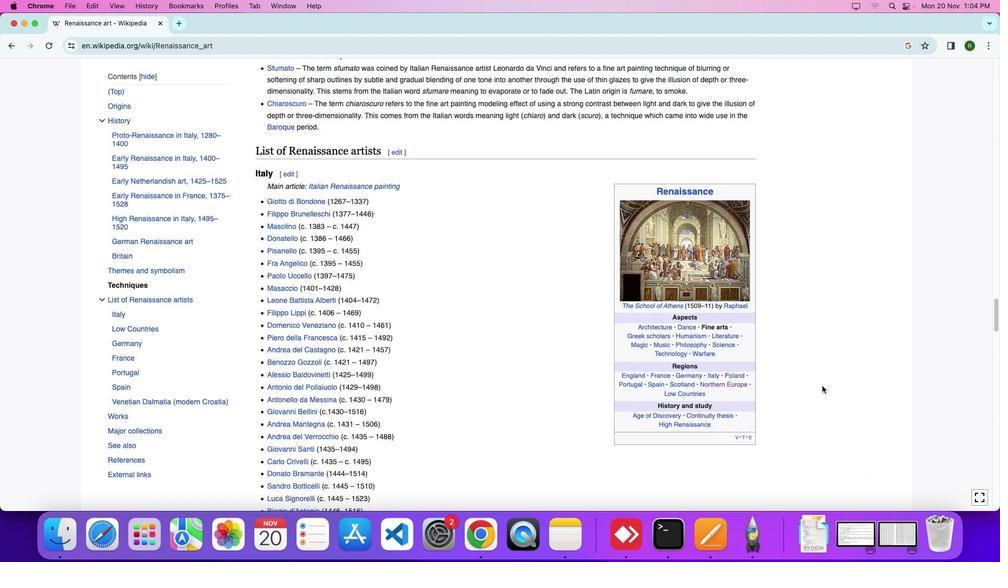 
Action: Mouse scrolled (821, 391) with delta (0, 0)
Screenshot: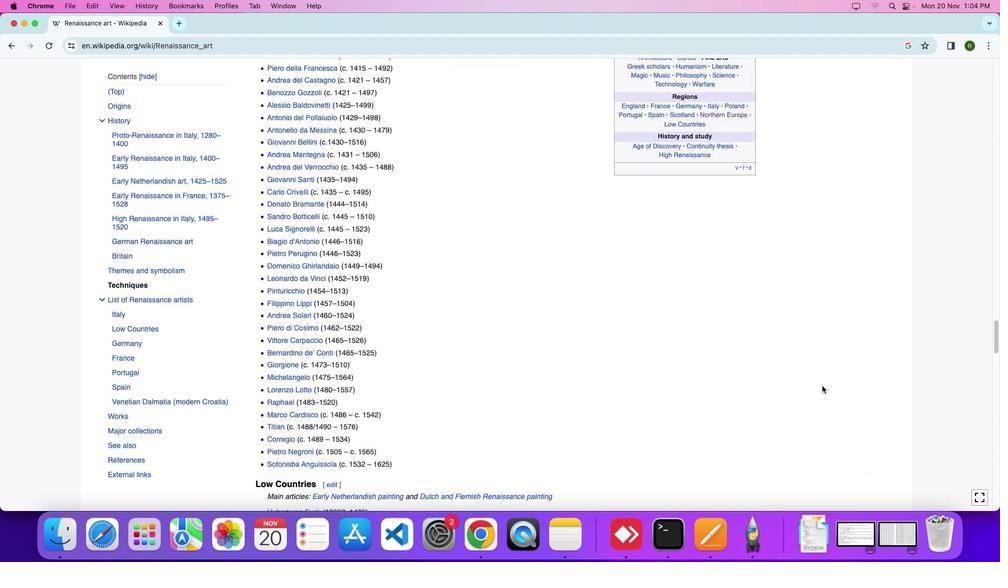 
Action: Mouse moved to (821, 390)
Screenshot: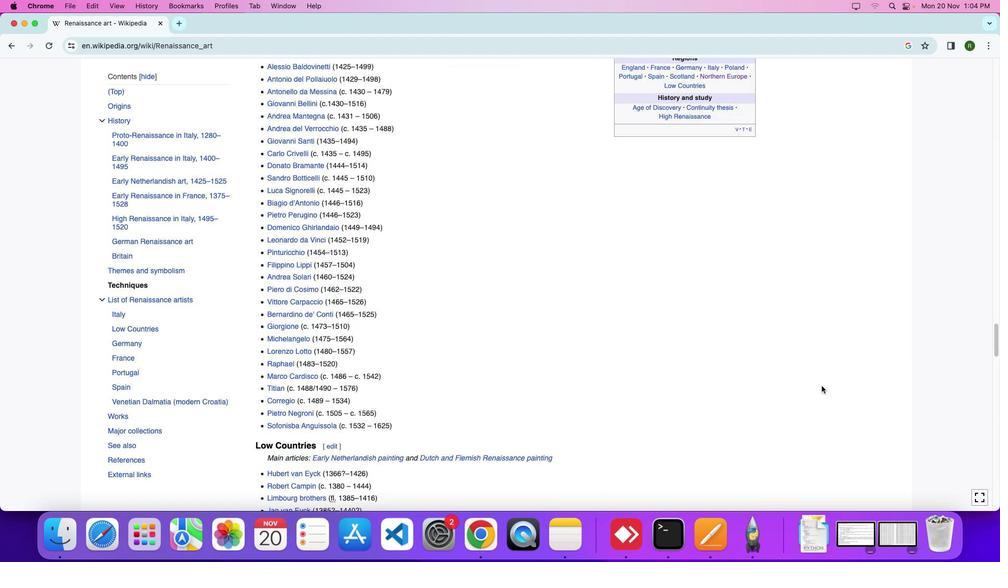 
Action: Mouse scrolled (821, 390) with delta (0, 0)
Screenshot: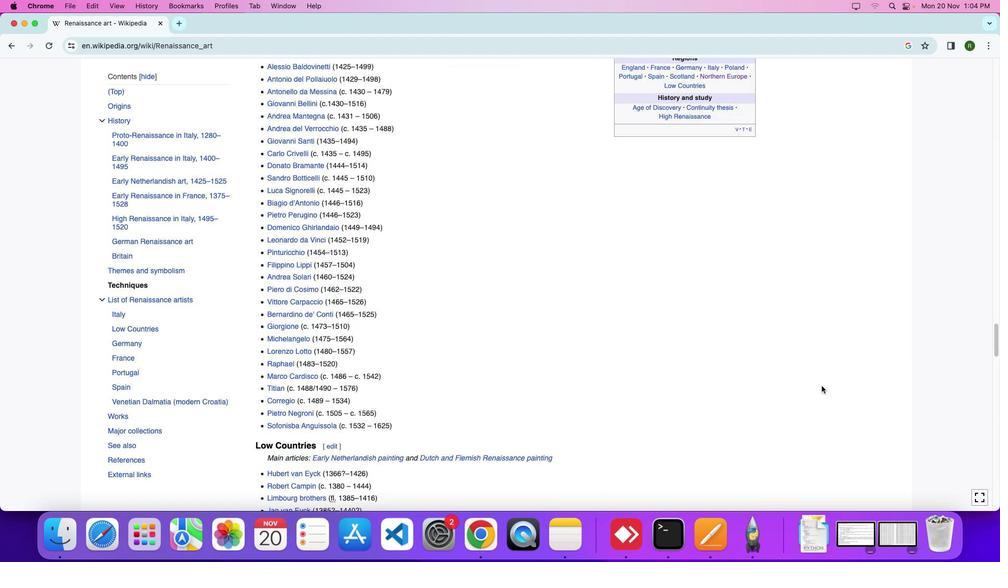 
Action: Mouse moved to (821, 389)
Screenshot: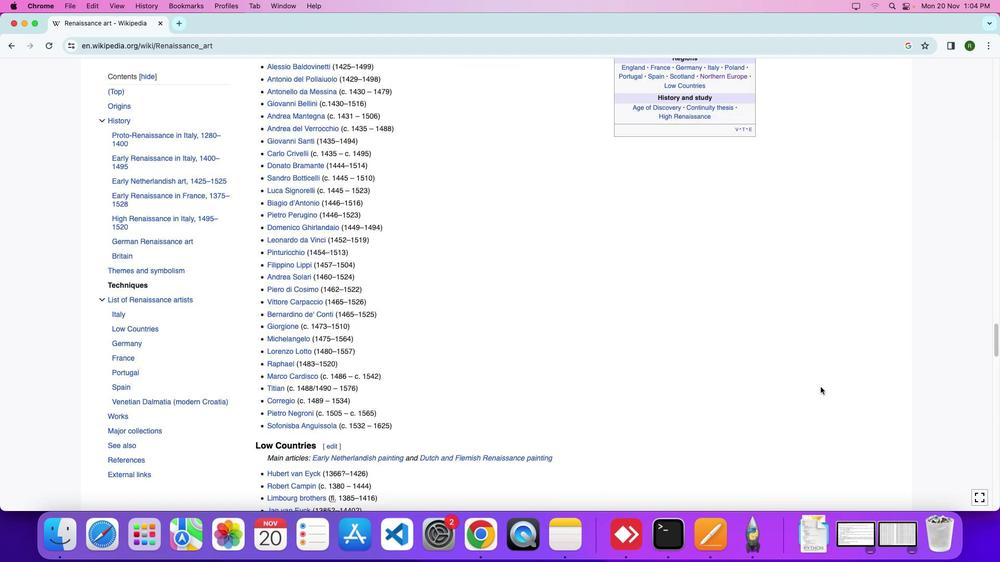
Action: Mouse scrolled (821, 389) with delta (0, -3)
Screenshot: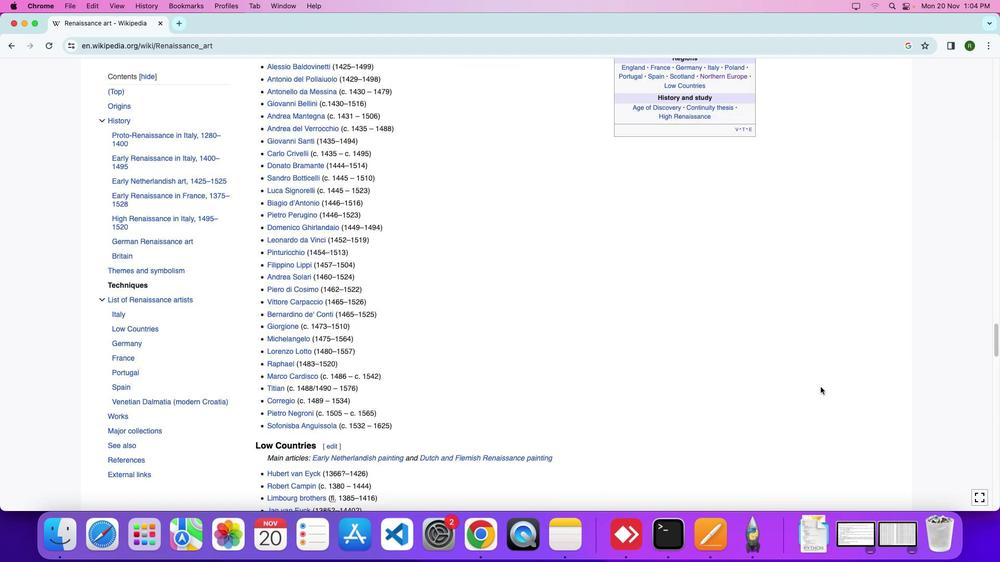 
Action: Mouse moved to (821, 386)
Screenshot: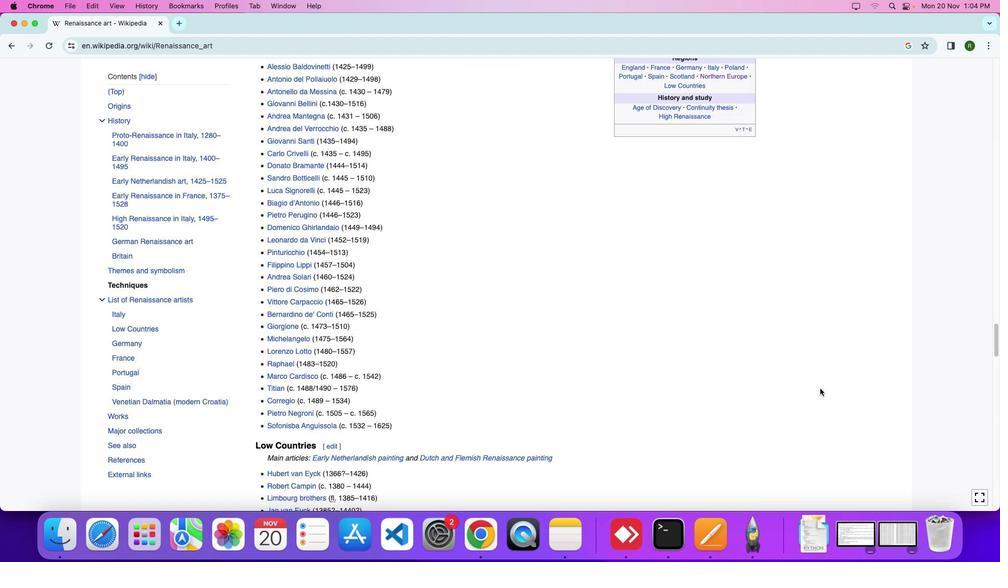 
Action: Mouse scrolled (821, 386) with delta (0, -4)
Screenshot: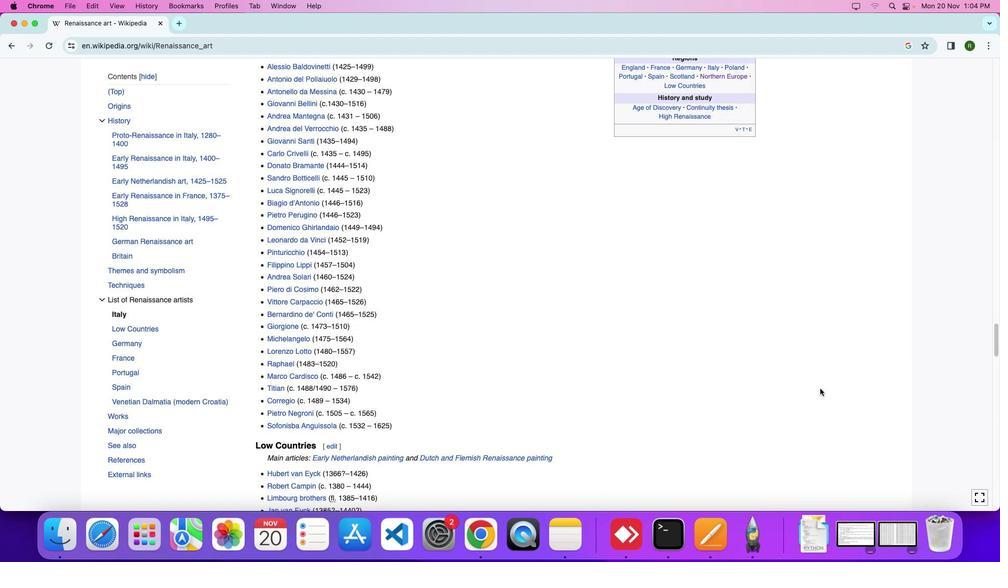 
Action: Mouse moved to (820, 385)
Screenshot: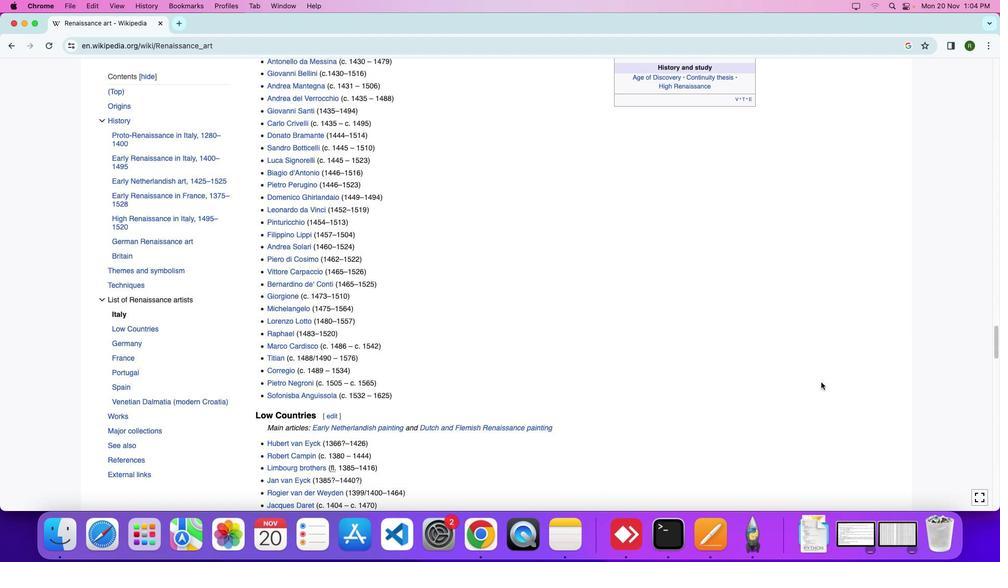
Action: Mouse scrolled (820, 385) with delta (0, 0)
Screenshot: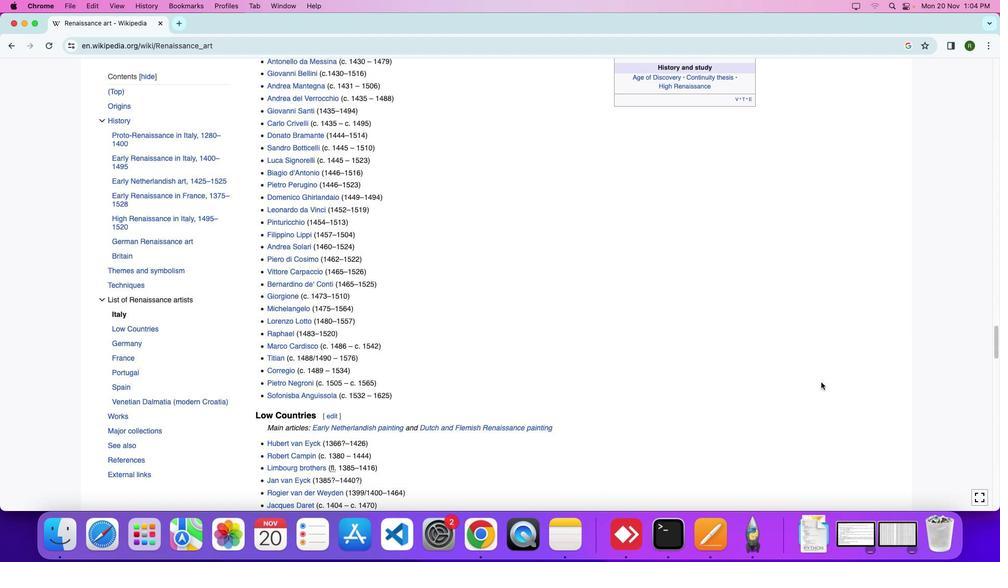 
Action: Mouse moved to (821, 383)
Screenshot: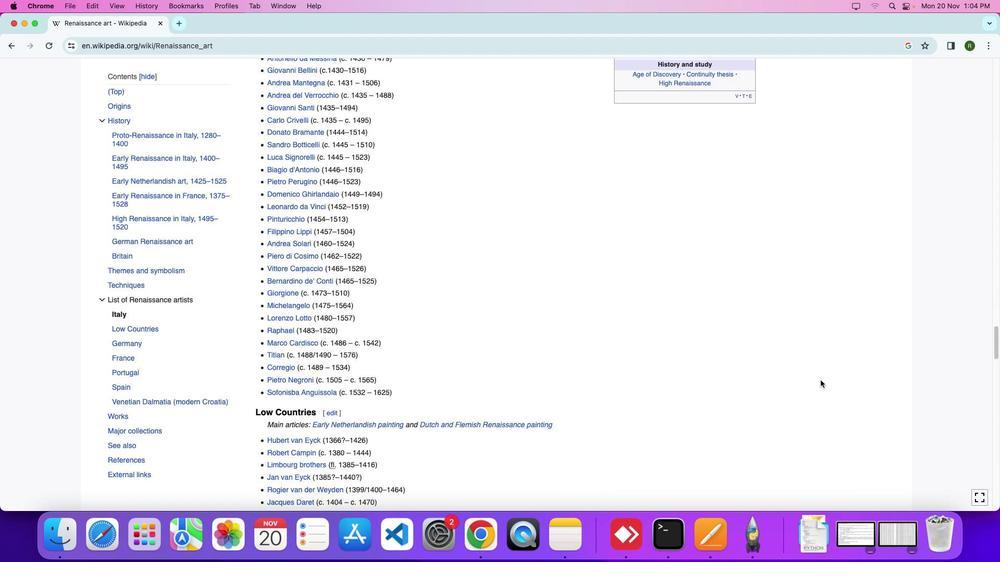 
Action: Mouse scrolled (821, 383) with delta (0, 0)
Screenshot: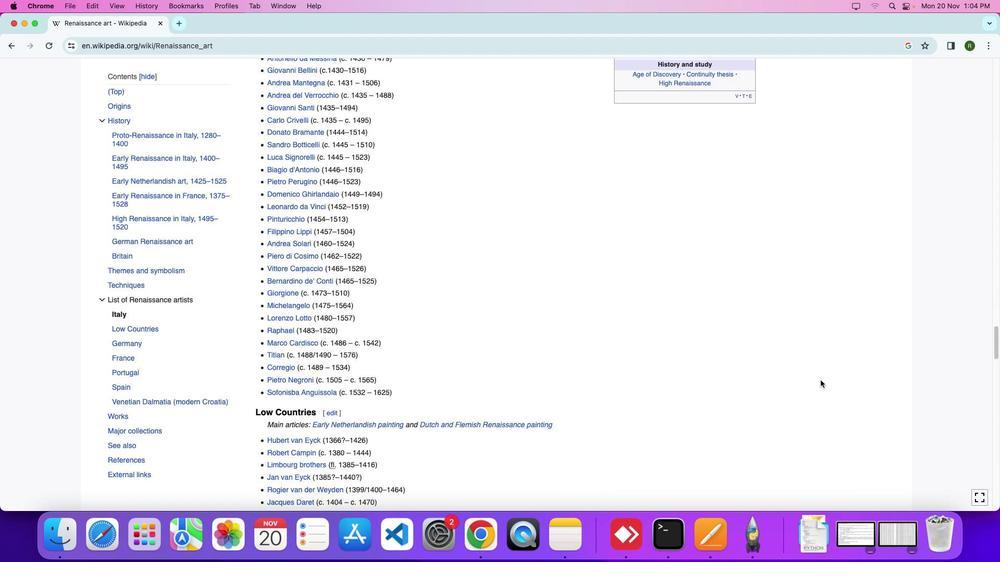 
Action: Mouse moved to (806, 341)
Screenshot: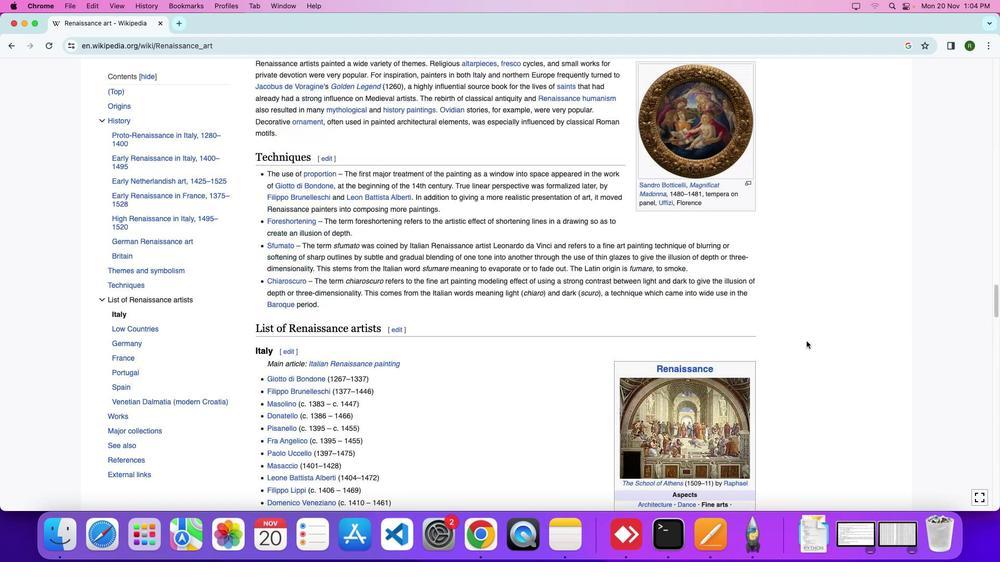 
Action: Mouse scrolled (806, 341) with delta (0, 0)
Screenshot: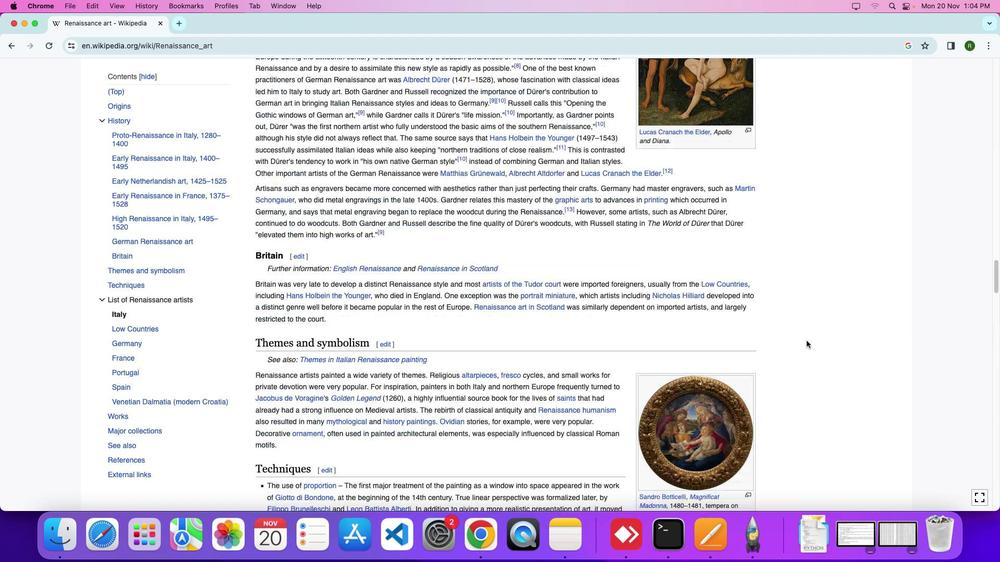 
Action: Mouse scrolled (806, 341) with delta (0, 1)
Screenshot: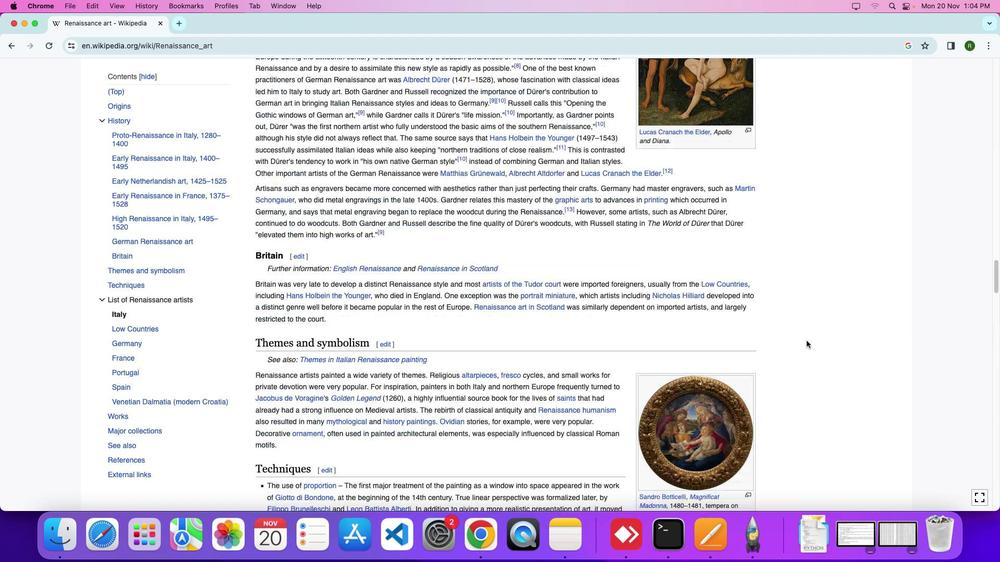 
Action: Mouse scrolled (806, 341) with delta (0, 4)
Screenshot: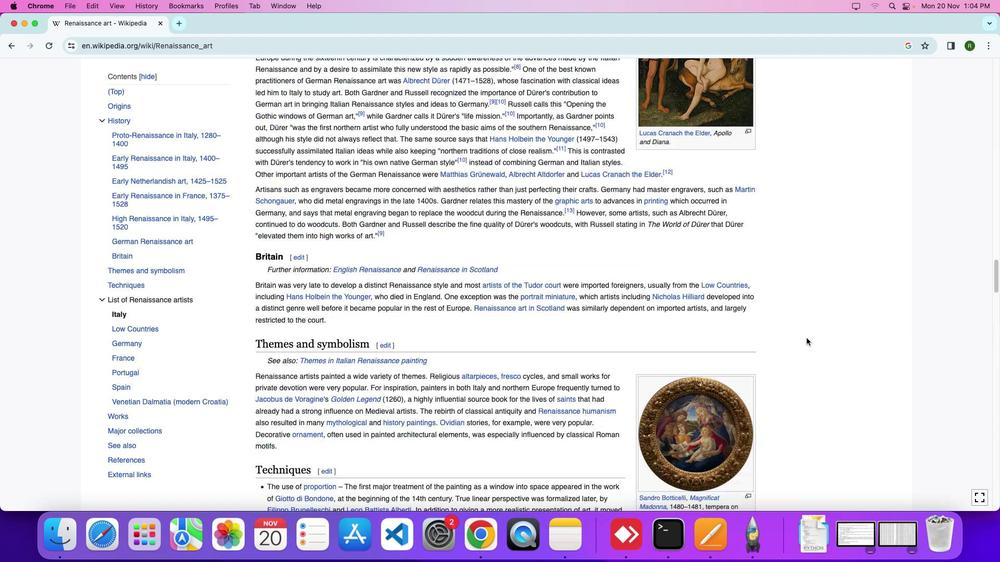 
Action: Mouse scrolled (806, 341) with delta (0, 6)
Screenshot: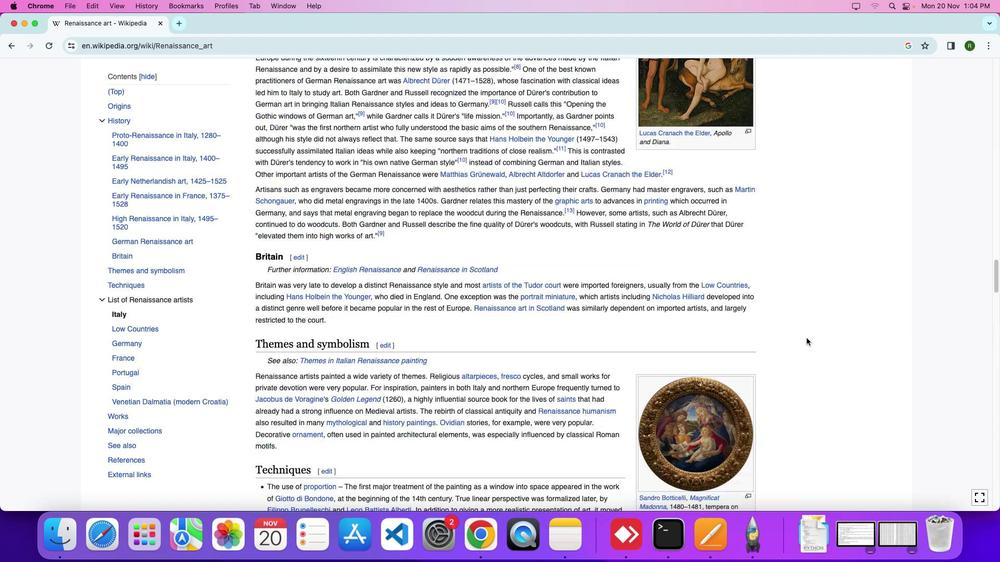 
Action: Mouse moved to (806, 341)
Screenshot: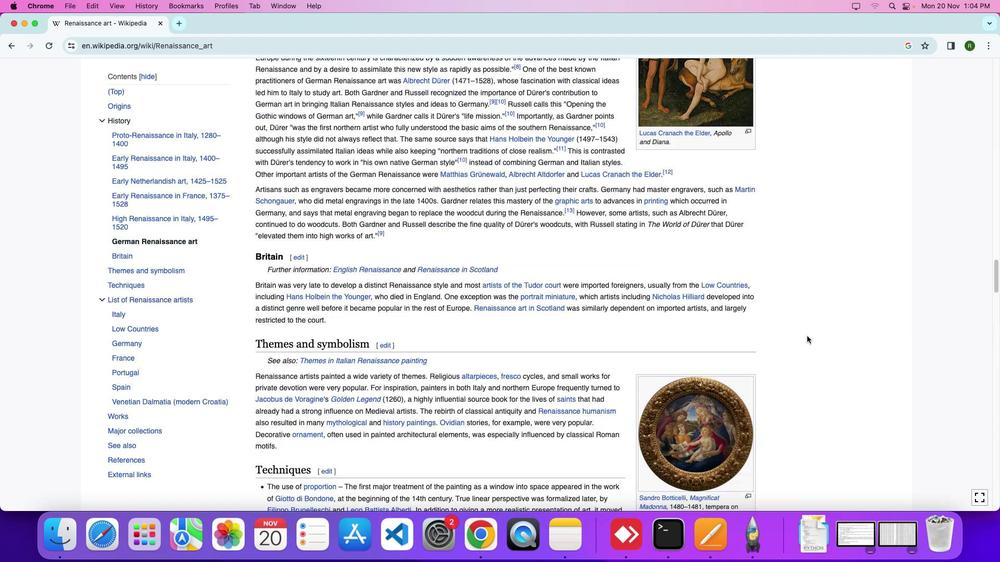 
Action: Mouse scrolled (806, 341) with delta (0, 7)
Screenshot: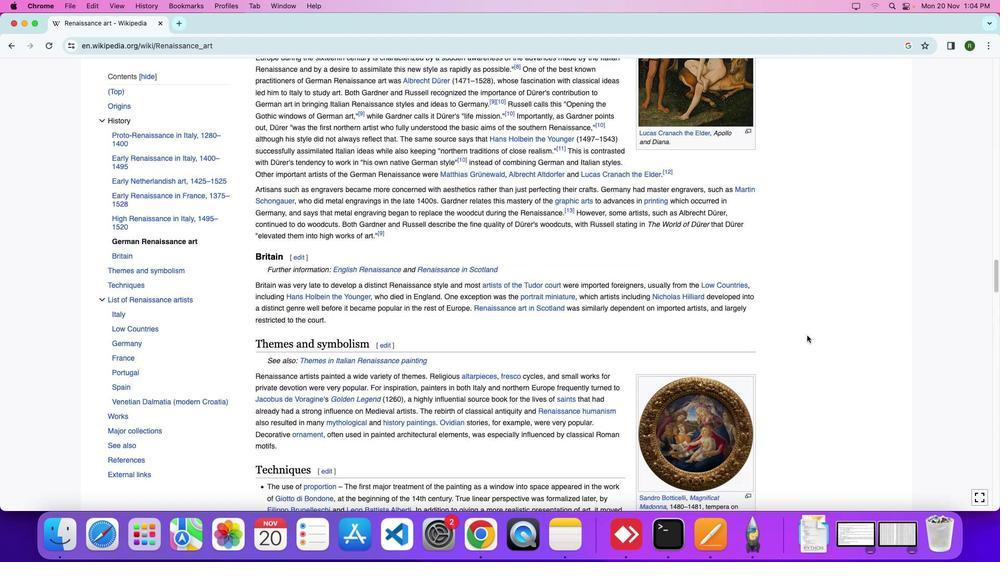 
Action: Mouse moved to (806, 335)
Screenshot: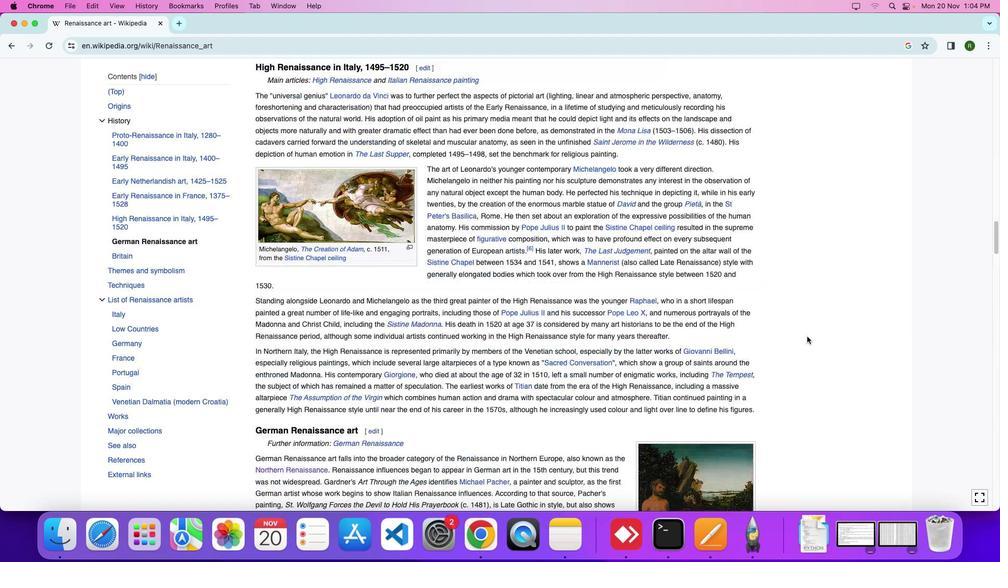 
Action: Mouse scrolled (806, 335) with delta (0, 0)
Screenshot: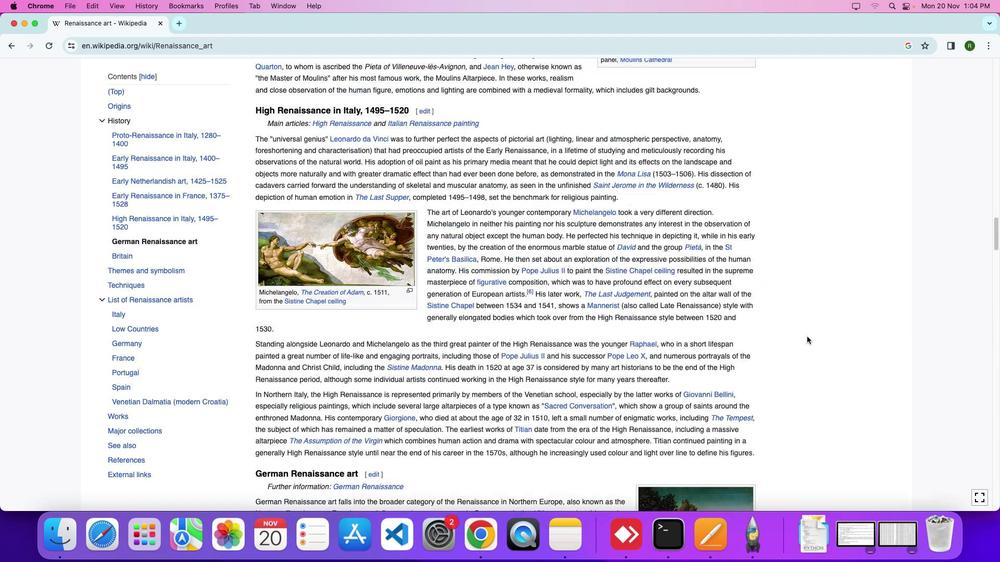 
Action: Mouse scrolled (806, 335) with delta (0, 0)
Screenshot: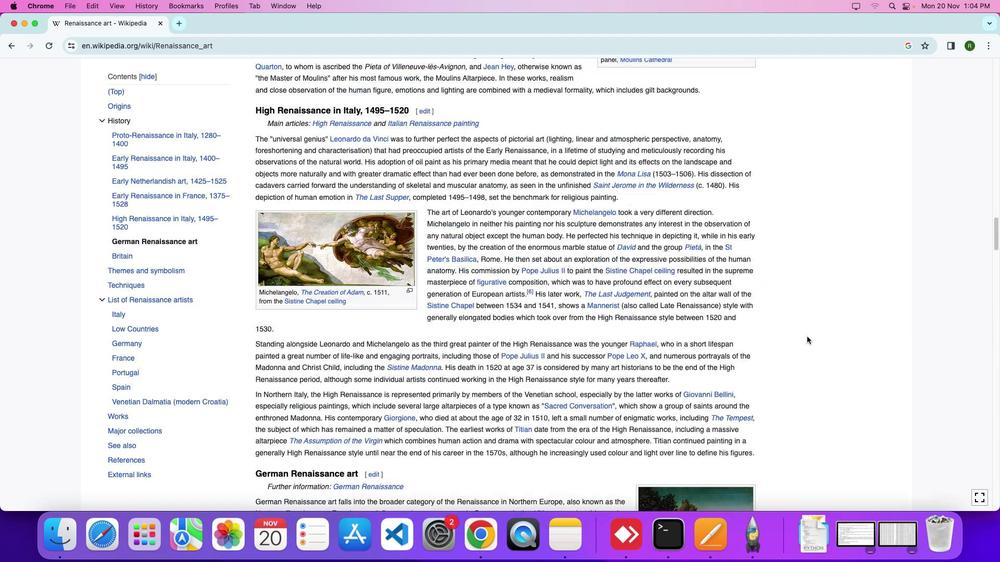 
Action: Mouse moved to (807, 335)
Screenshot: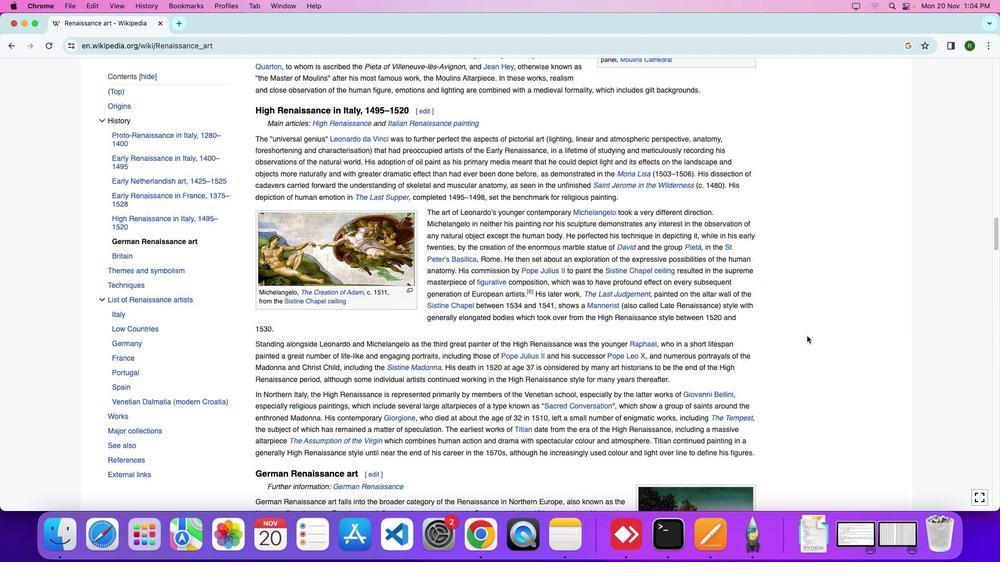 
Action: Mouse scrolled (807, 335) with delta (0, 4)
Screenshot: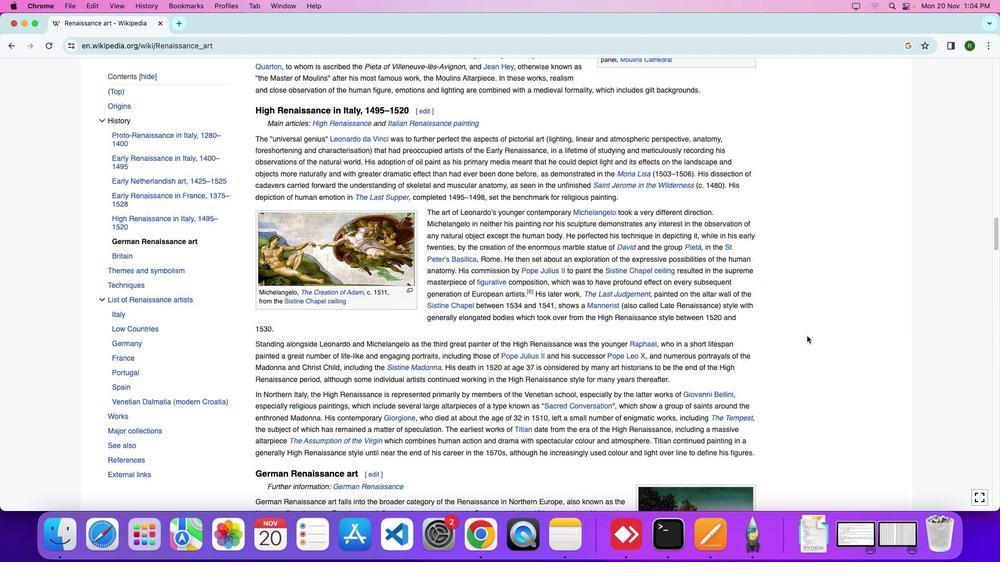 
Action: Mouse moved to (807, 336)
Screenshot: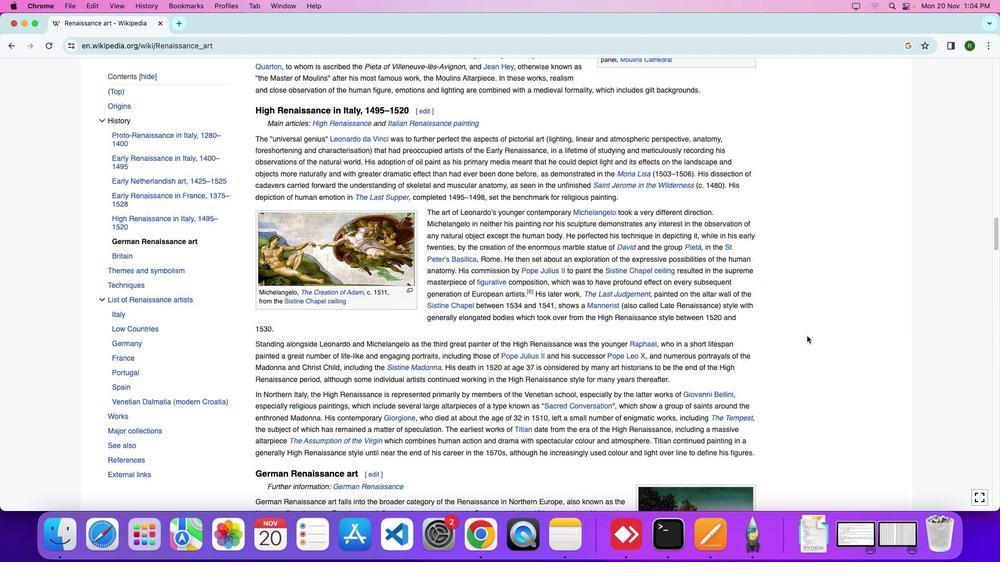 
Action: Mouse scrolled (807, 336) with delta (0, 6)
Screenshot: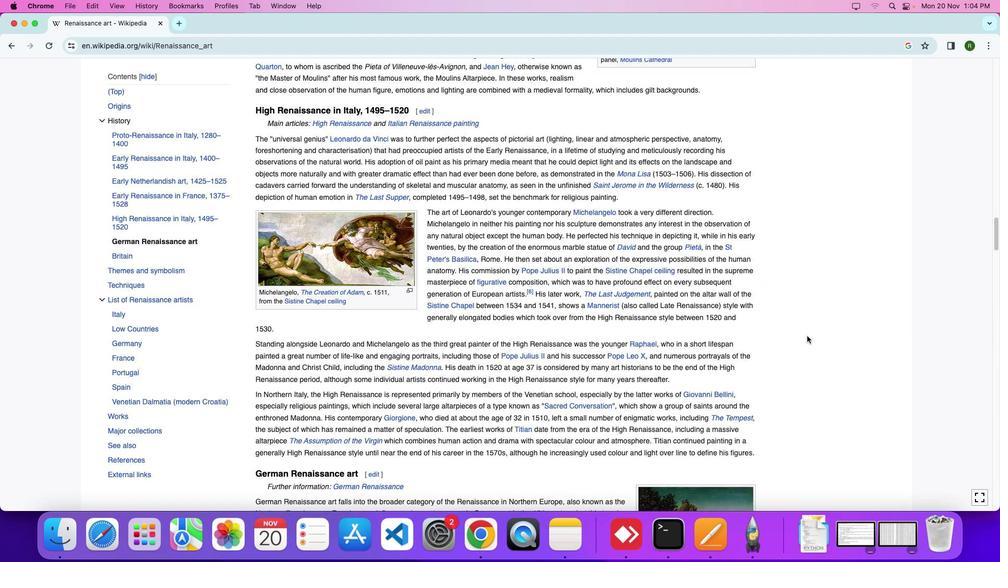 
Action: Mouse moved to (806, 332)
Screenshot: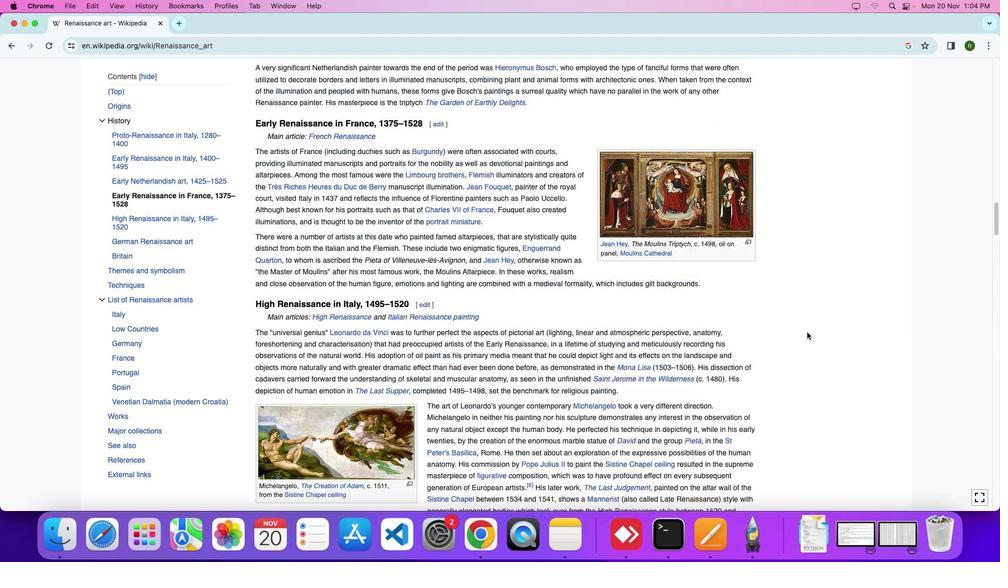 
Action: Mouse scrolled (806, 332) with delta (0, 0)
Screenshot: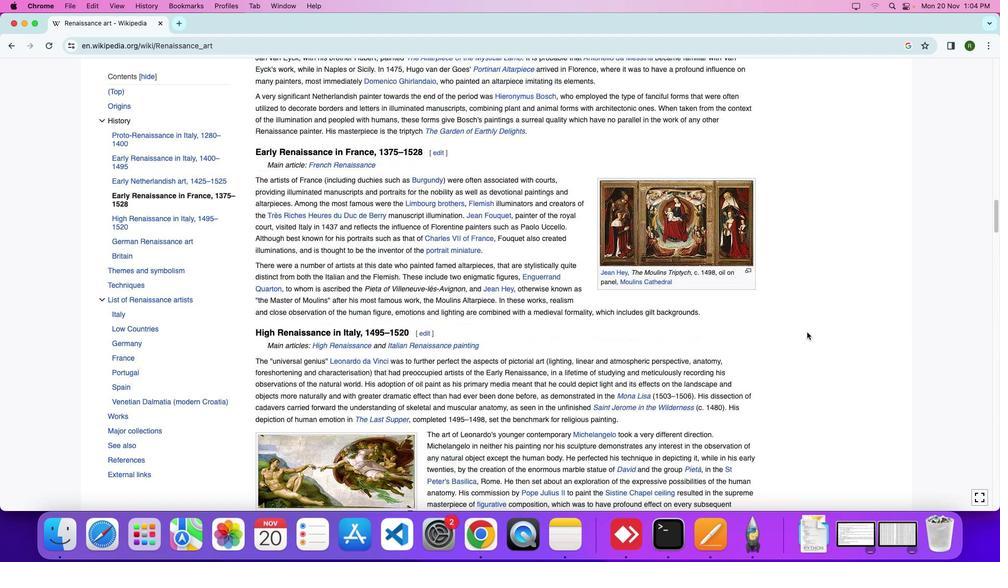 
Action: Mouse scrolled (806, 332) with delta (0, 0)
Screenshot: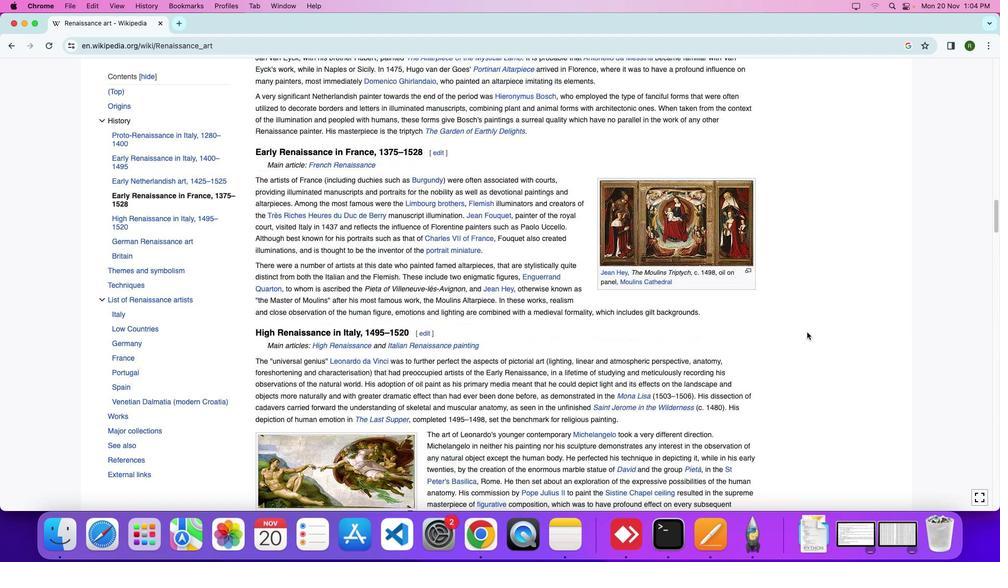 
Action: Mouse scrolled (806, 332) with delta (0, 4)
Screenshot: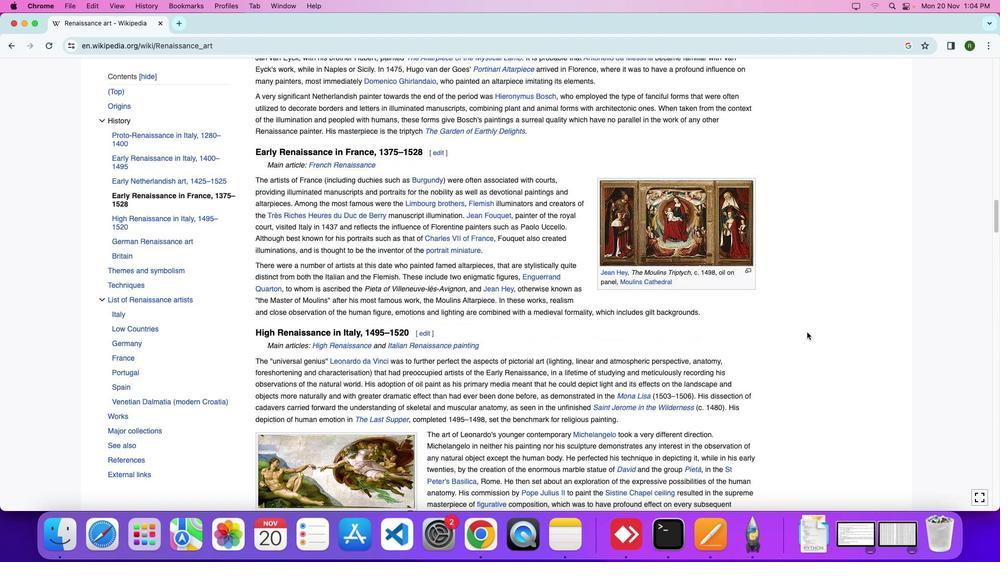 
Action: Mouse moved to (806, 330)
Screenshot: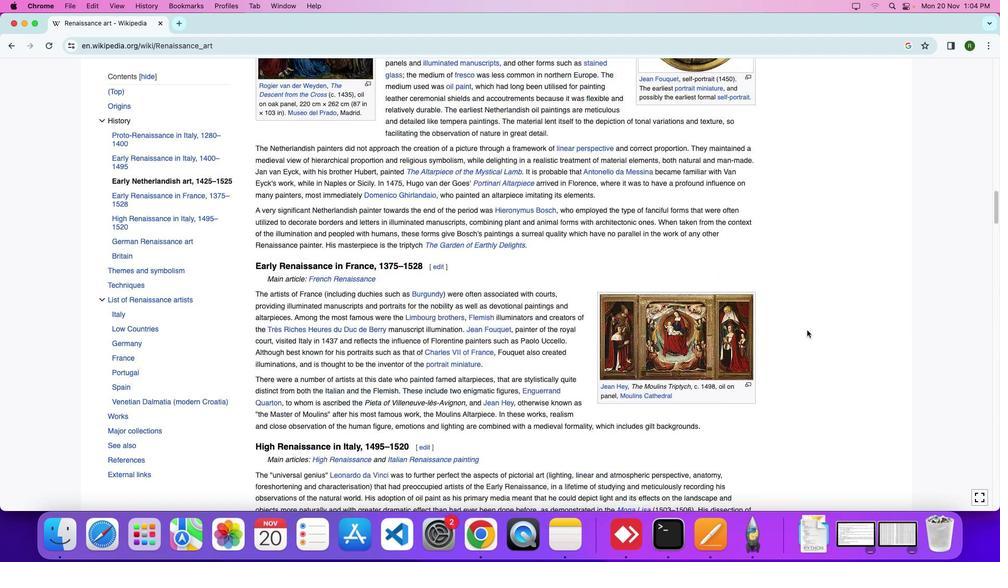 
Action: Mouse scrolled (806, 330) with delta (0, 0)
Screenshot: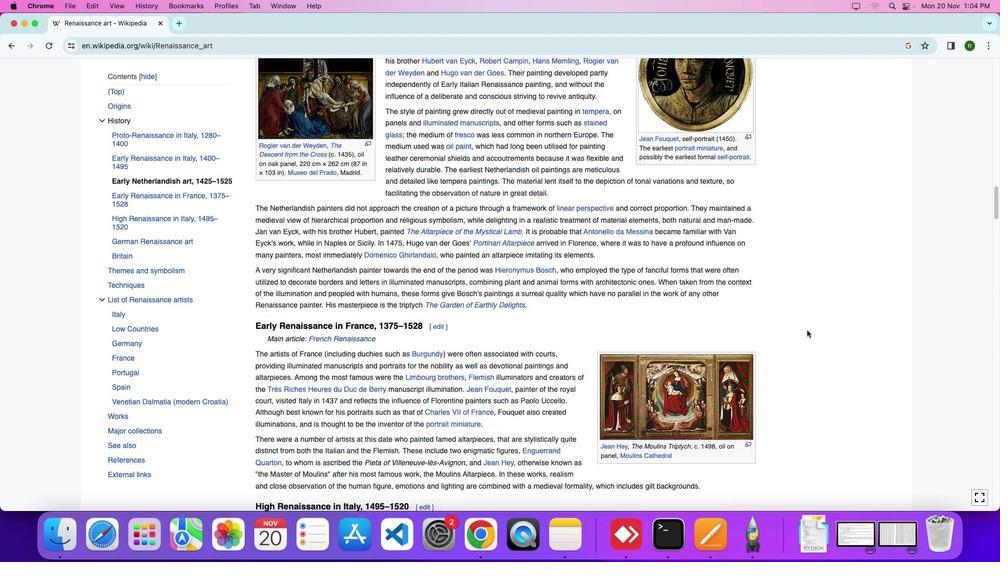 
Action: Mouse scrolled (806, 330) with delta (0, 0)
Screenshot: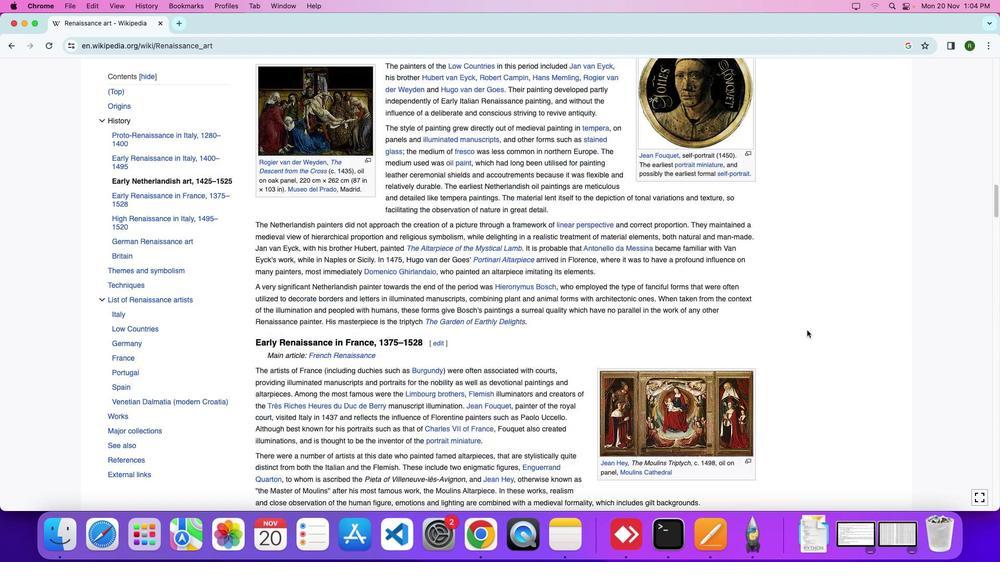 
Action: Mouse scrolled (806, 330) with delta (0, 3)
Screenshot: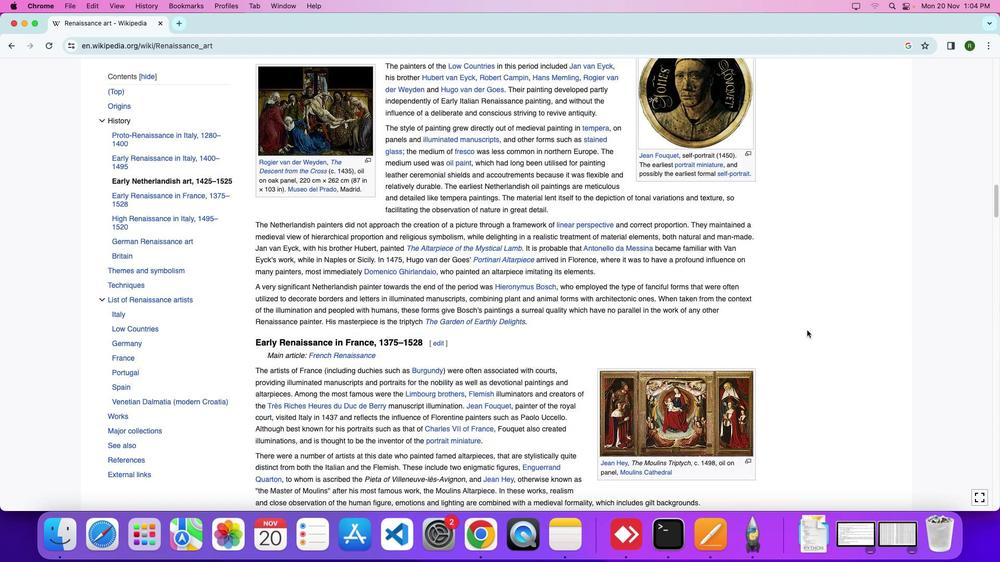 
Action: Mouse moved to (808, 320)
Screenshot: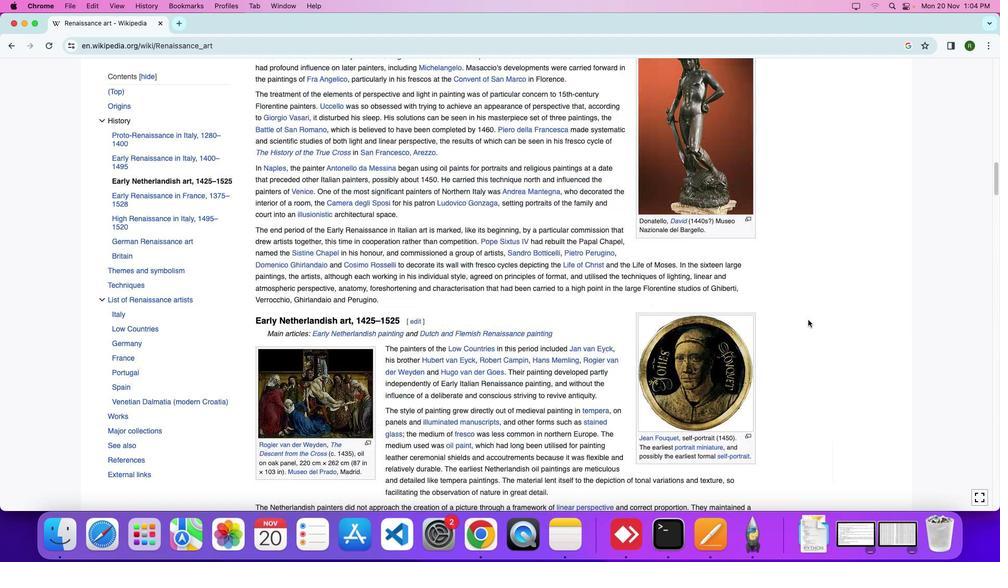 
Action: Mouse scrolled (808, 320) with delta (0, 0)
Screenshot: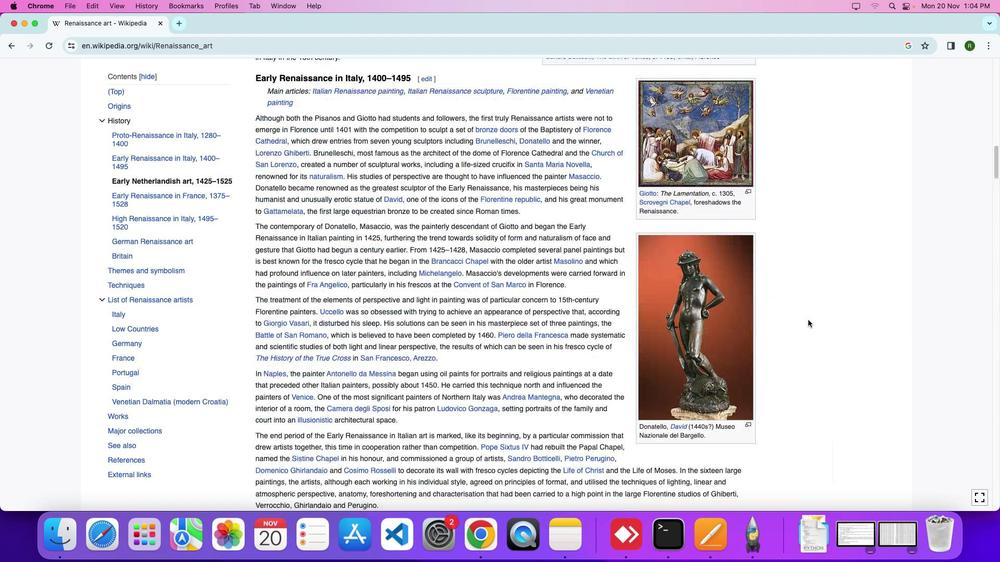 
Action: Mouse scrolled (808, 320) with delta (0, 0)
Screenshot: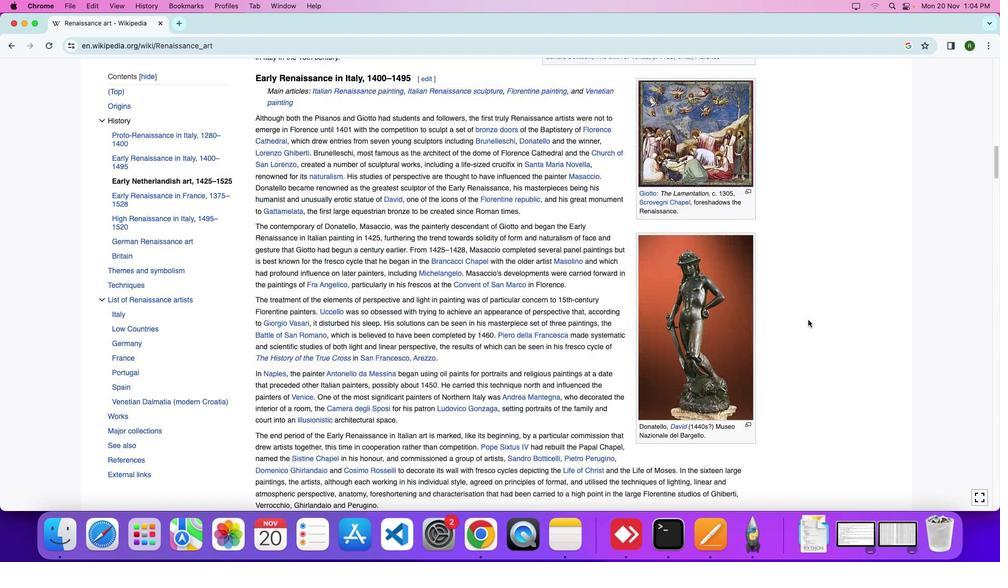 
Action: Mouse moved to (808, 320)
Screenshot: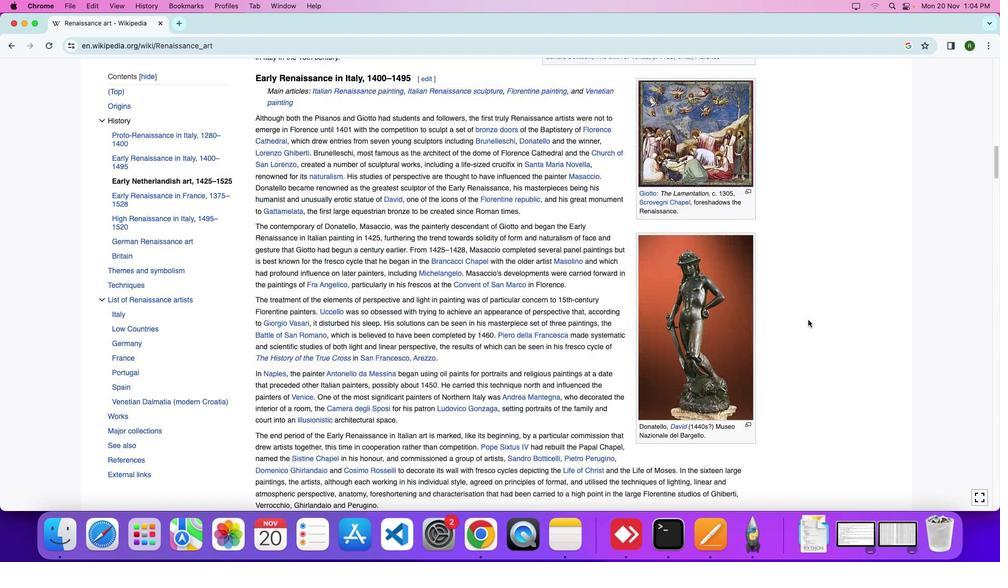 
Action: Mouse scrolled (808, 320) with delta (0, 4)
Screenshot: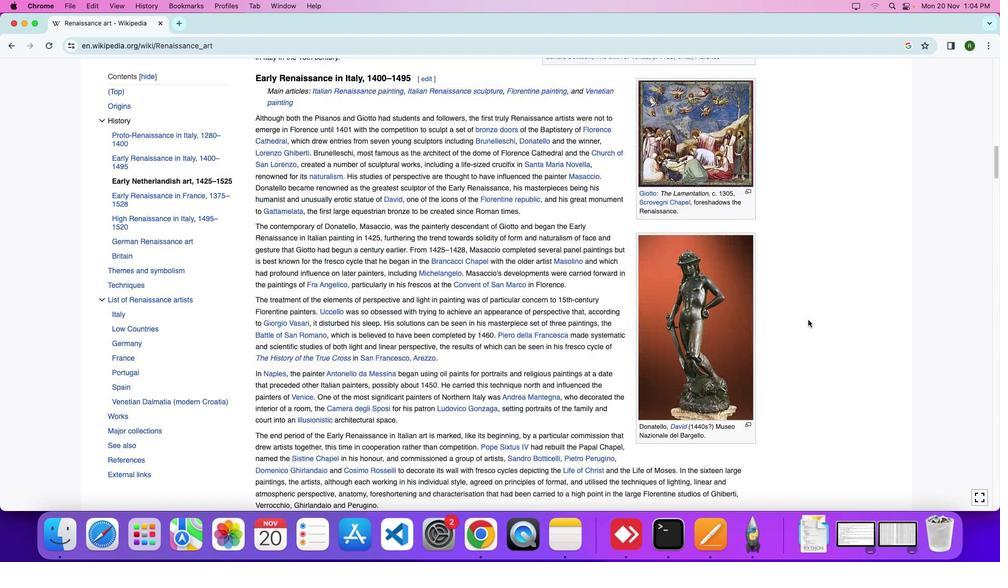 
Action: Mouse scrolled (808, 320) with delta (0, 6)
Screenshot: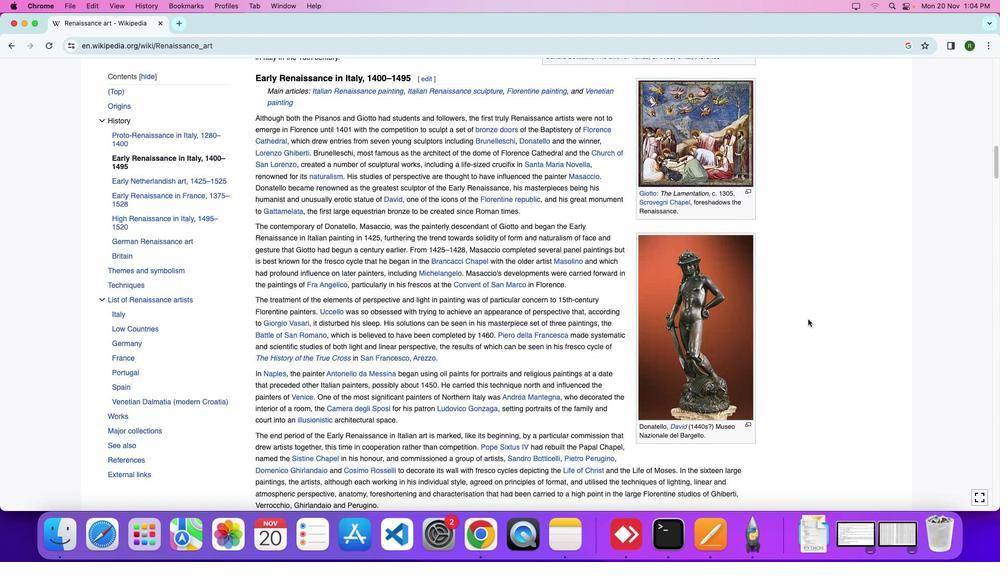 
Action: Mouse moved to (808, 315)
Screenshot: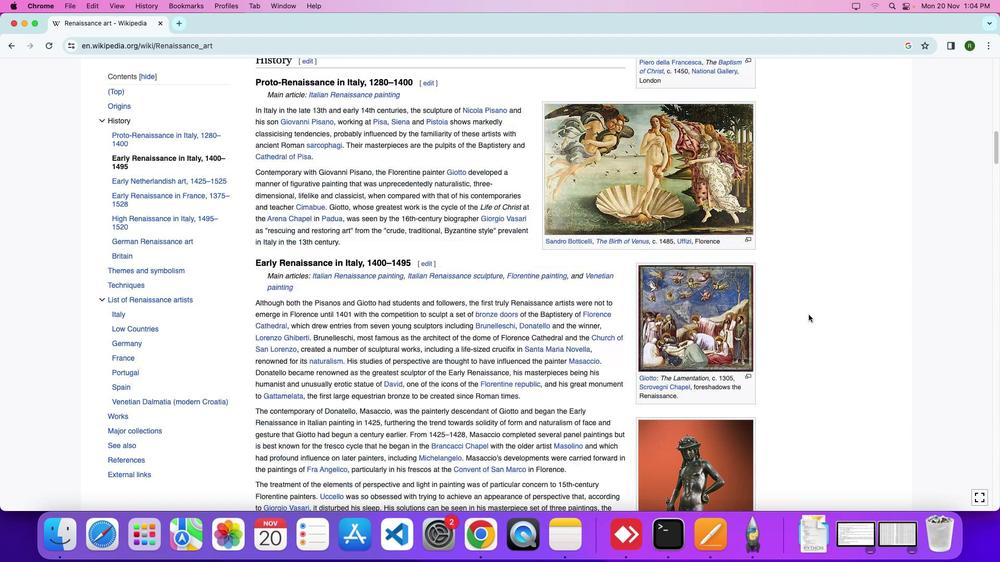 
Action: Mouse scrolled (808, 315) with delta (0, 0)
Screenshot: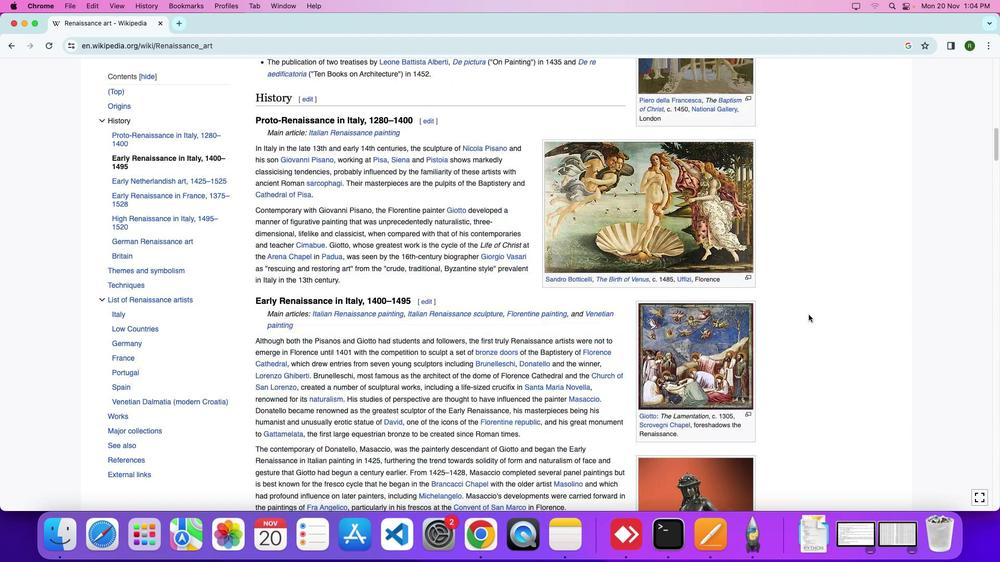 
Action: Mouse scrolled (808, 315) with delta (0, 0)
Screenshot: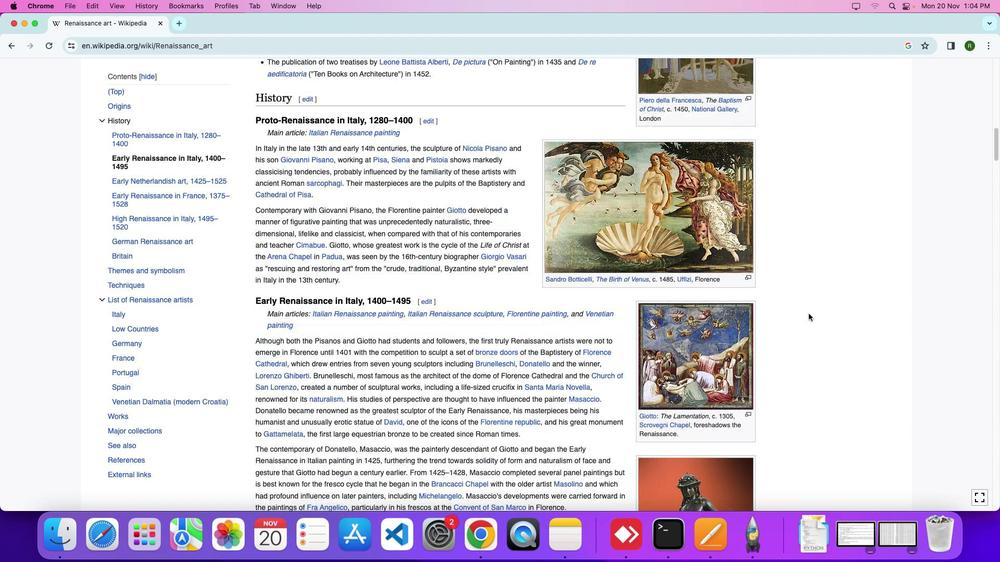 
Action: Mouse scrolled (808, 315) with delta (0, 4)
Screenshot: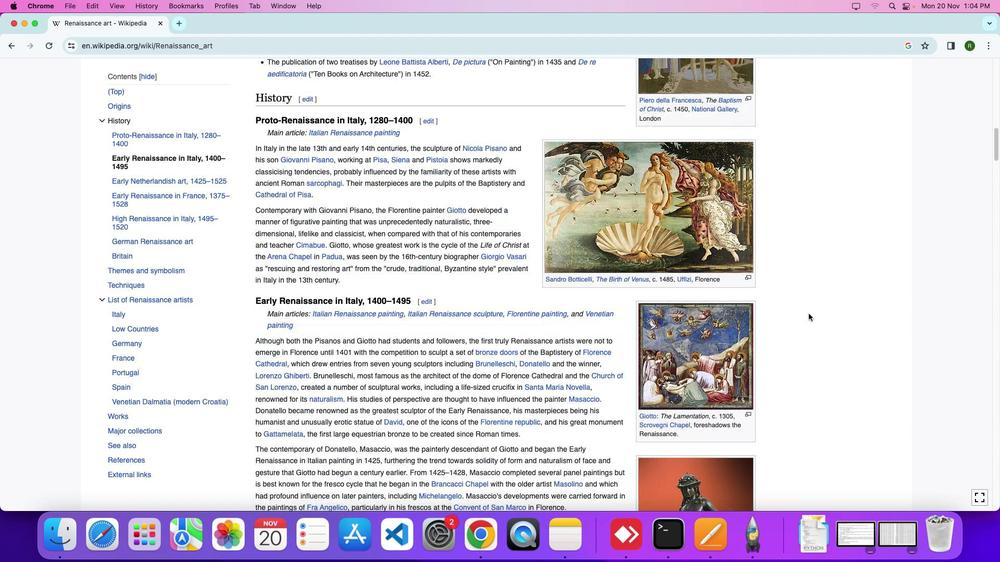 
Action: Mouse moved to (808, 301)
Screenshot: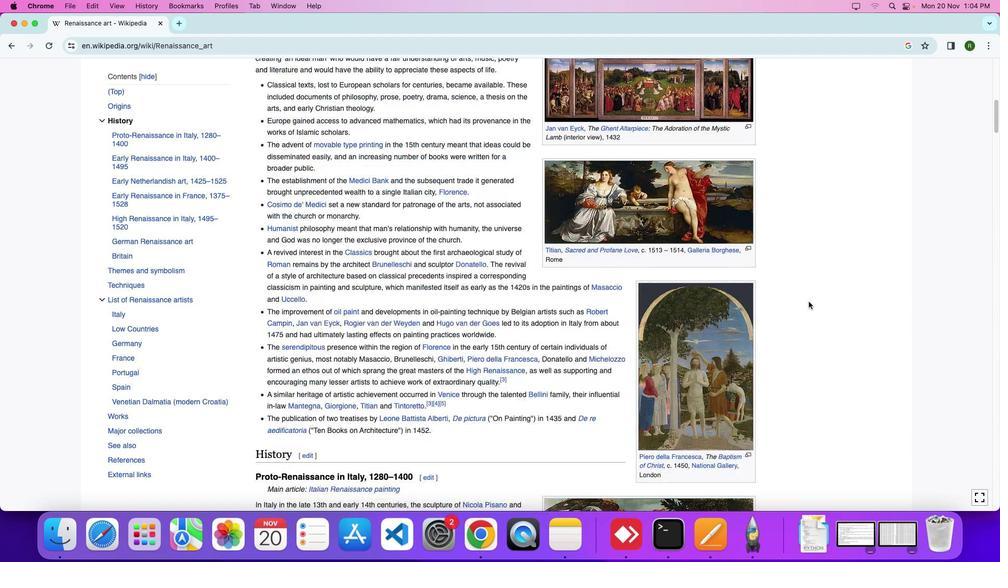 
Action: Mouse scrolled (808, 301) with delta (0, 0)
Screenshot: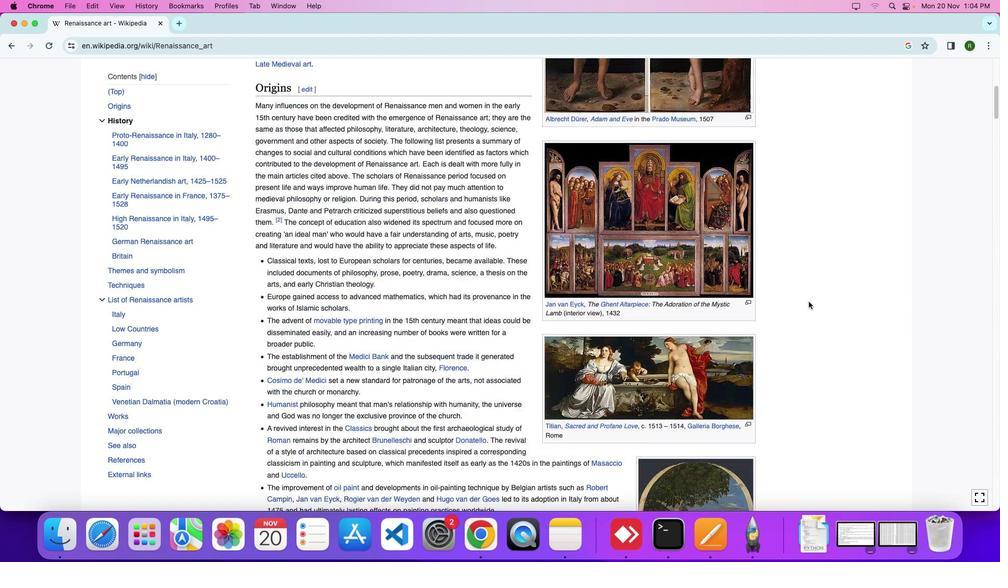 
Action: Mouse scrolled (808, 301) with delta (0, 1)
Screenshot: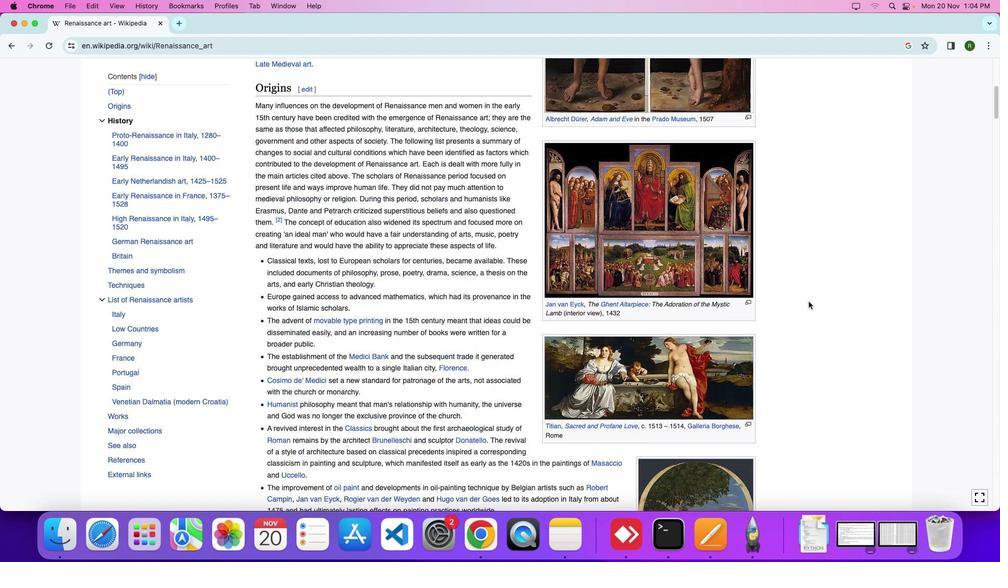 
Action: Mouse scrolled (808, 301) with delta (0, 4)
Screenshot: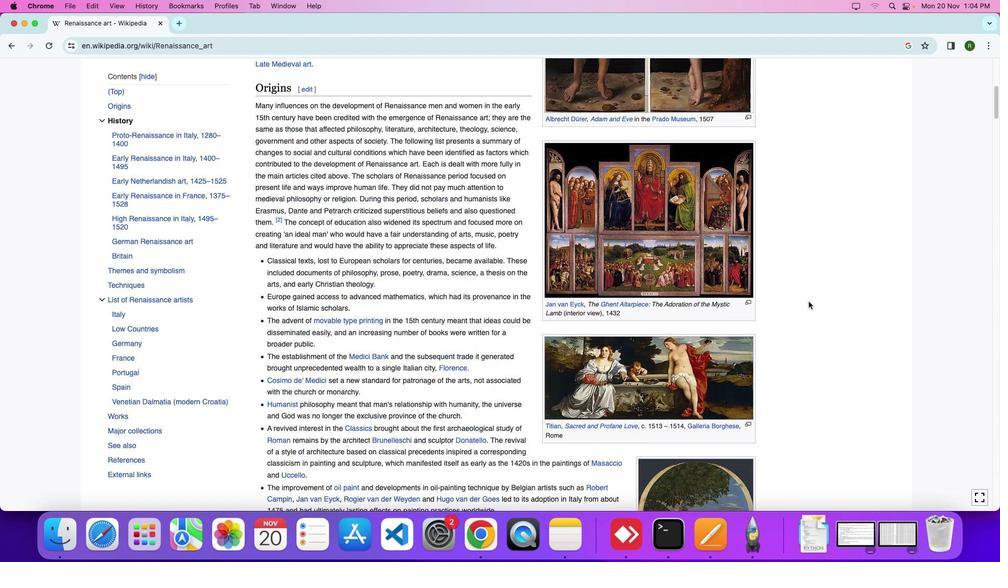 
Action: Mouse scrolled (808, 301) with delta (0, 6)
Screenshot: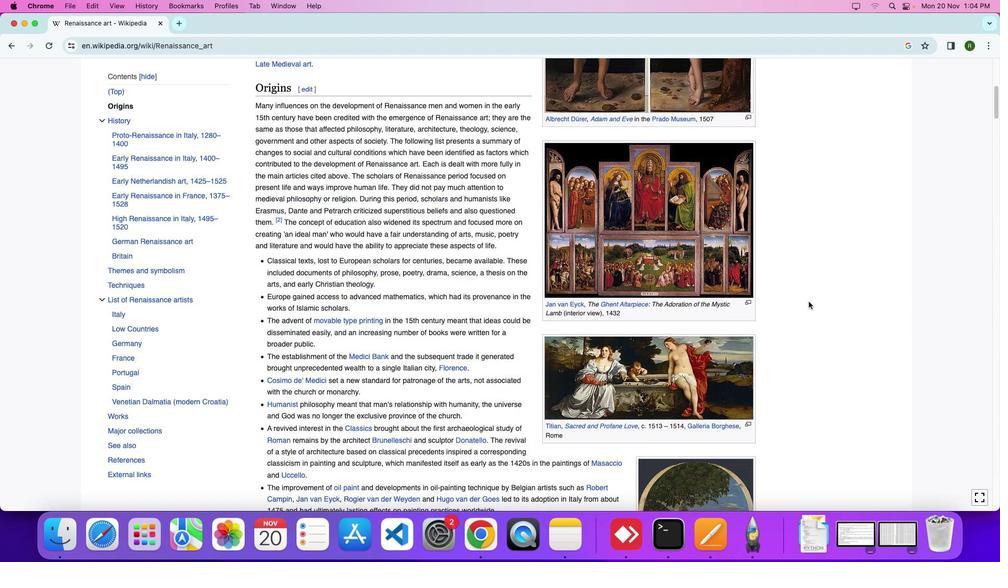 
Action: Mouse moved to (805, 265)
Screenshot: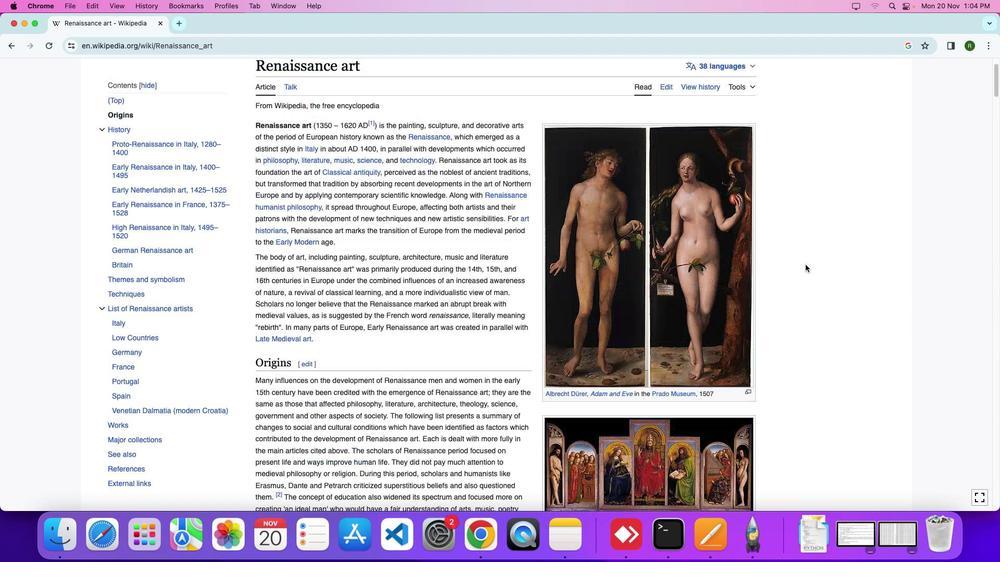 
Action: Mouse scrolled (805, 265) with delta (0, 0)
Screenshot: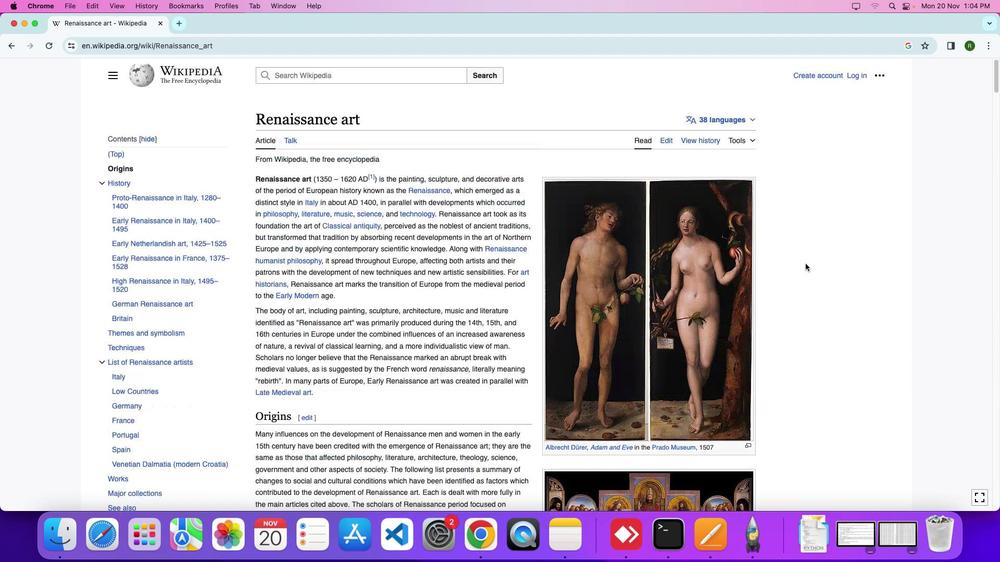 
Action: Mouse scrolled (805, 265) with delta (0, 0)
Screenshot: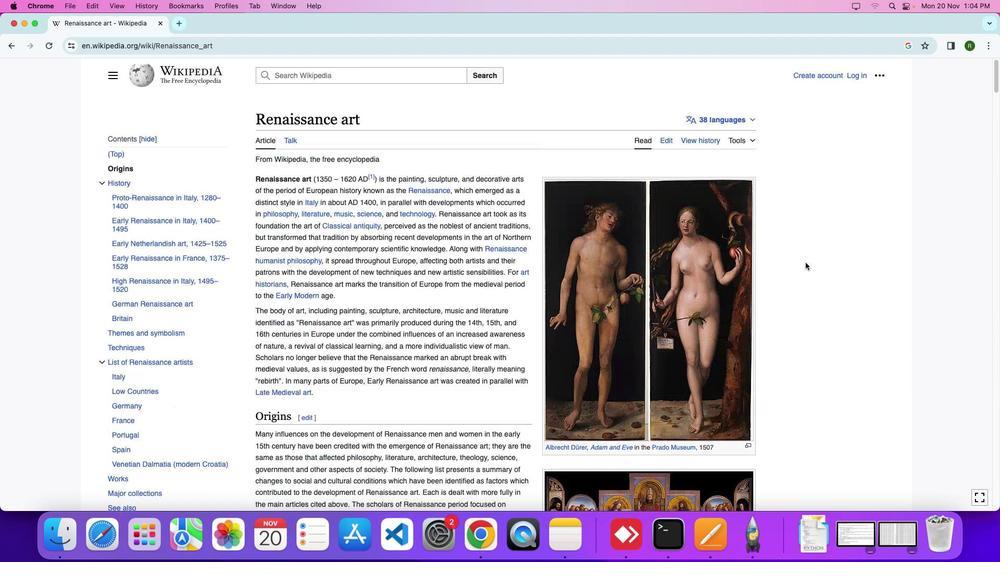 
Action: Mouse scrolled (805, 265) with delta (0, 4)
Screenshot: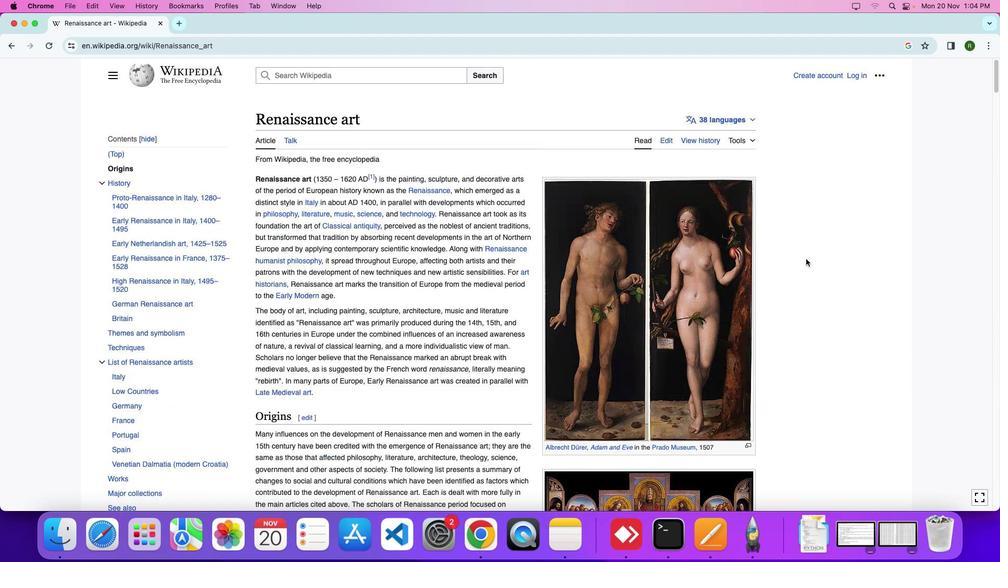 
Action: Mouse scrolled (805, 265) with delta (0, 6)
Screenshot: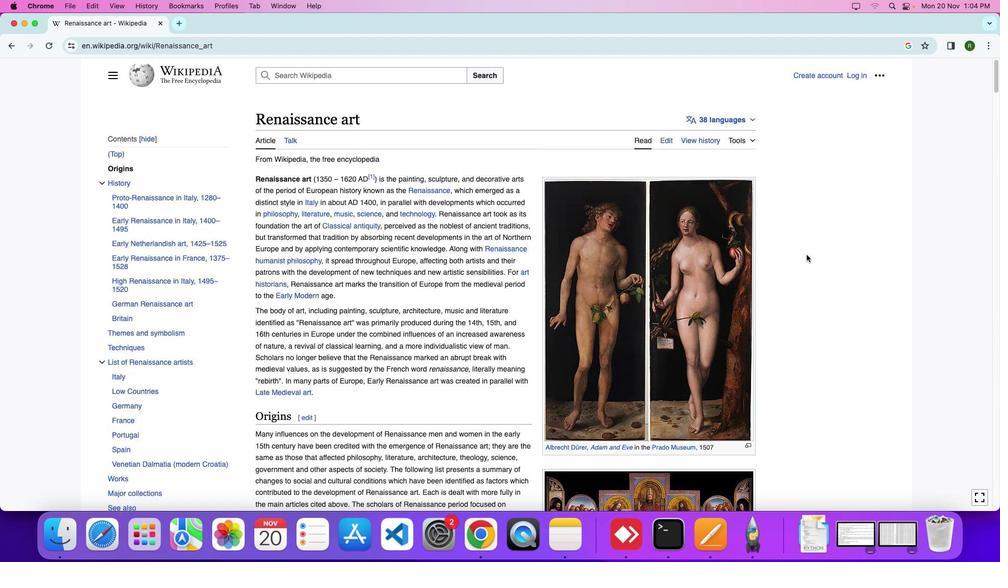 
Action: Mouse moved to (806, 253)
Screenshot: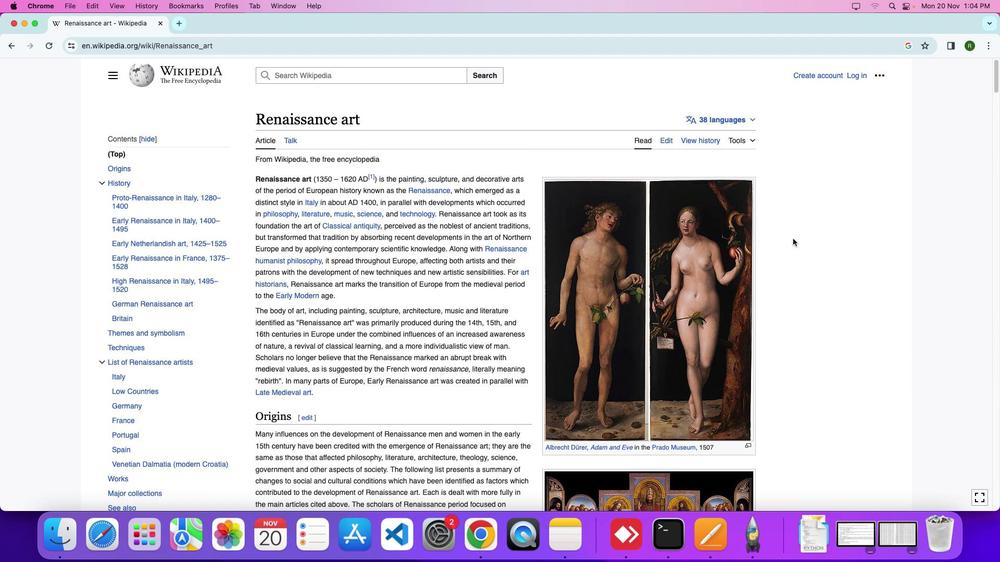 
Action: Mouse scrolled (806, 253) with delta (0, 0)
Screenshot: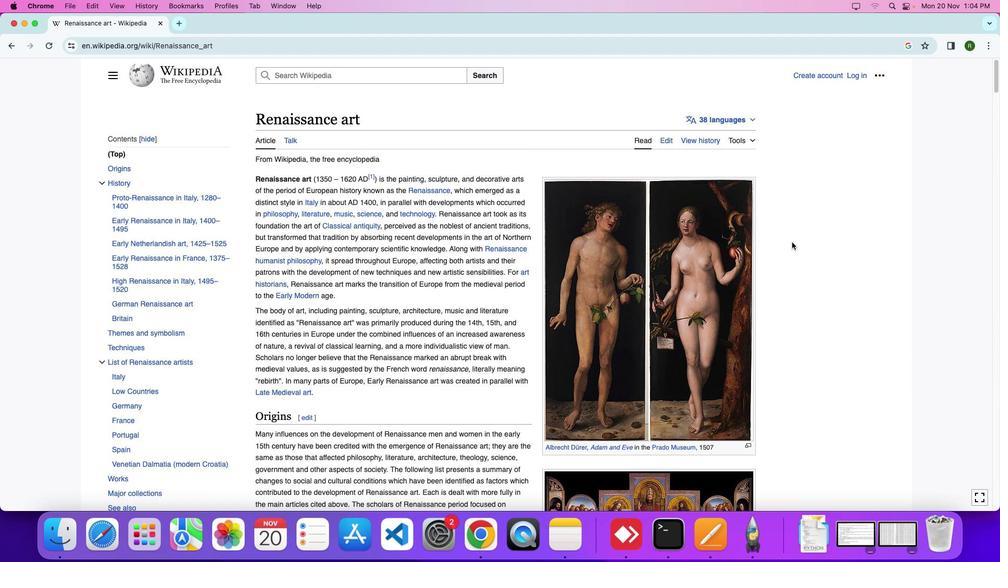 
Action: Mouse moved to (806, 253)
Screenshot: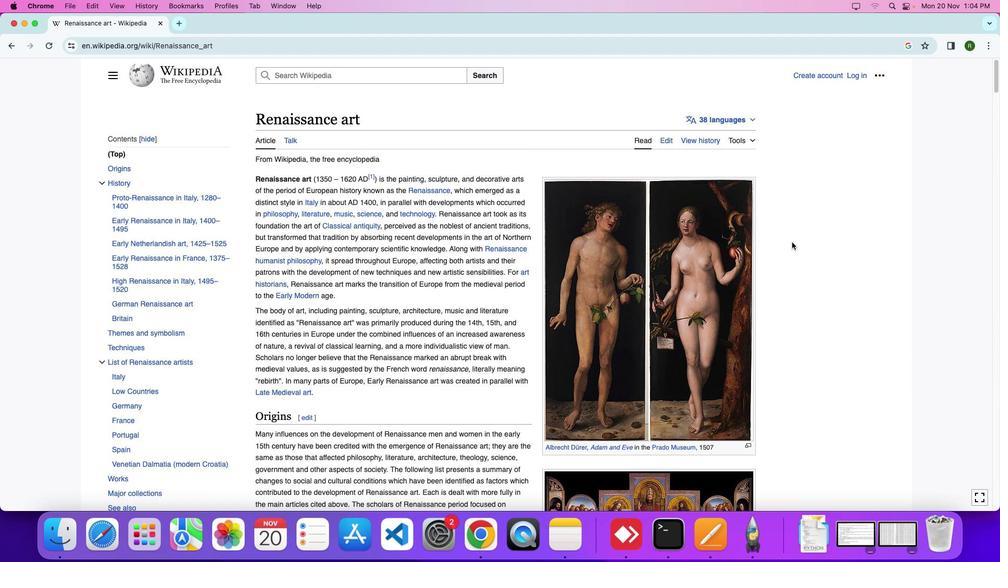 
Action: Mouse scrolled (806, 253) with delta (0, 1)
Screenshot: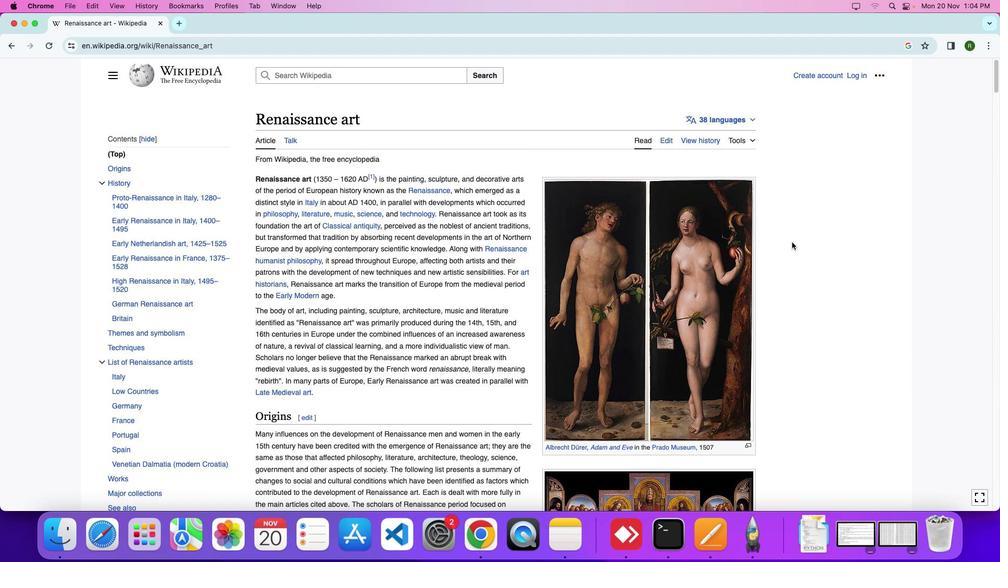 
Action: Mouse scrolled (806, 253) with delta (0, 4)
Screenshot: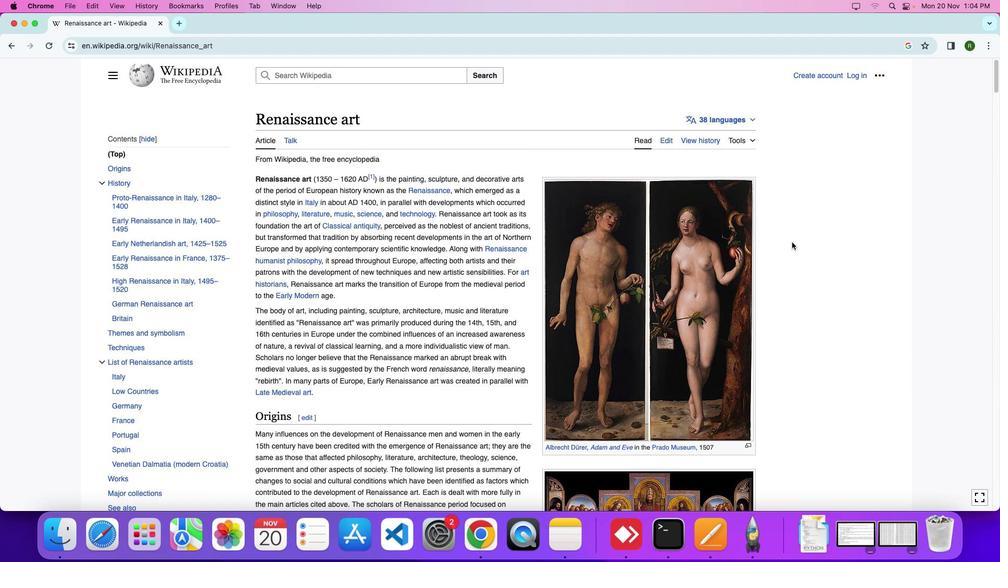 
Action: Mouse moved to (806, 254)
Screenshot: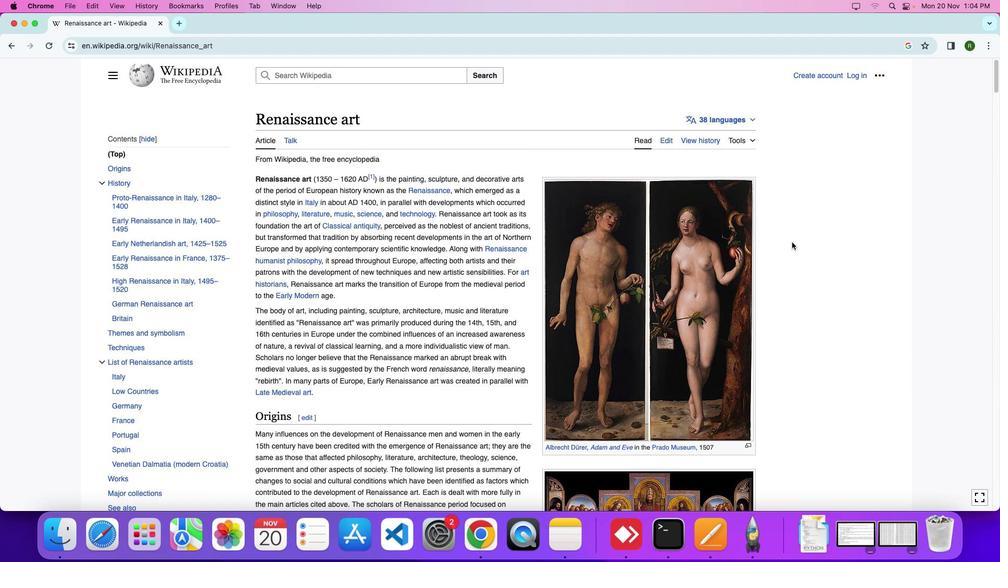 
Action: Mouse scrolled (806, 254) with delta (0, 6)
Screenshot: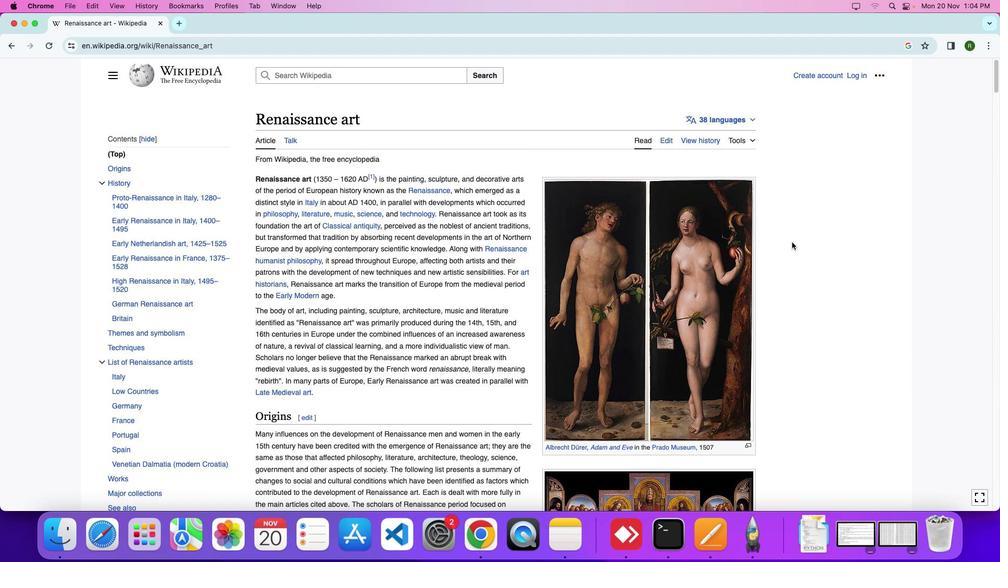 
Action: Mouse moved to (22, 23)
Screenshot: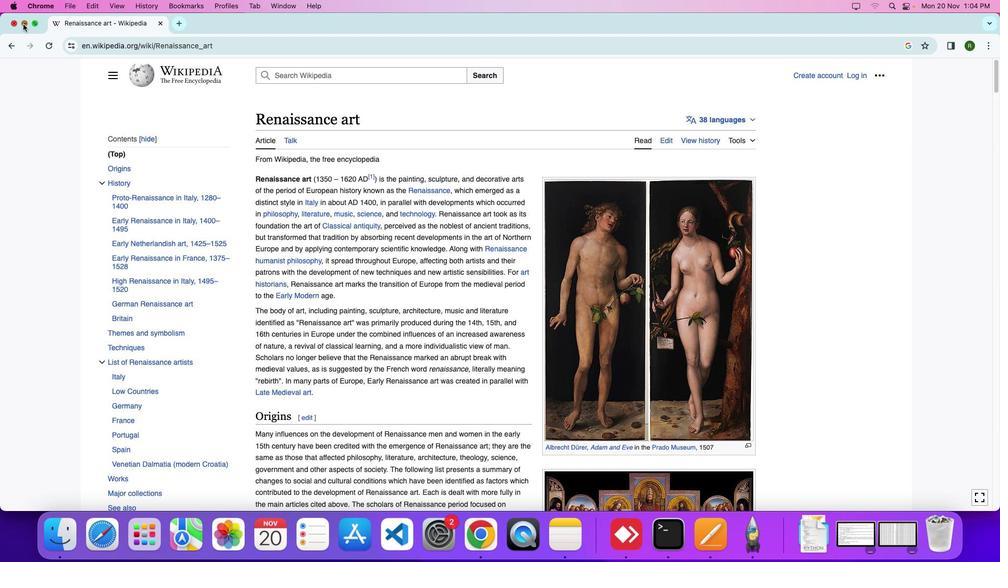 
Action: Mouse pressed left at (22, 23)
Screenshot: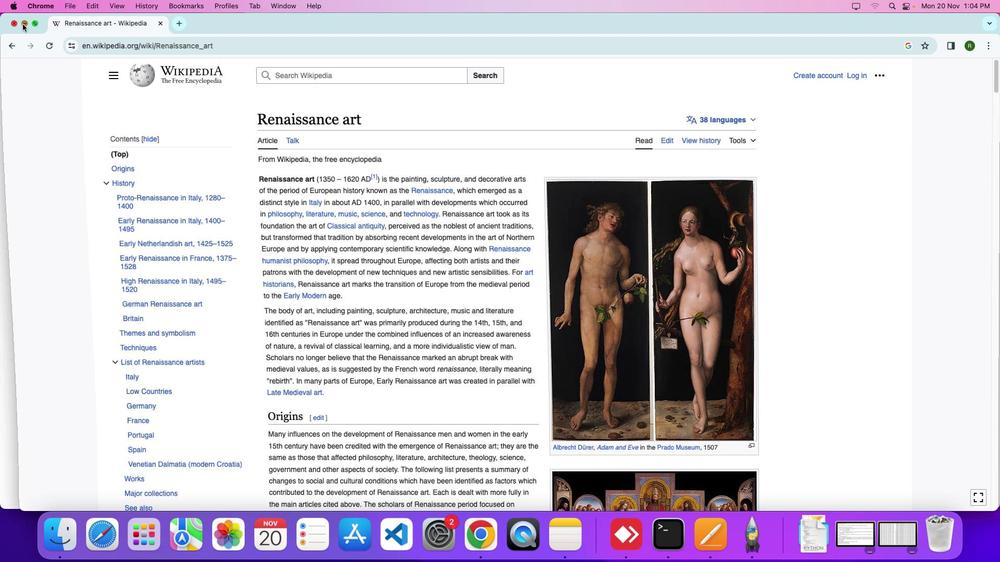 
Action: Mouse moved to (68, 86)
Screenshot: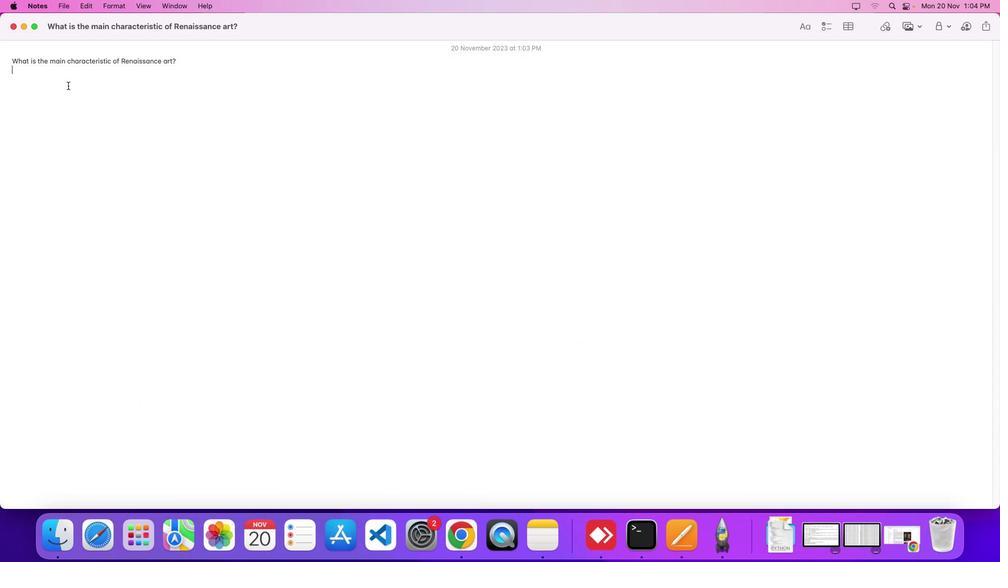 
Action: Mouse pressed left at (68, 86)
Screenshot: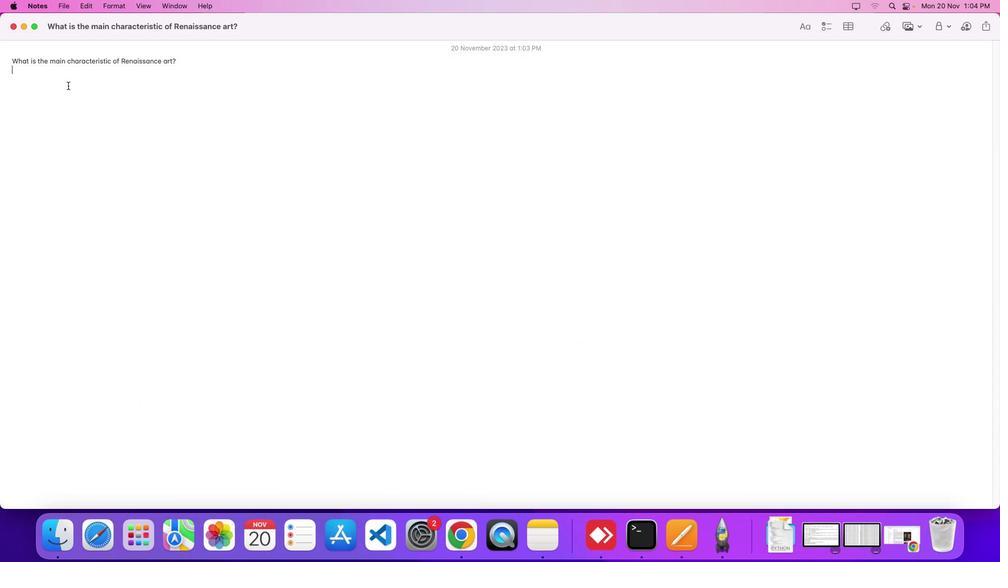 
Action: Mouse moved to (105, 93)
Screenshot: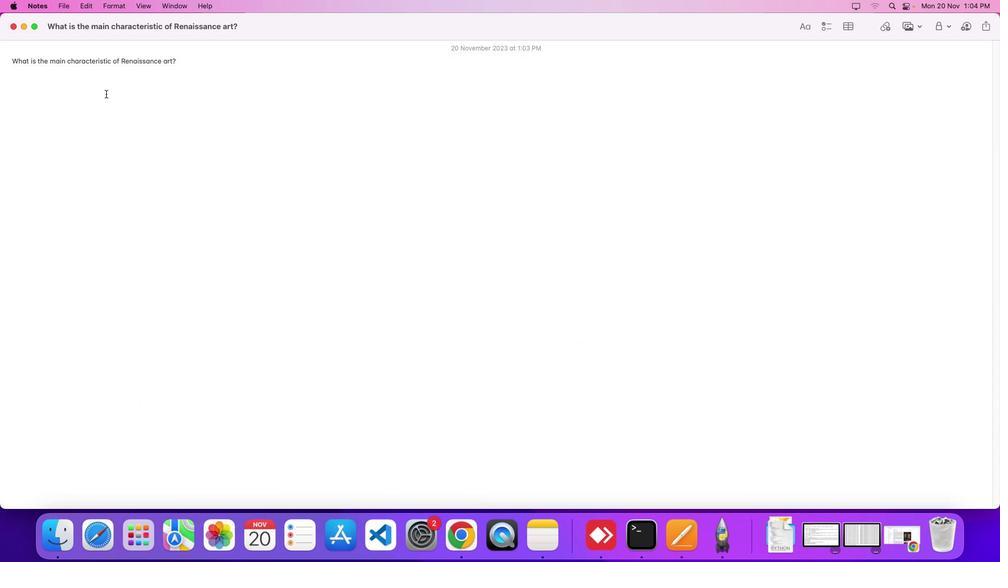 
Action: Key pressed Key.shift'T''h''e'Key.space'm''a''i''n'Key.space'c''h''a''r''a''c''t''e''r''i''s''t''i''c'Key.space'o''f'Key.spaceKey.shift'R''e''n''a''i''s''s''a''n''c''e'Key.space'a''r''t'Key.space'w''a''s'Key.space't''h''a''t'Key.space'i''t'Key.space'd''e''v''e''l''o''p''e''d'Key.space'u''n''d''e''r'Key.space't''h''e'Key.space'c''o''m''b''i''n''e''d'Key.space'i''n''f''l''u''n'Key.backspace'e''n''c''e'Key.space'o''f'Key.space'a''n'Key.space'i''n''c''r''e''a''s''e''d'Key.space'a''w''r''a''e''n''e''s''s'Key.space'o''f'Key.space'n''a''t''u''r''e'Key.spaceKey.backspace','Key.space'a'Key.space'r''e''v''i''v''a''l'Key.space'o''f'Key.space'c''l''a''s''s''i''c''a''l'Key.space'l''e''a''r''n''i''n''g'','Key.space'a''n''d'Key.space'a'Key.space'm''o''r''e'Key.space'i''n''d''i''v''i''d''u''a''l''i''s''t''i''c'Key.space'v''i''e''w'Key.space'o''f'Key.space'm''a''n''.'
Screenshot: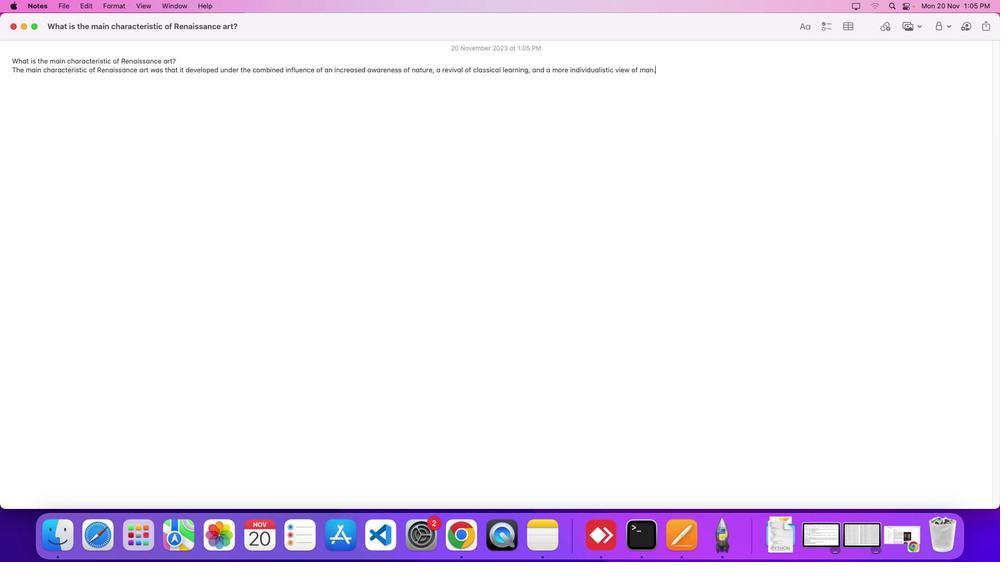 
